 Task: Search one way flight ticket for 4 adults, 1 infant in seat and 1 infant on lap in premium economy from Kotzebue: Ralph Wien Memorial Airport to Sheridan: Sheridan County Airport on 8-6-2023. Choice of flights is Royal air maroc. Number of bags: 5 checked bags. Price is upto 98000. Outbound departure time preference is 4:15.
Action: Mouse moved to (412, 164)
Screenshot: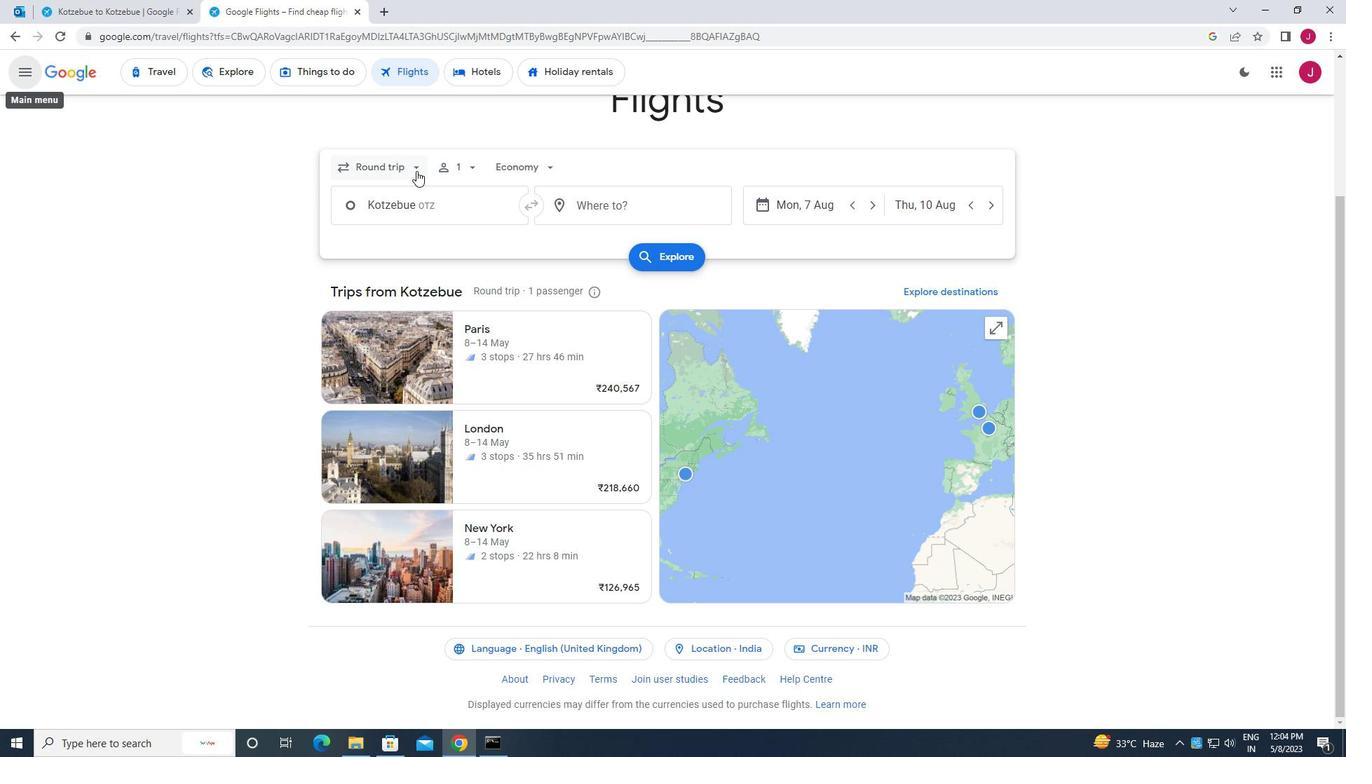 
Action: Mouse pressed left at (412, 164)
Screenshot: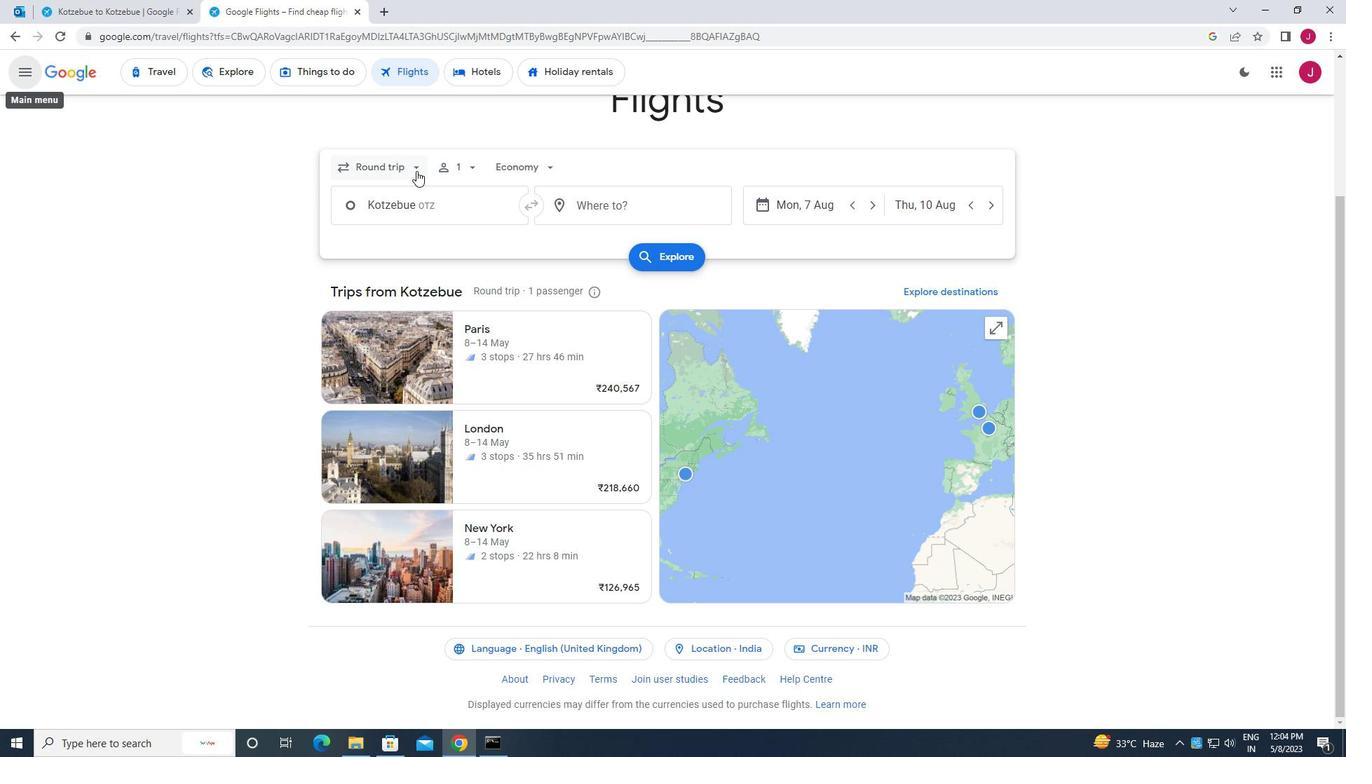 
Action: Mouse moved to (417, 230)
Screenshot: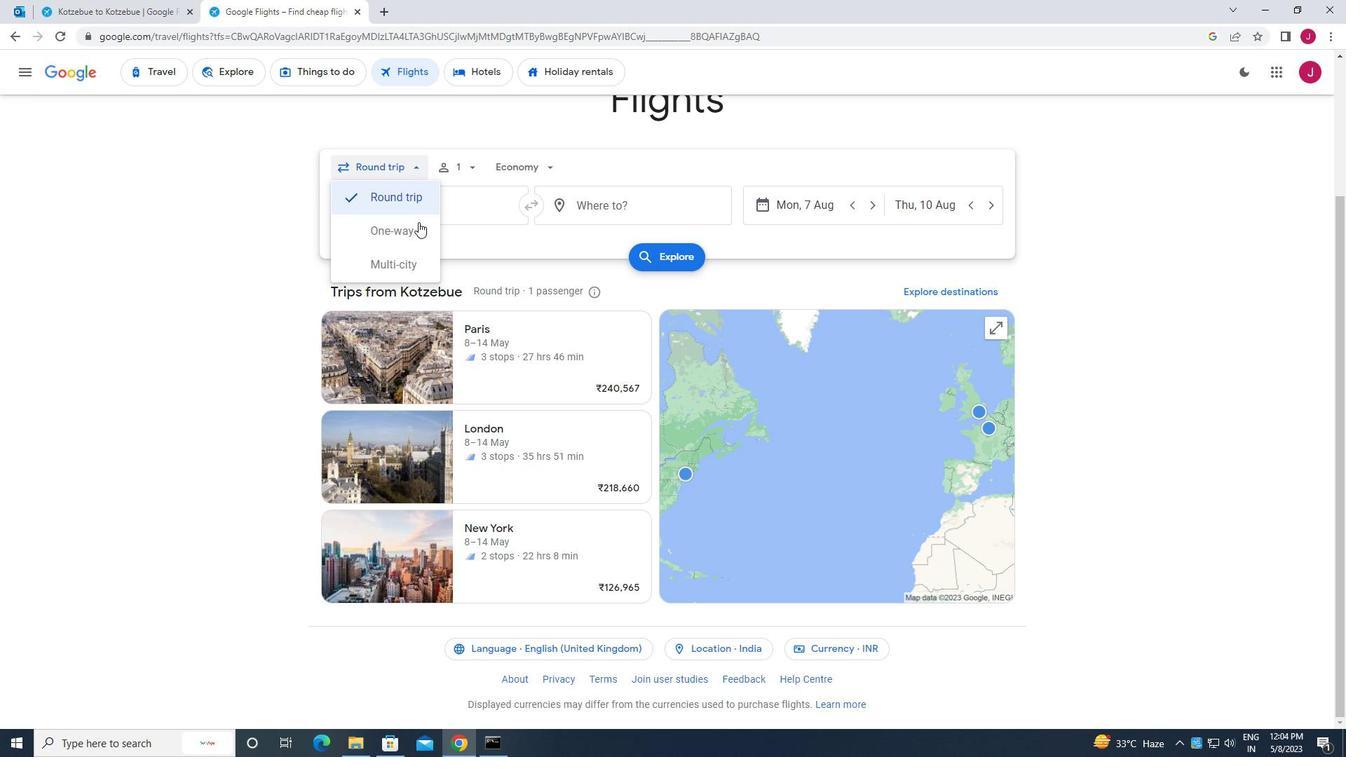 
Action: Mouse pressed left at (417, 230)
Screenshot: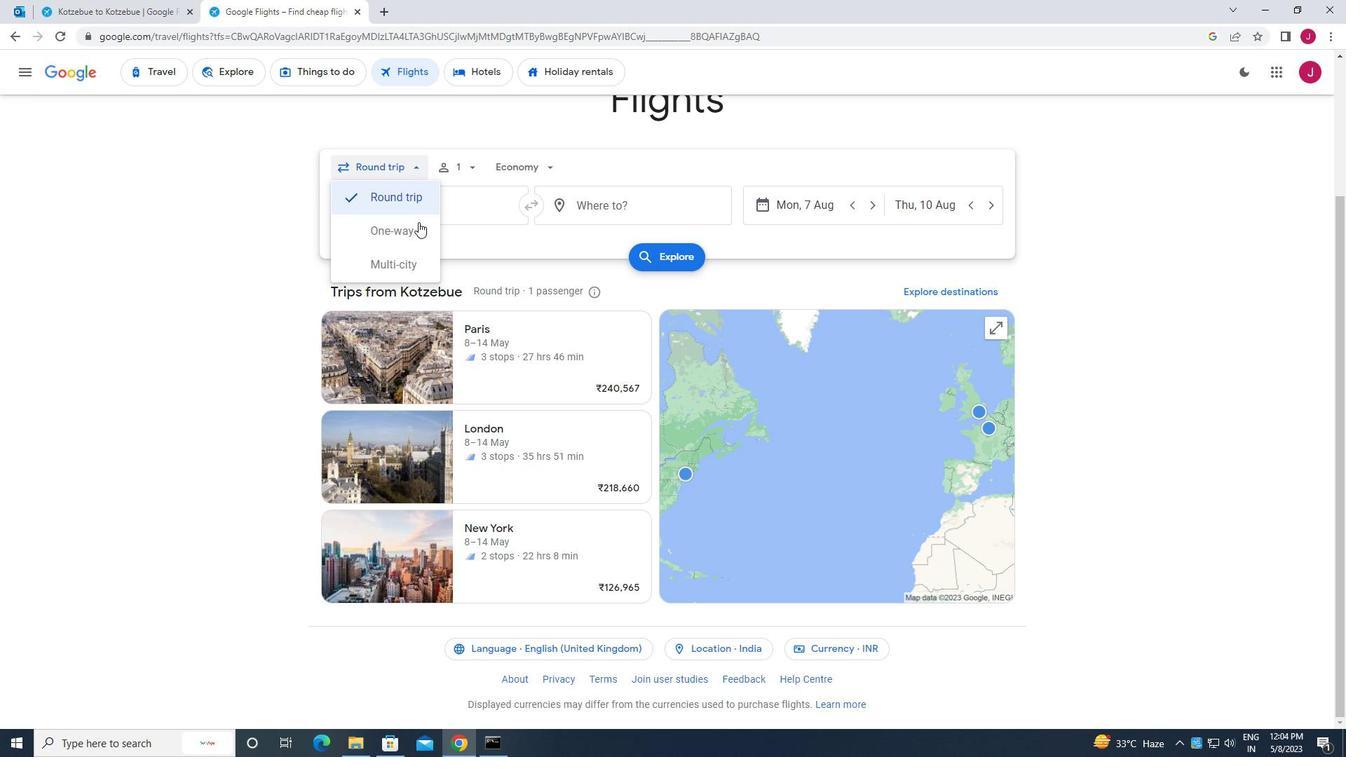 
Action: Mouse moved to (477, 164)
Screenshot: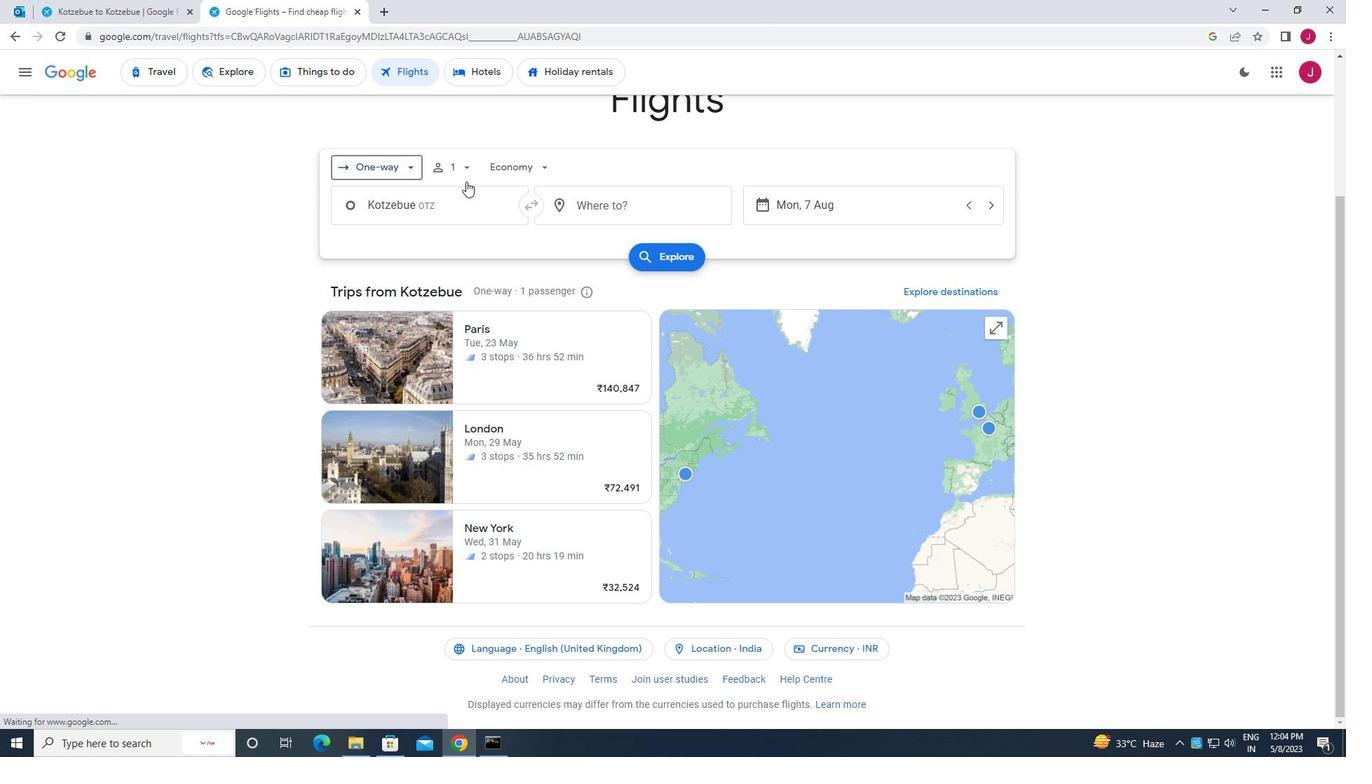 
Action: Mouse pressed left at (477, 164)
Screenshot: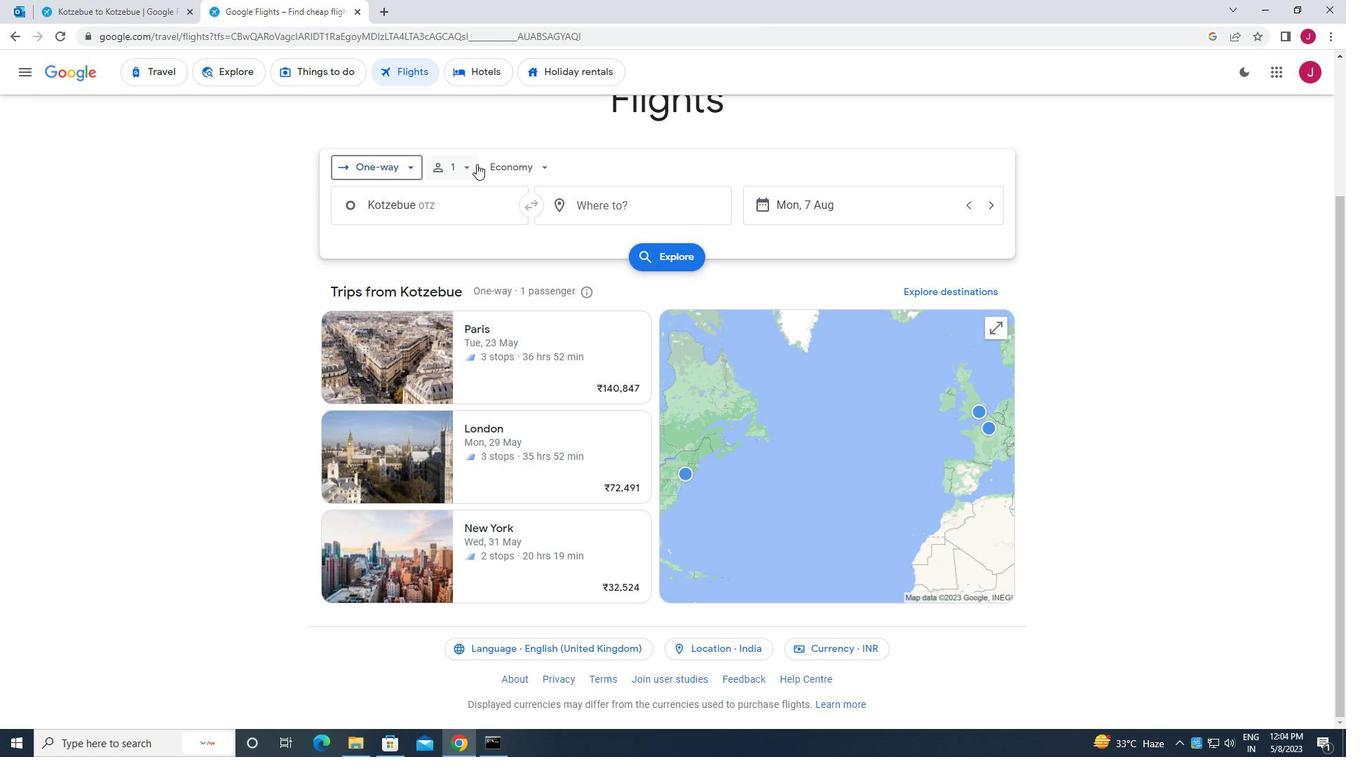 
Action: Mouse moved to (573, 204)
Screenshot: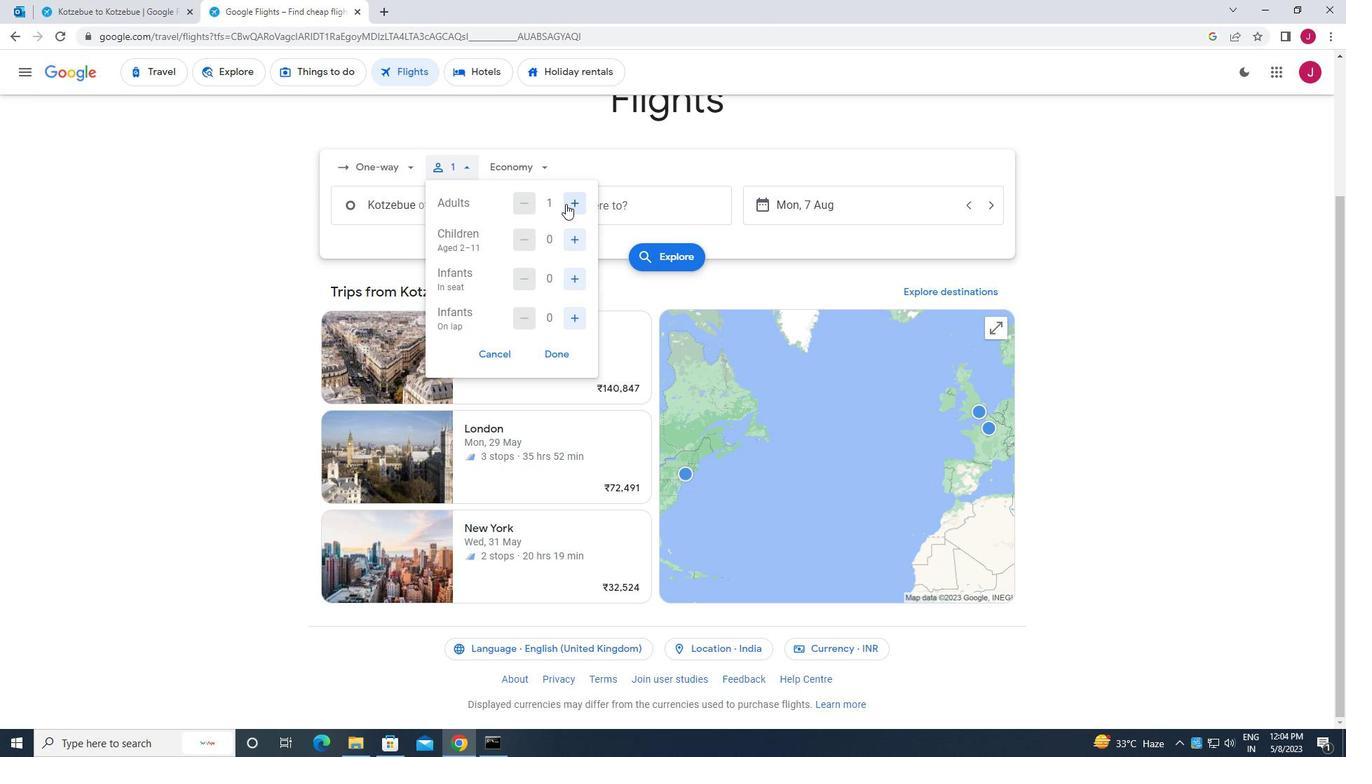 
Action: Mouse pressed left at (573, 204)
Screenshot: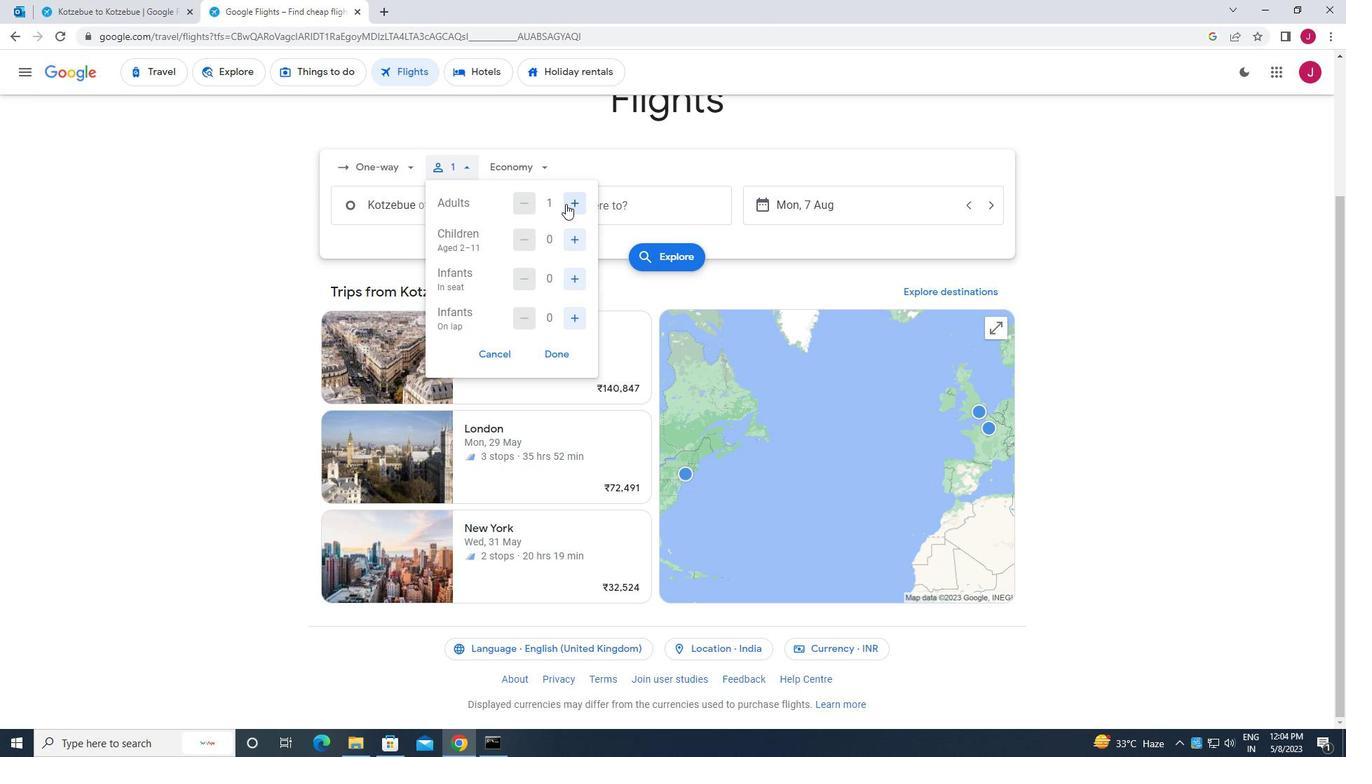
Action: Mouse moved to (575, 204)
Screenshot: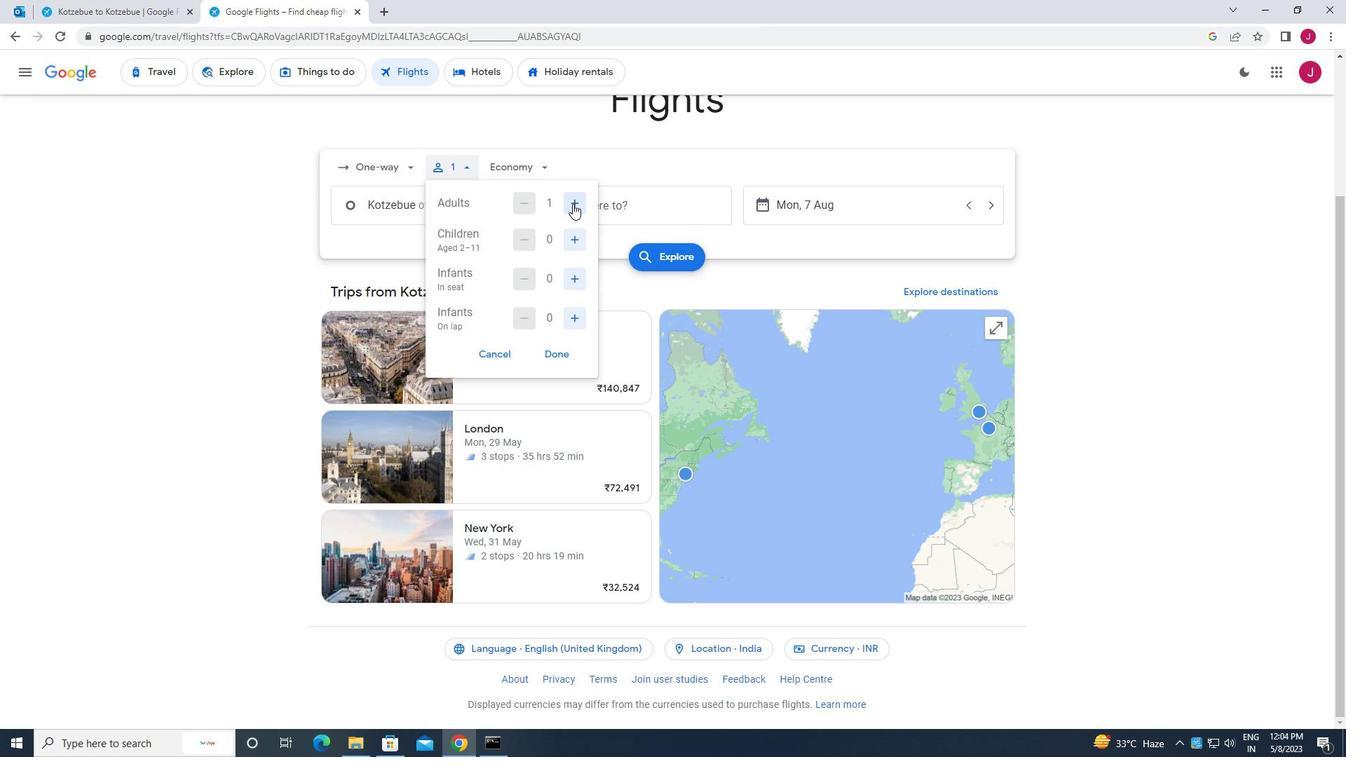 
Action: Mouse pressed left at (575, 204)
Screenshot: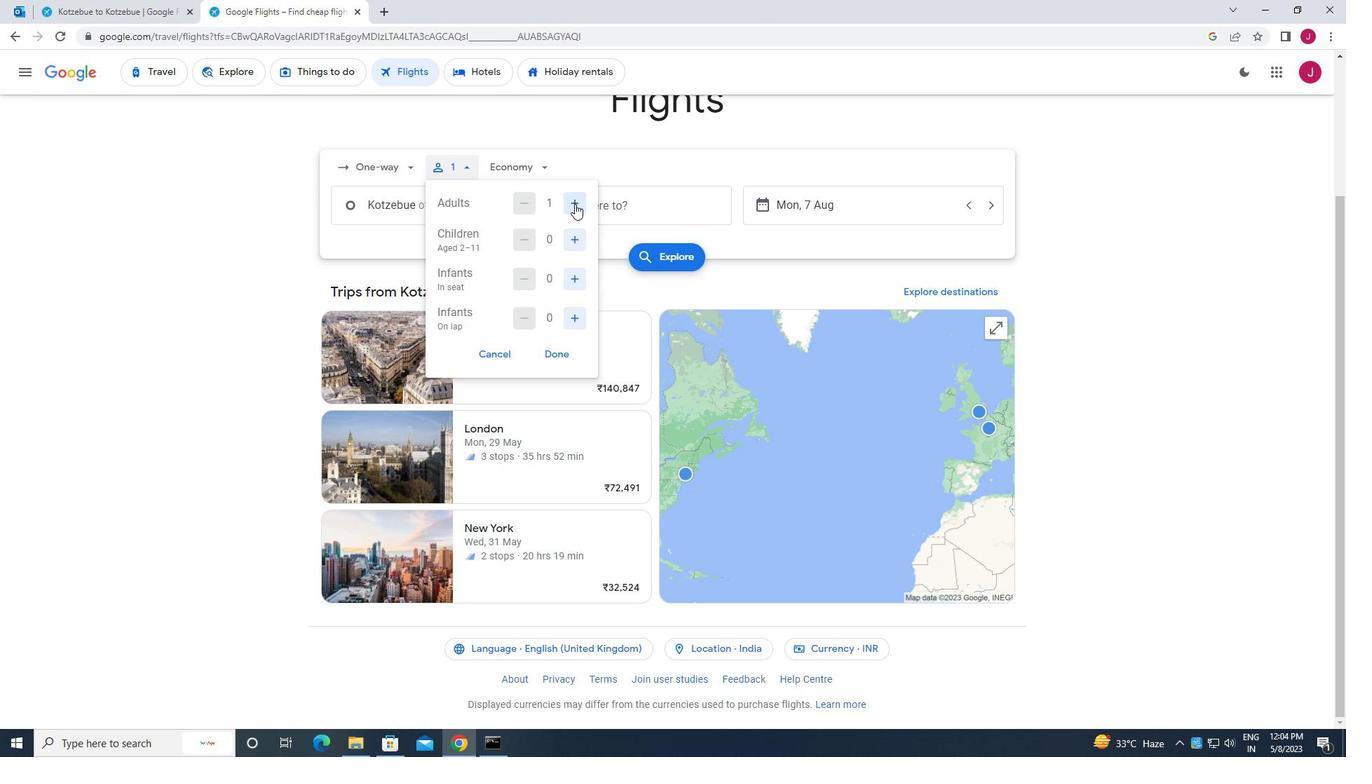 
Action: Mouse pressed left at (575, 204)
Screenshot: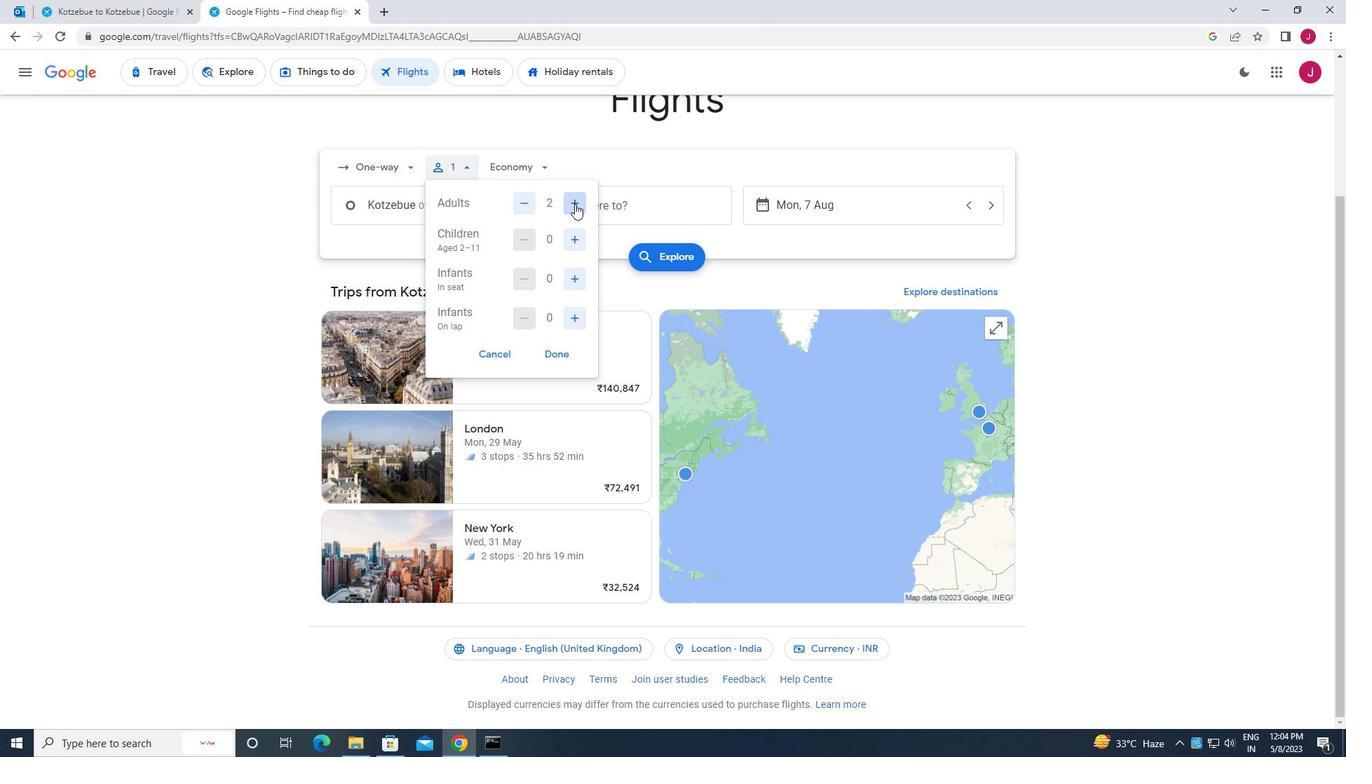 
Action: Mouse moved to (571, 242)
Screenshot: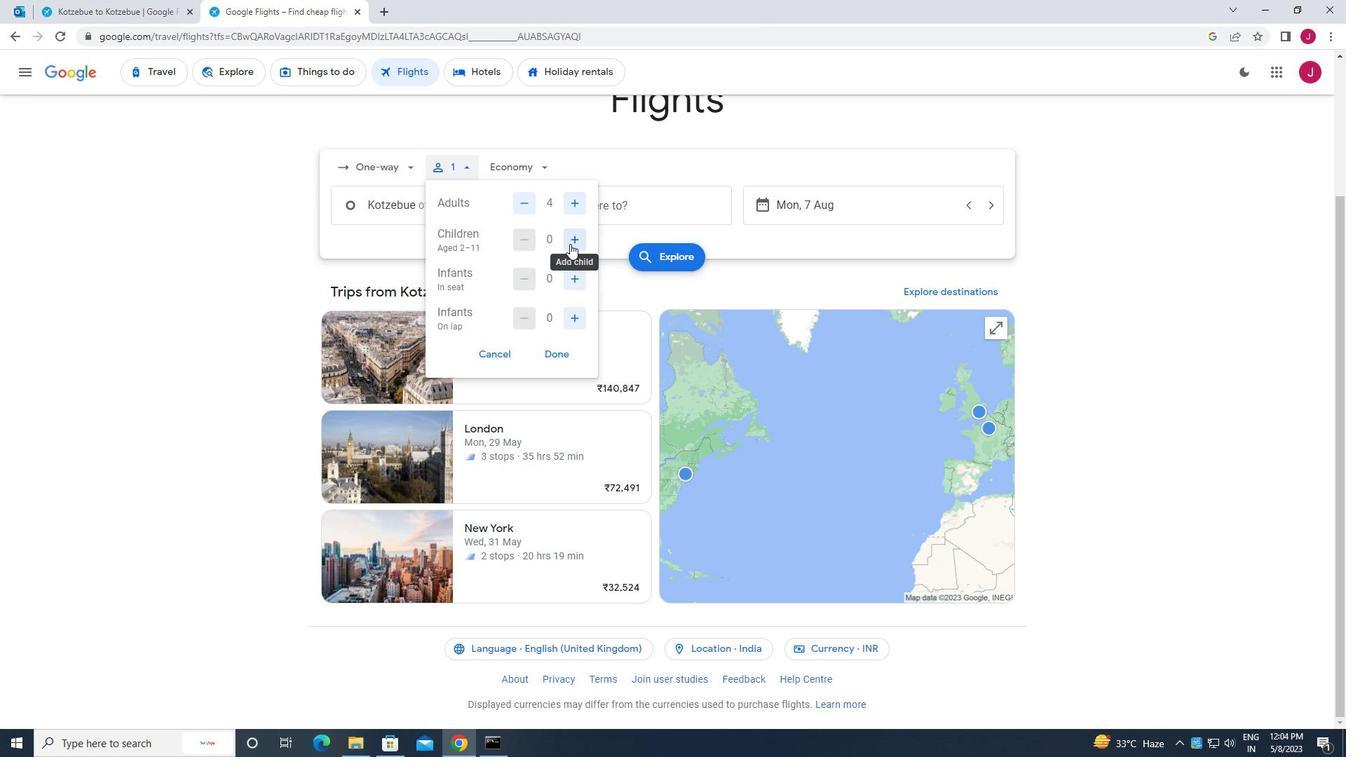 
Action: Mouse pressed left at (571, 242)
Screenshot: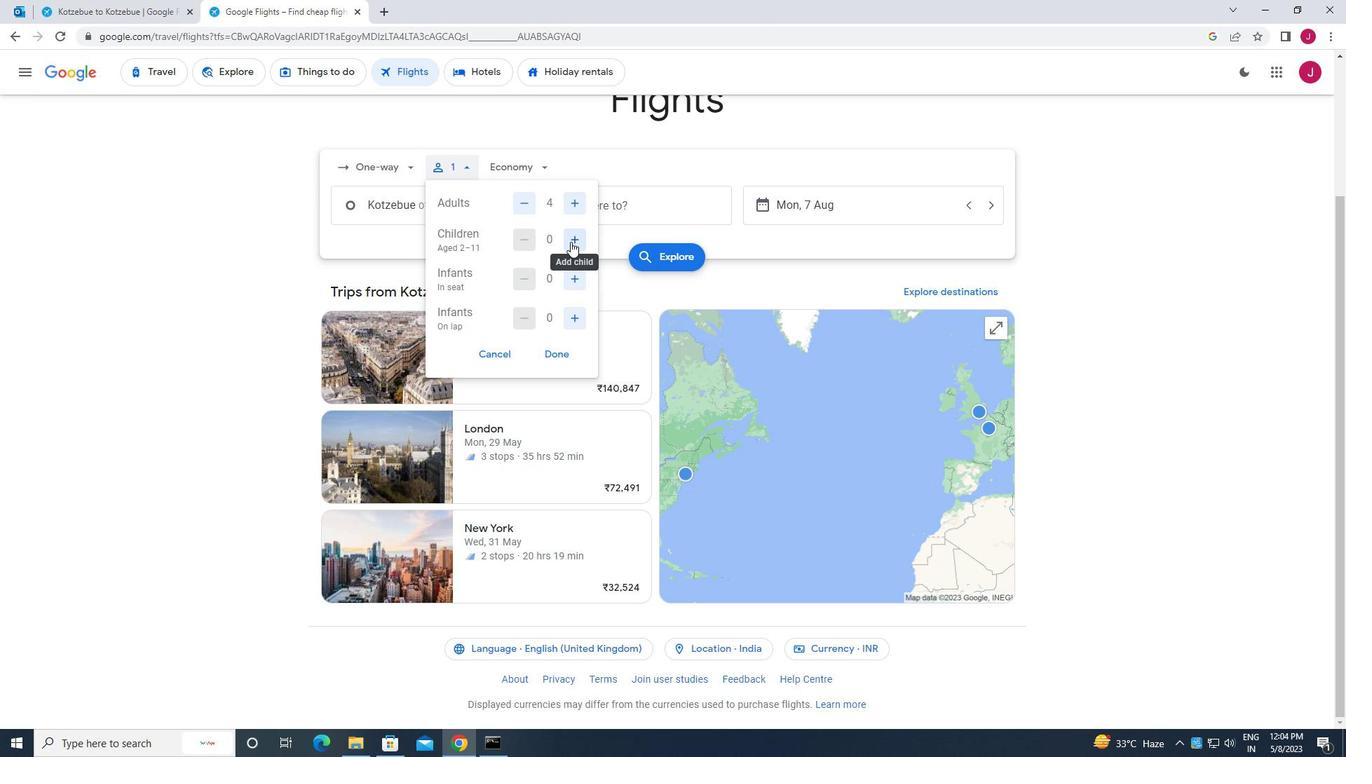 
Action: Mouse moved to (573, 281)
Screenshot: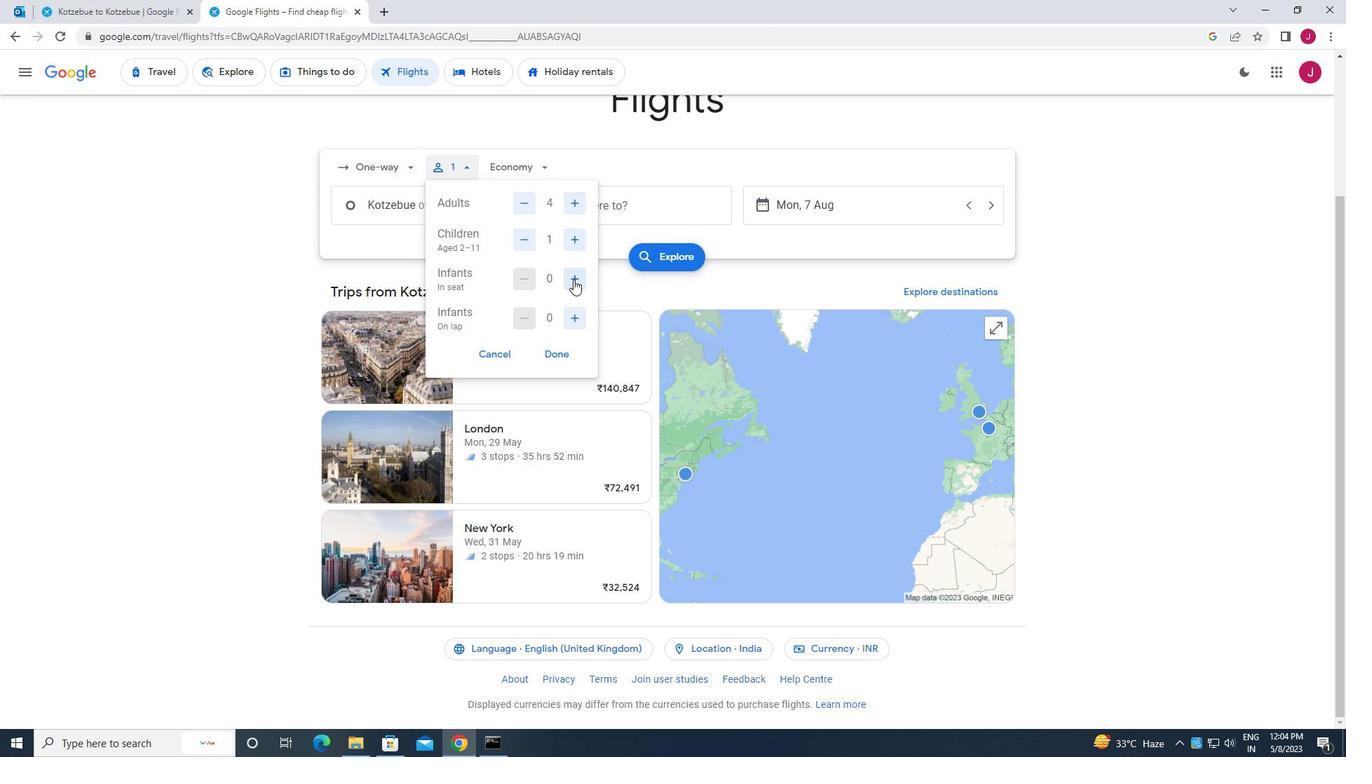 
Action: Mouse pressed left at (573, 281)
Screenshot: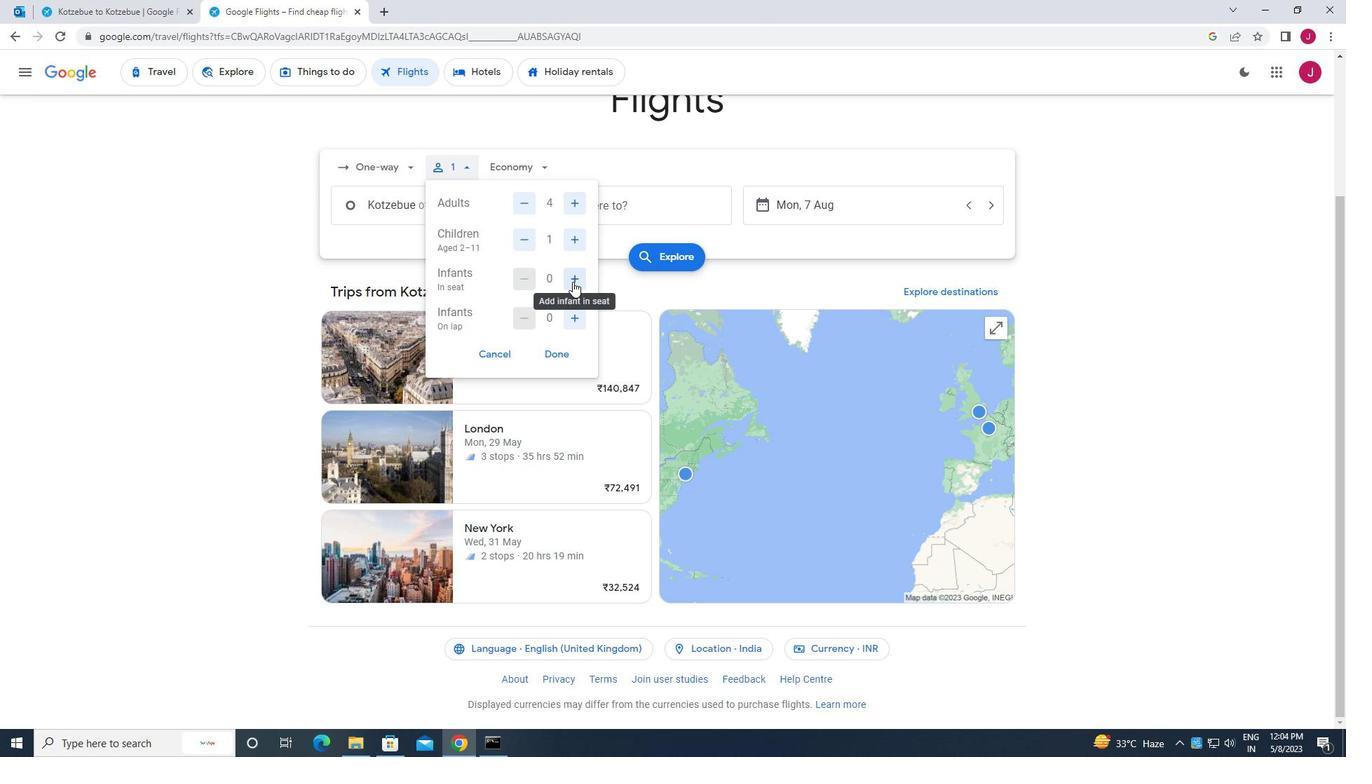
Action: Mouse moved to (528, 275)
Screenshot: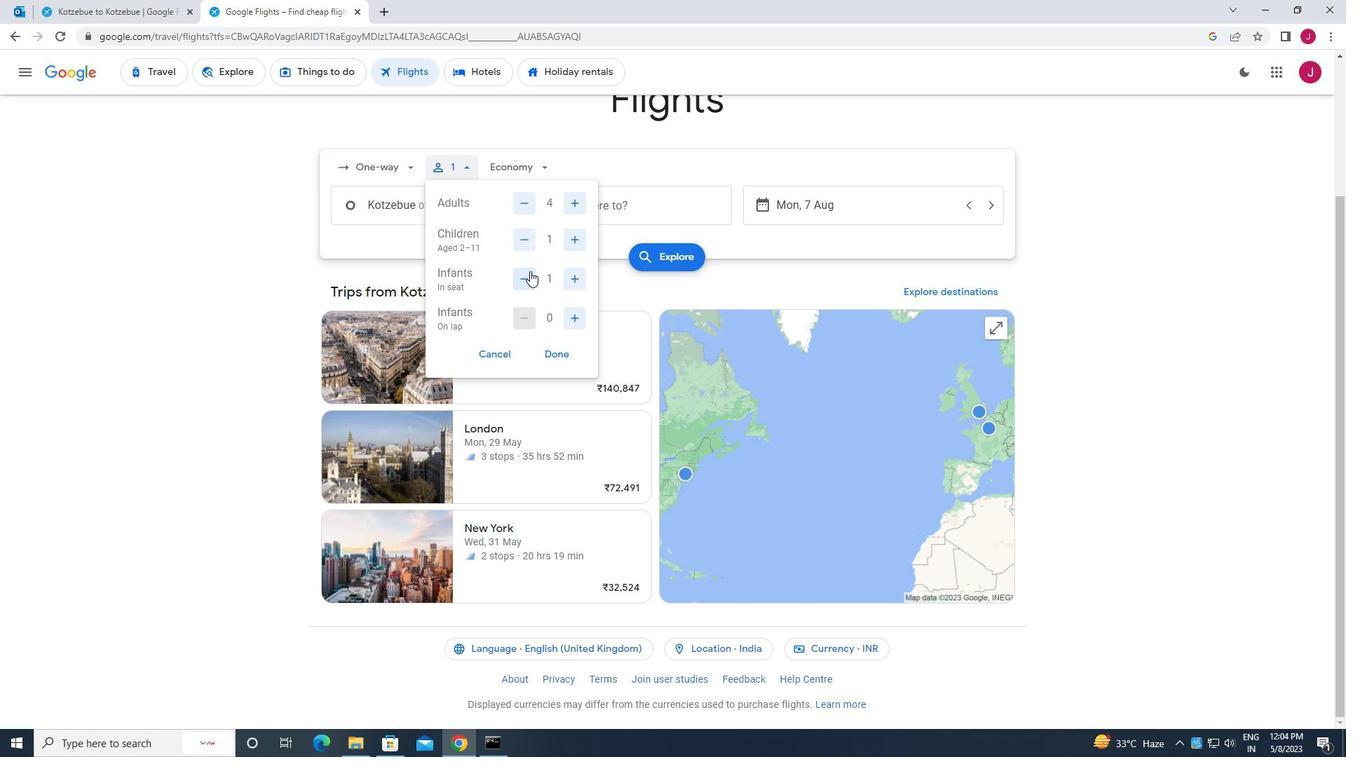
Action: Mouse pressed left at (528, 275)
Screenshot: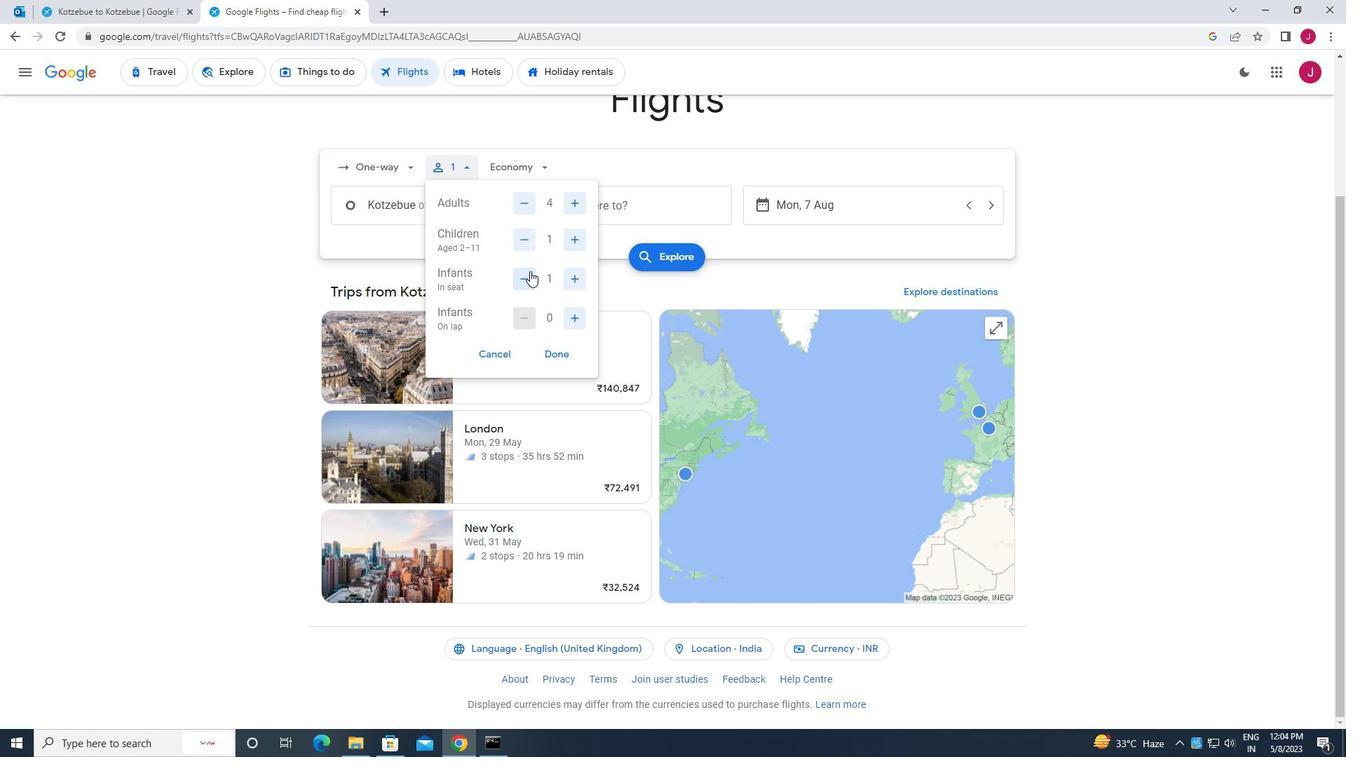 
Action: Mouse moved to (574, 315)
Screenshot: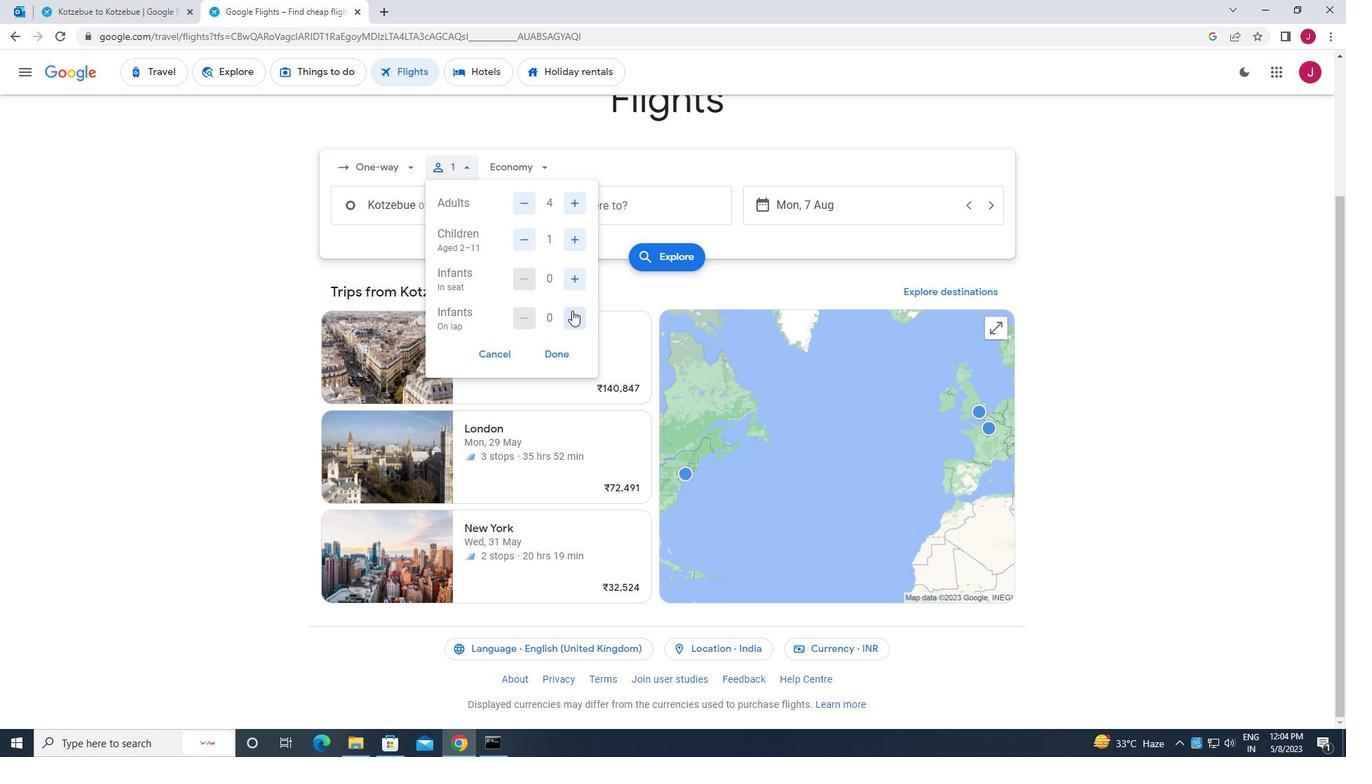 
Action: Mouse pressed left at (574, 315)
Screenshot: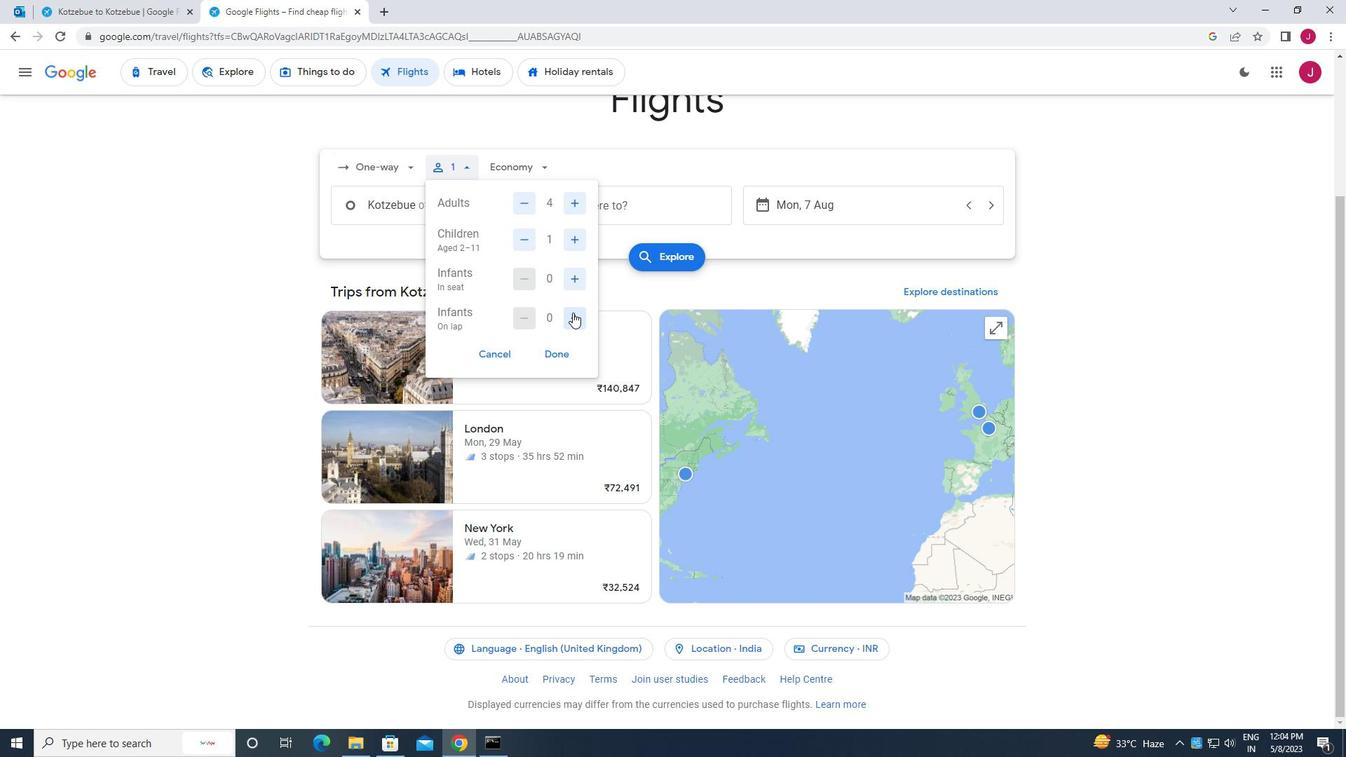 
Action: Mouse moved to (556, 352)
Screenshot: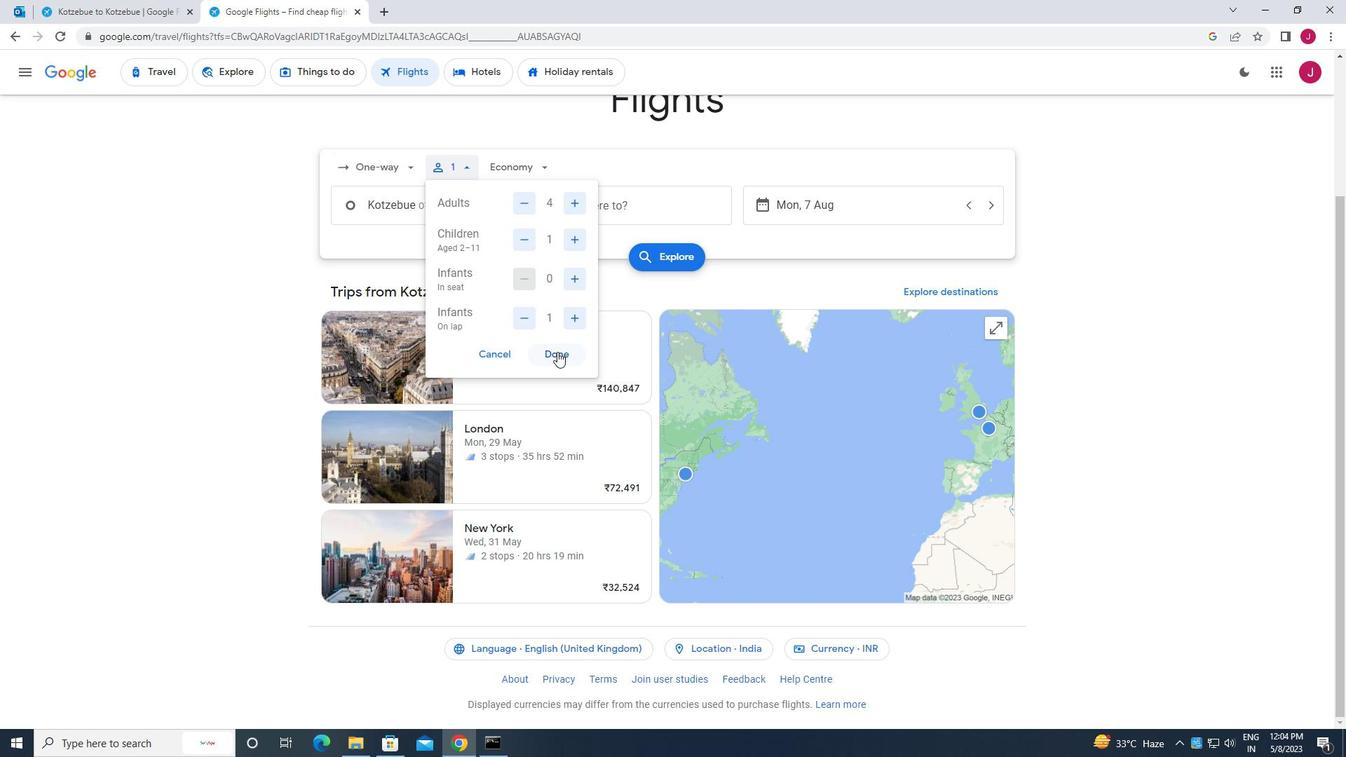 
Action: Mouse pressed left at (556, 352)
Screenshot: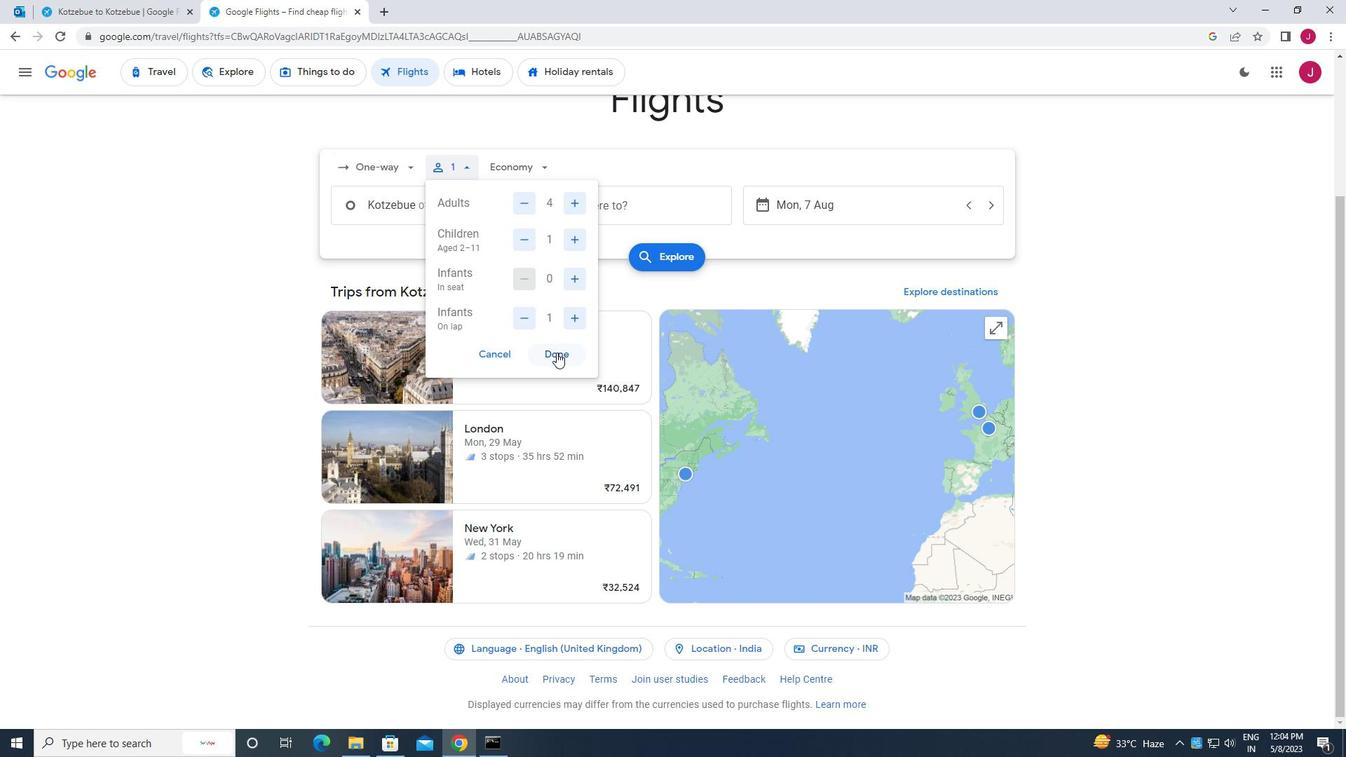 
Action: Mouse moved to (477, 163)
Screenshot: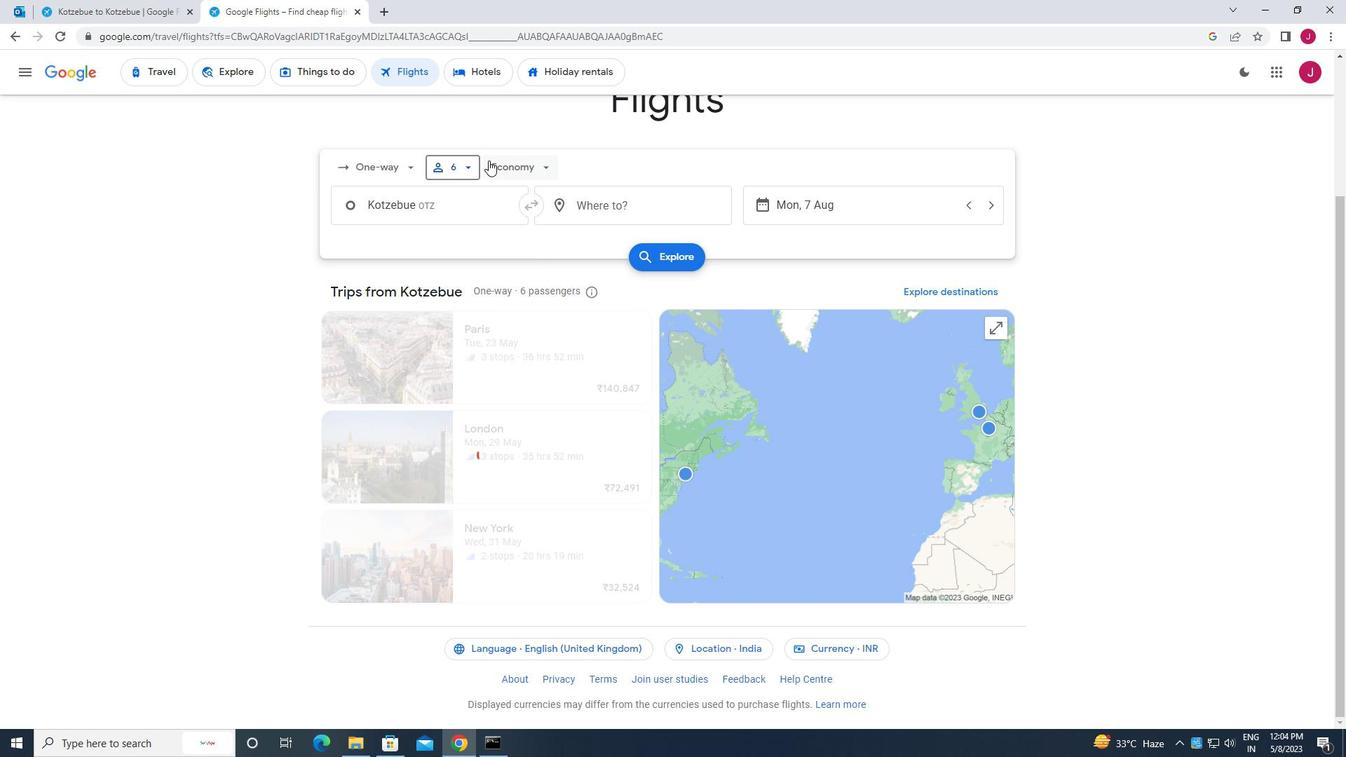 
Action: Mouse pressed left at (477, 163)
Screenshot: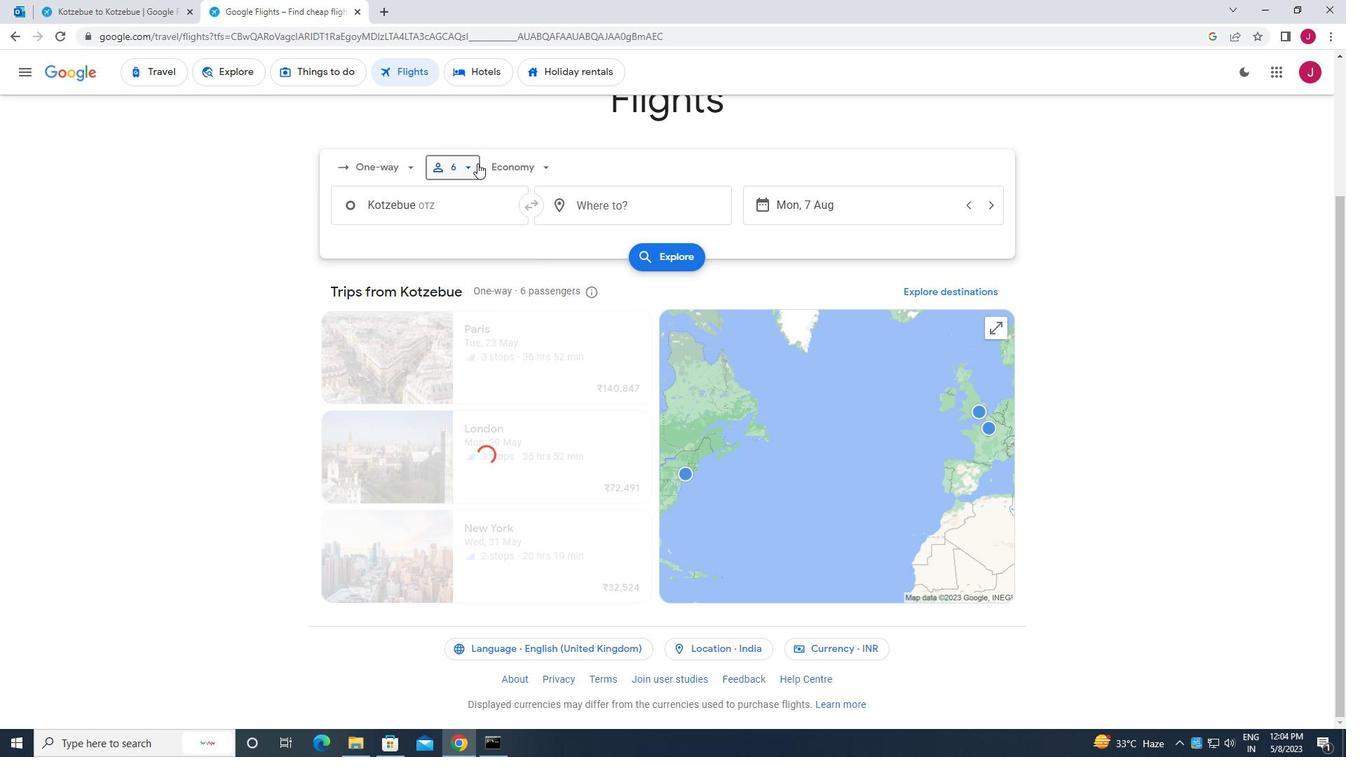 
Action: Mouse pressed left at (477, 163)
Screenshot: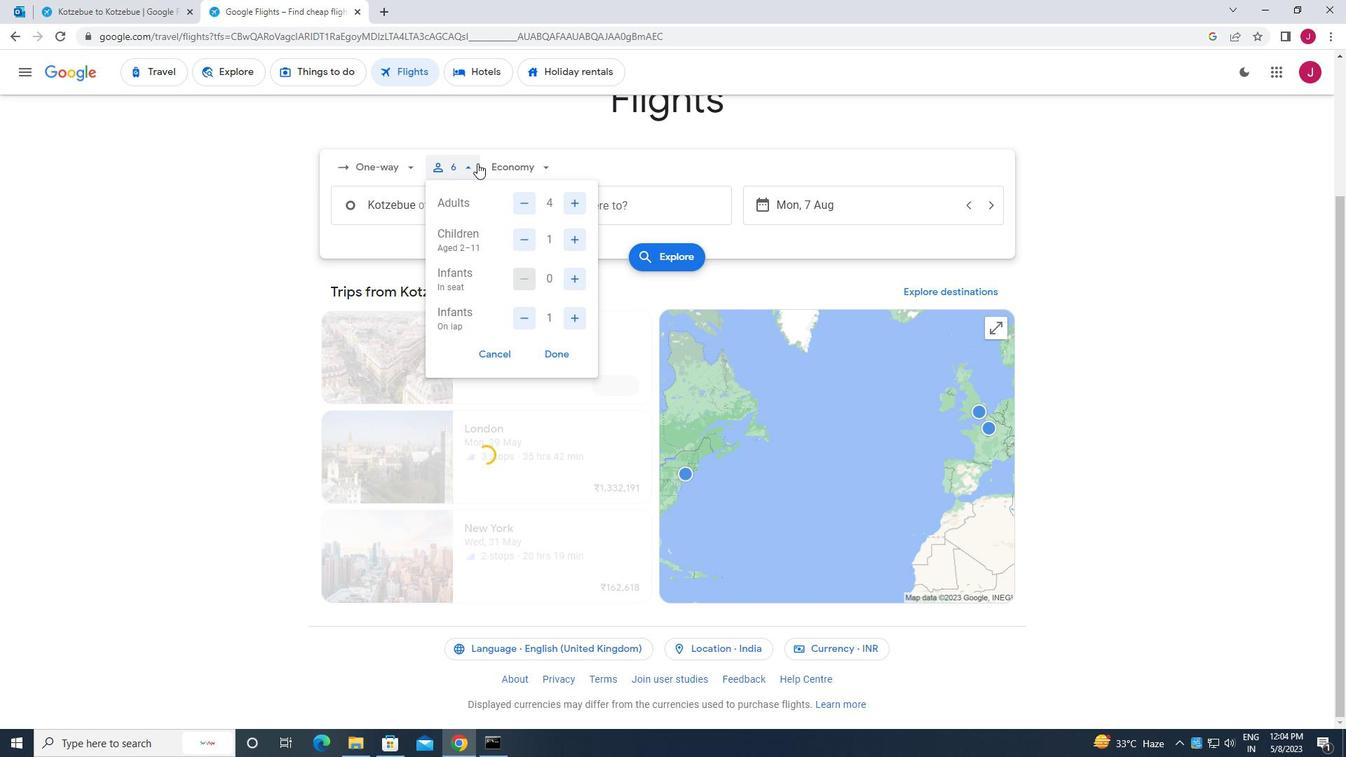 
Action: Mouse moved to (465, 158)
Screenshot: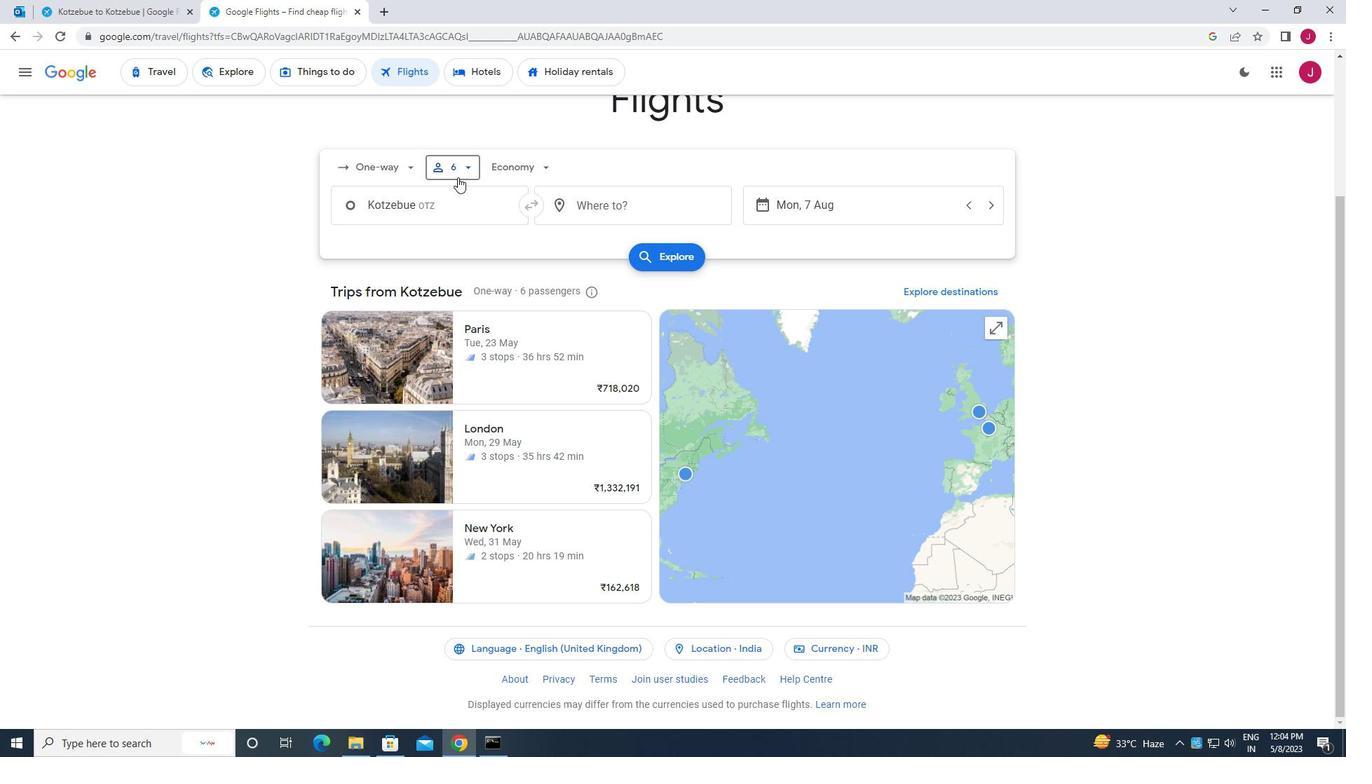 
Action: Mouse pressed left at (465, 158)
Screenshot: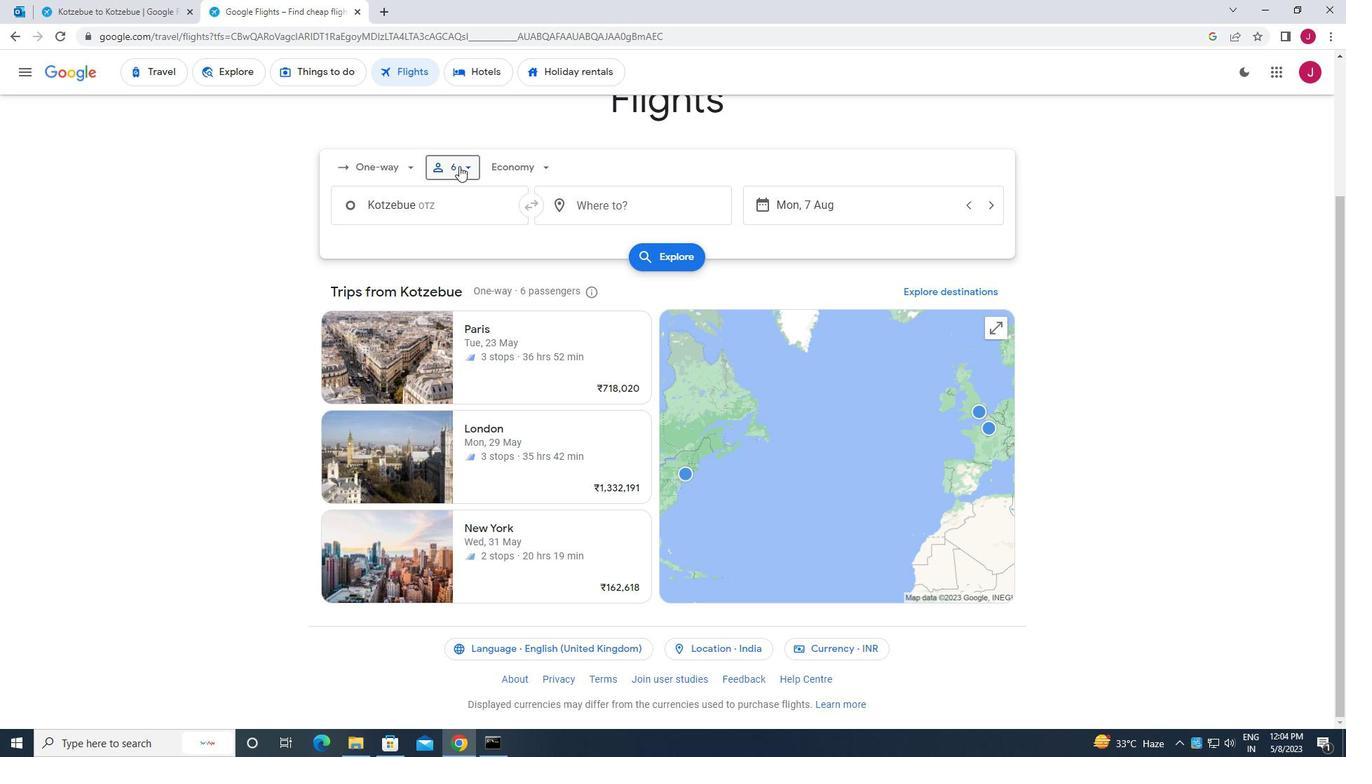 
Action: Mouse moved to (521, 241)
Screenshot: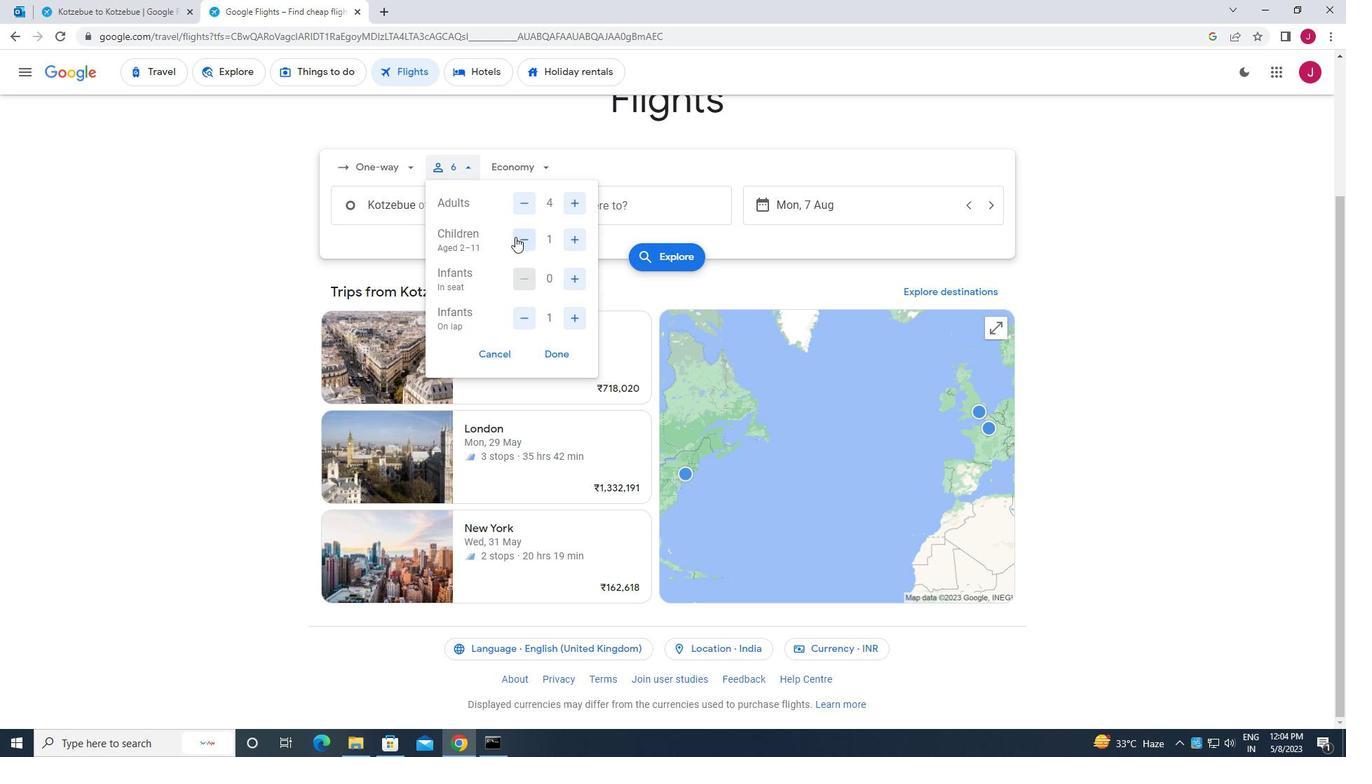 
Action: Mouse pressed left at (521, 241)
Screenshot: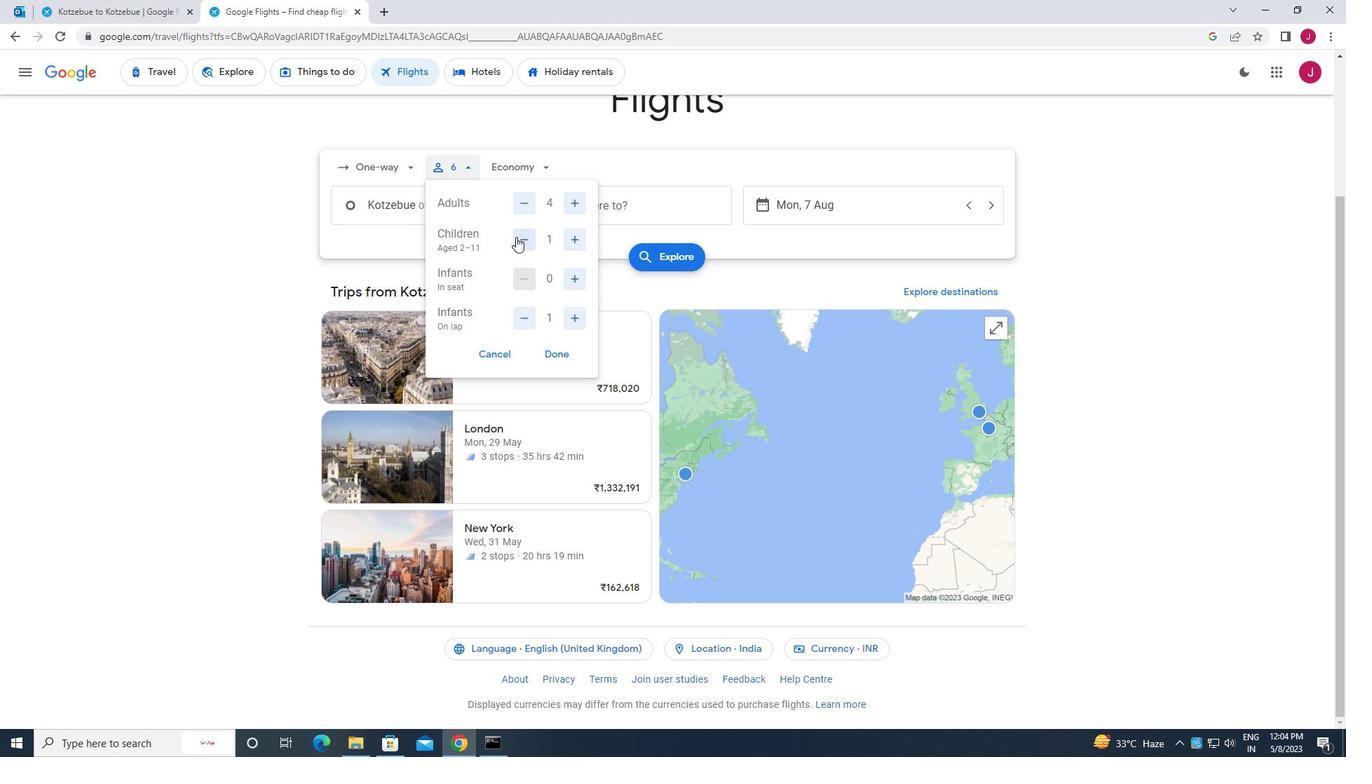 
Action: Mouse moved to (572, 274)
Screenshot: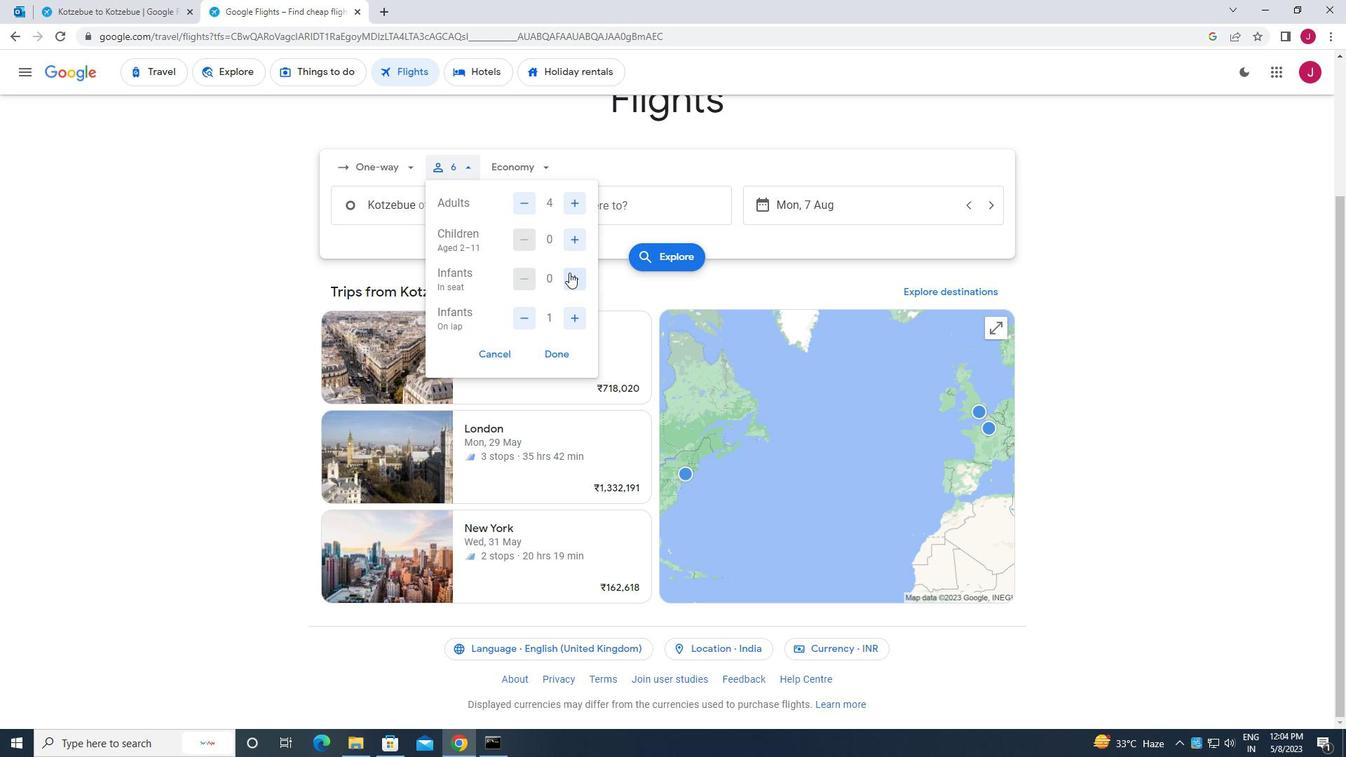 
Action: Mouse pressed left at (572, 274)
Screenshot: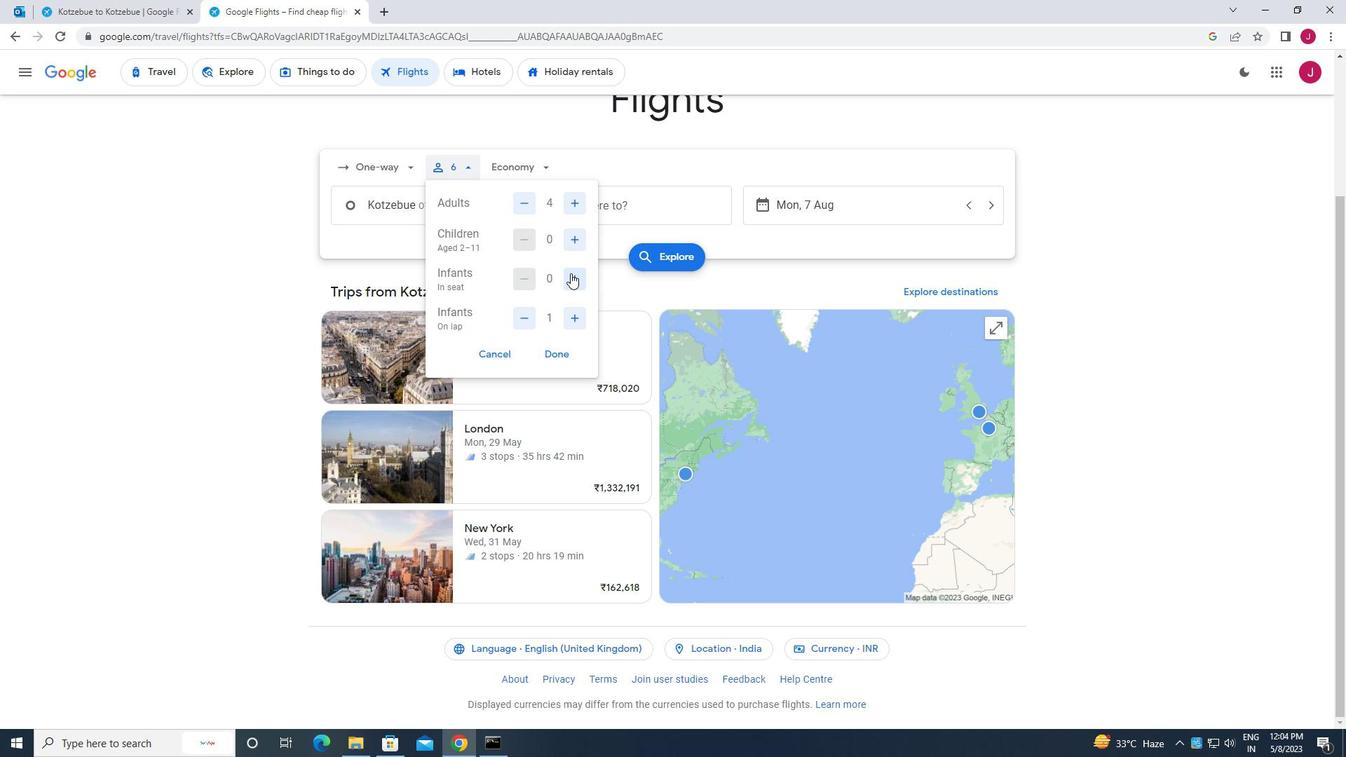 
Action: Mouse moved to (561, 352)
Screenshot: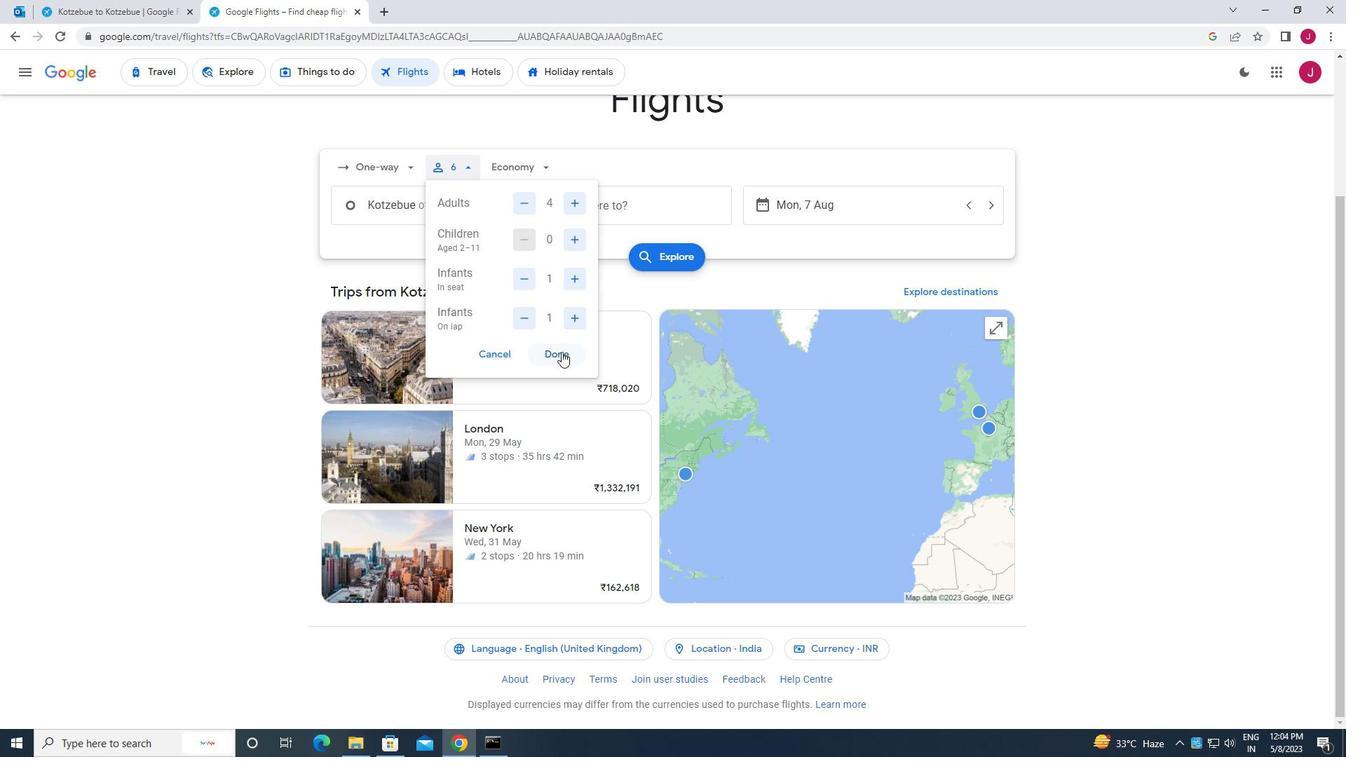 
Action: Mouse pressed left at (561, 352)
Screenshot: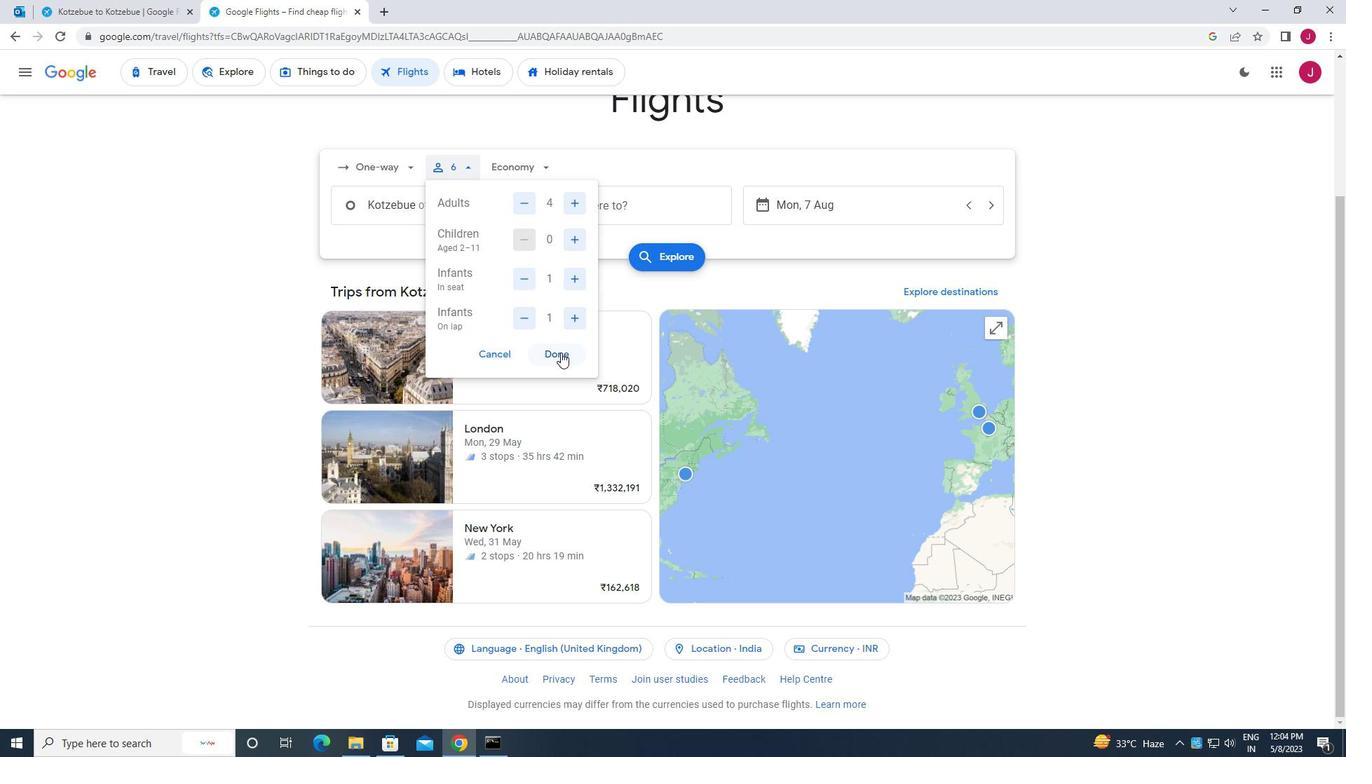 
Action: Mouse moved to (531, 160)
Screenshot: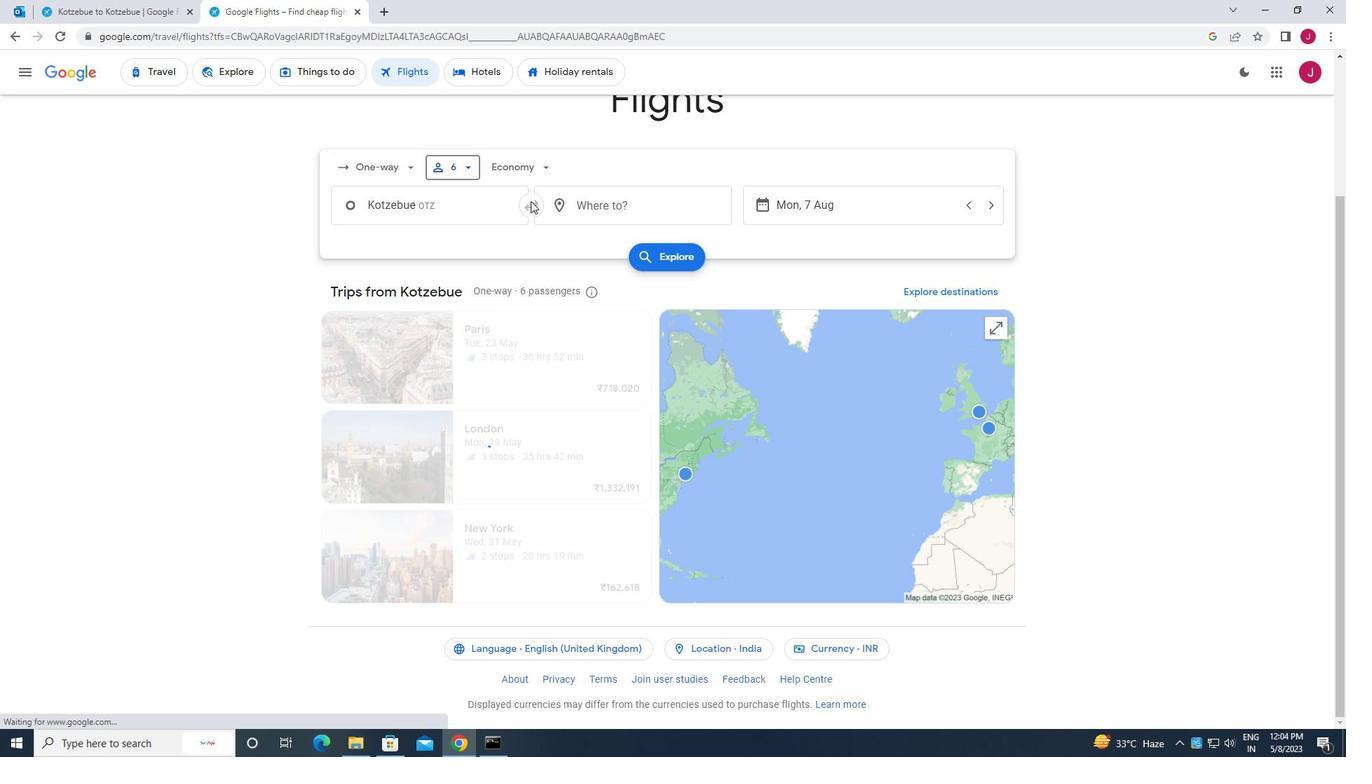 
Action: Mouse pressed left at (531, 160)
Screenshot: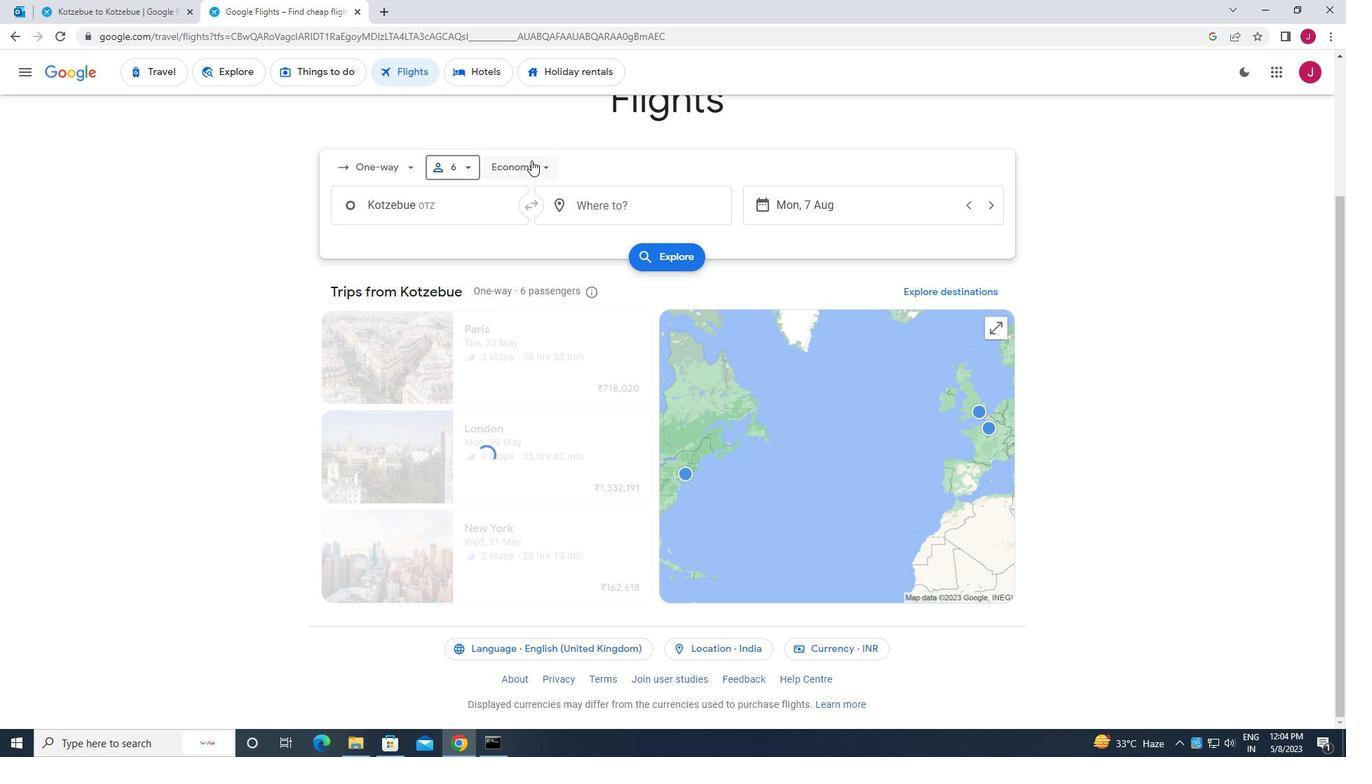 
Action: Mouse moved to (560, 232)
Screenshot: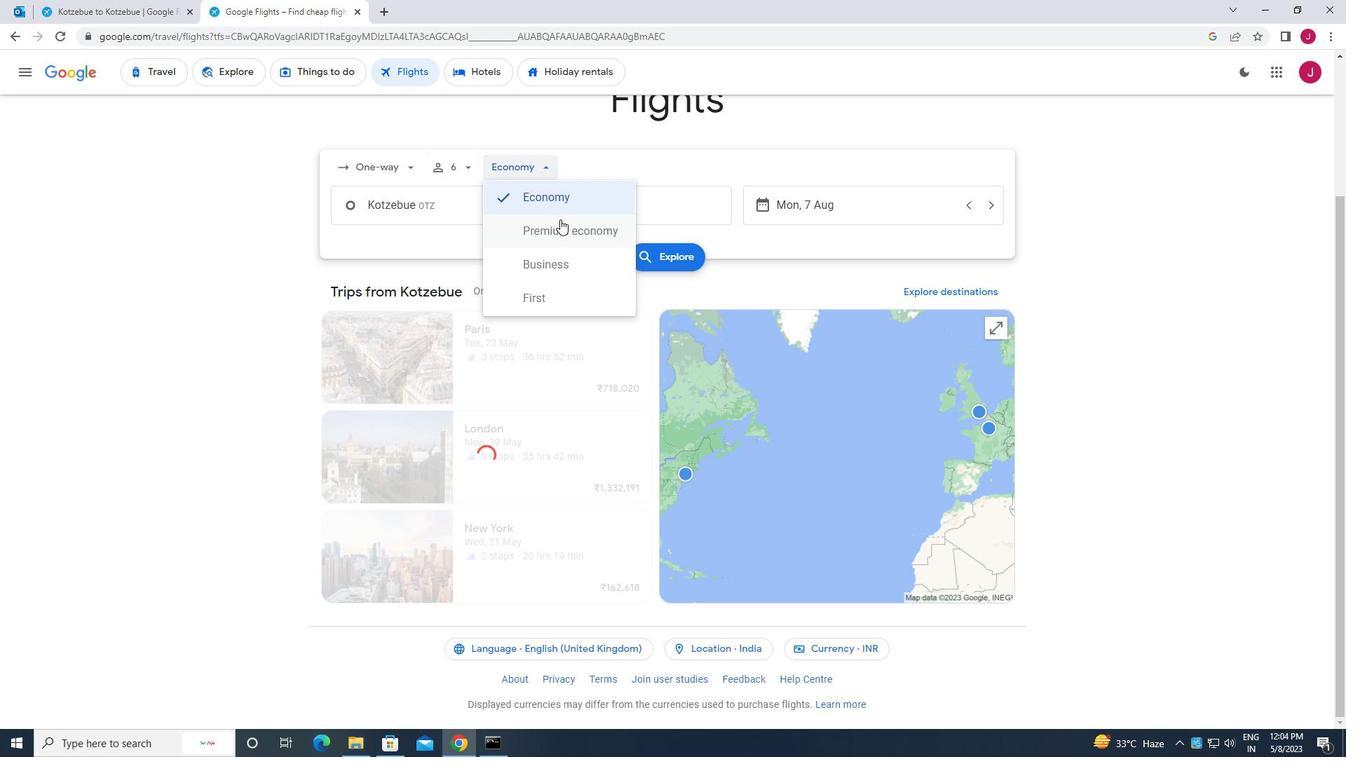 
Action: Mouse pressed left at (560, 232)
Screenshot: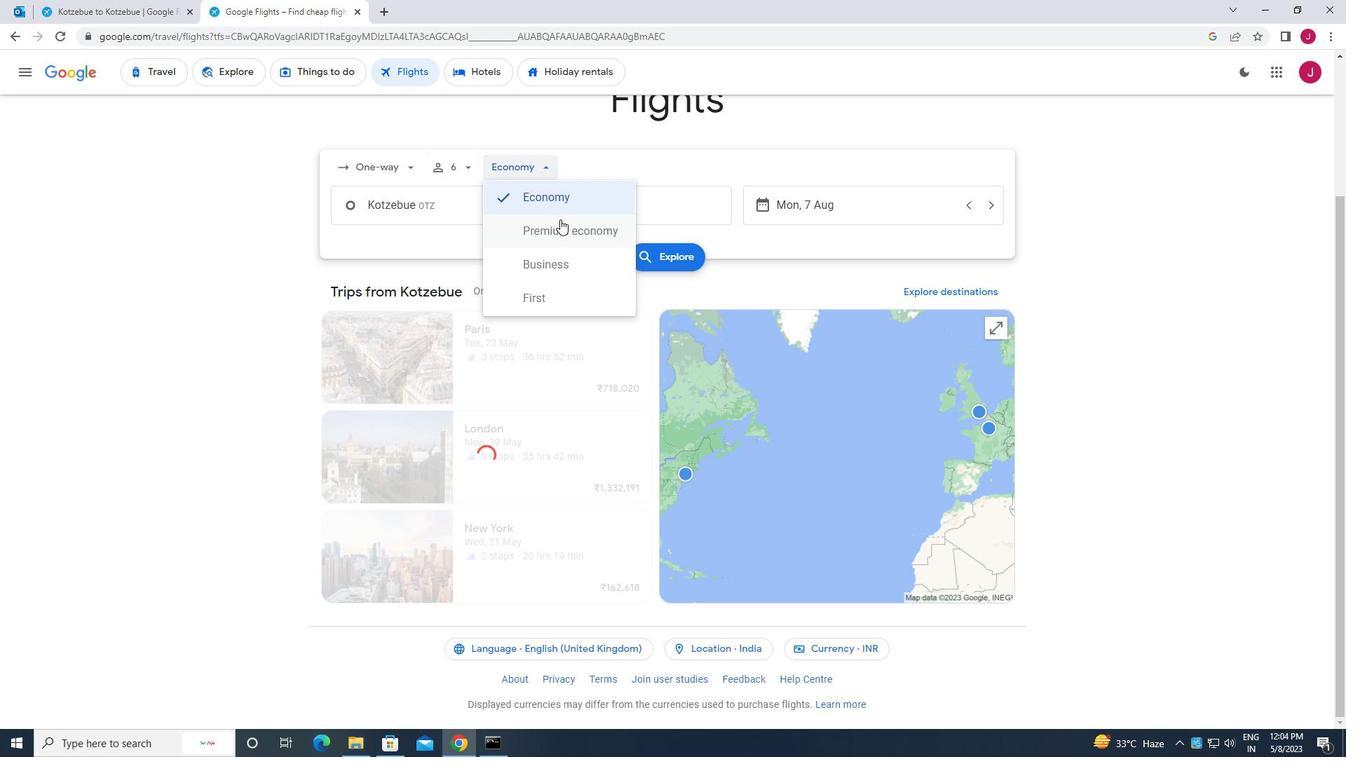 
Action: Mouse moved to (437, 206)
Screenshot: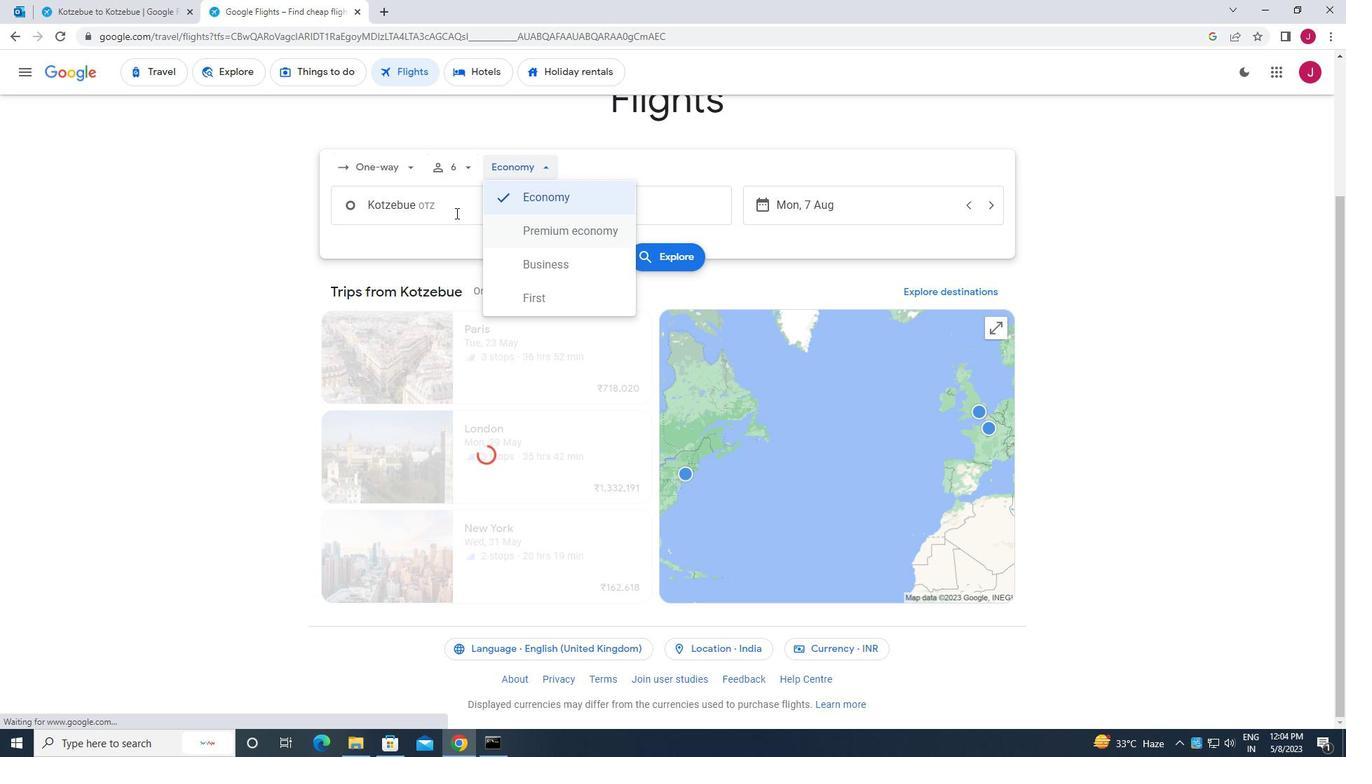 
Action: Mouse pressed left at (437, 206)
Screenshot: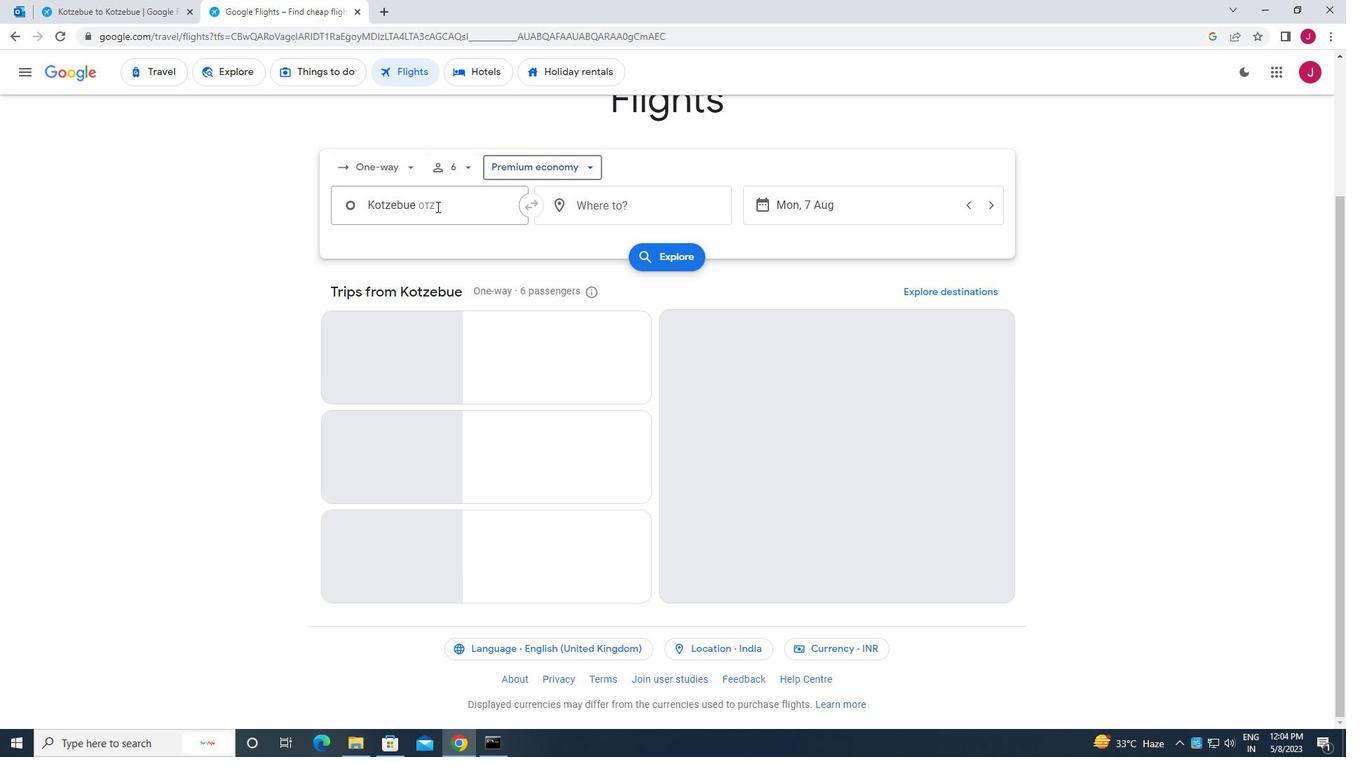 
Action: Key pressed kotze
Screenshot: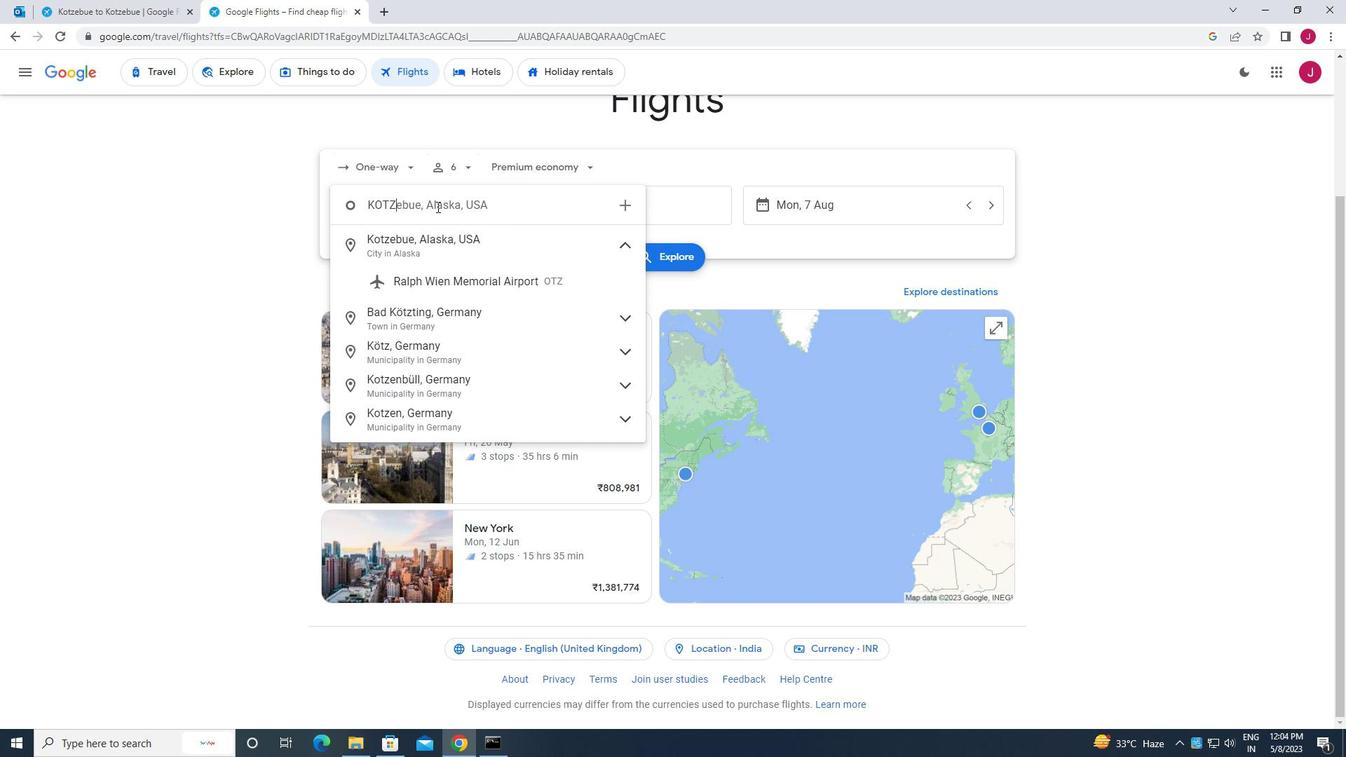 
Action: Mouse moved to (472, 288)
Screenshot: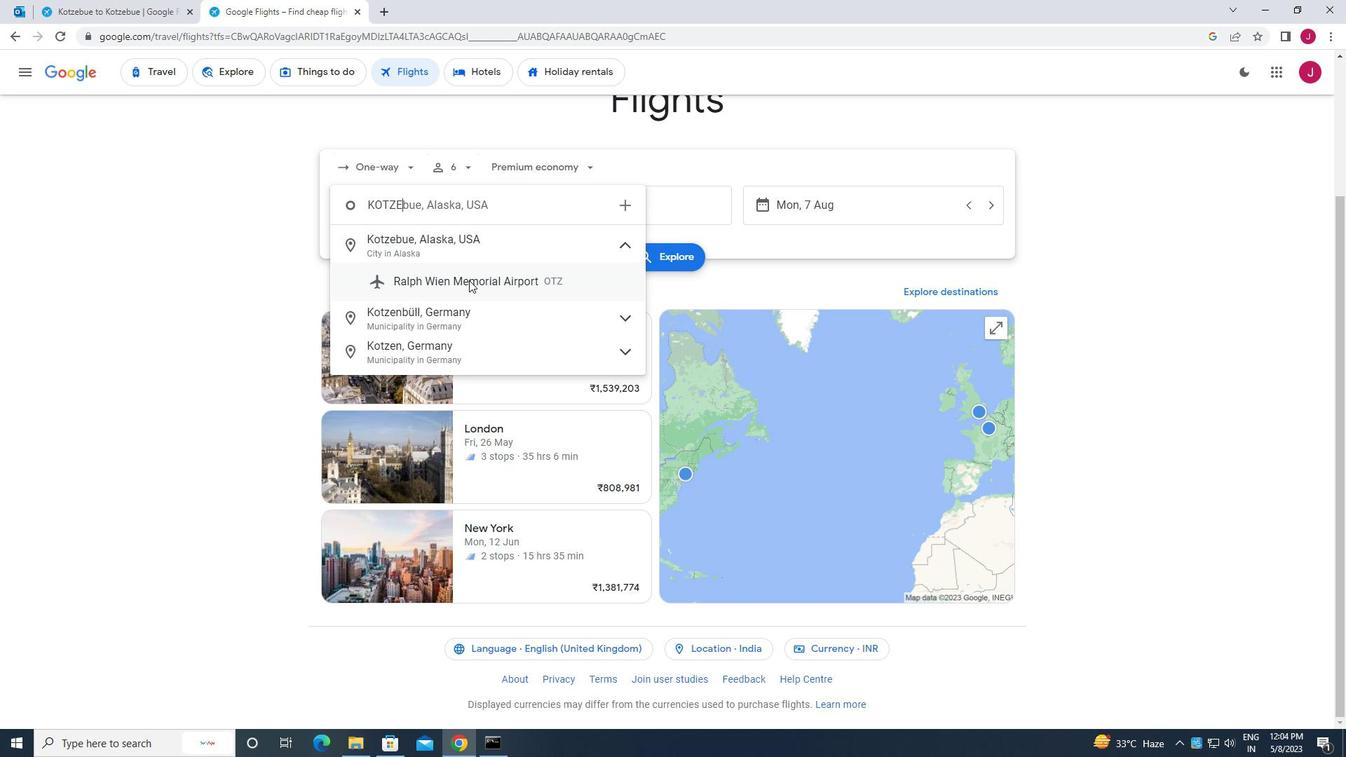 
Action: Mouse pressed left at (472, 288)
Screenshot: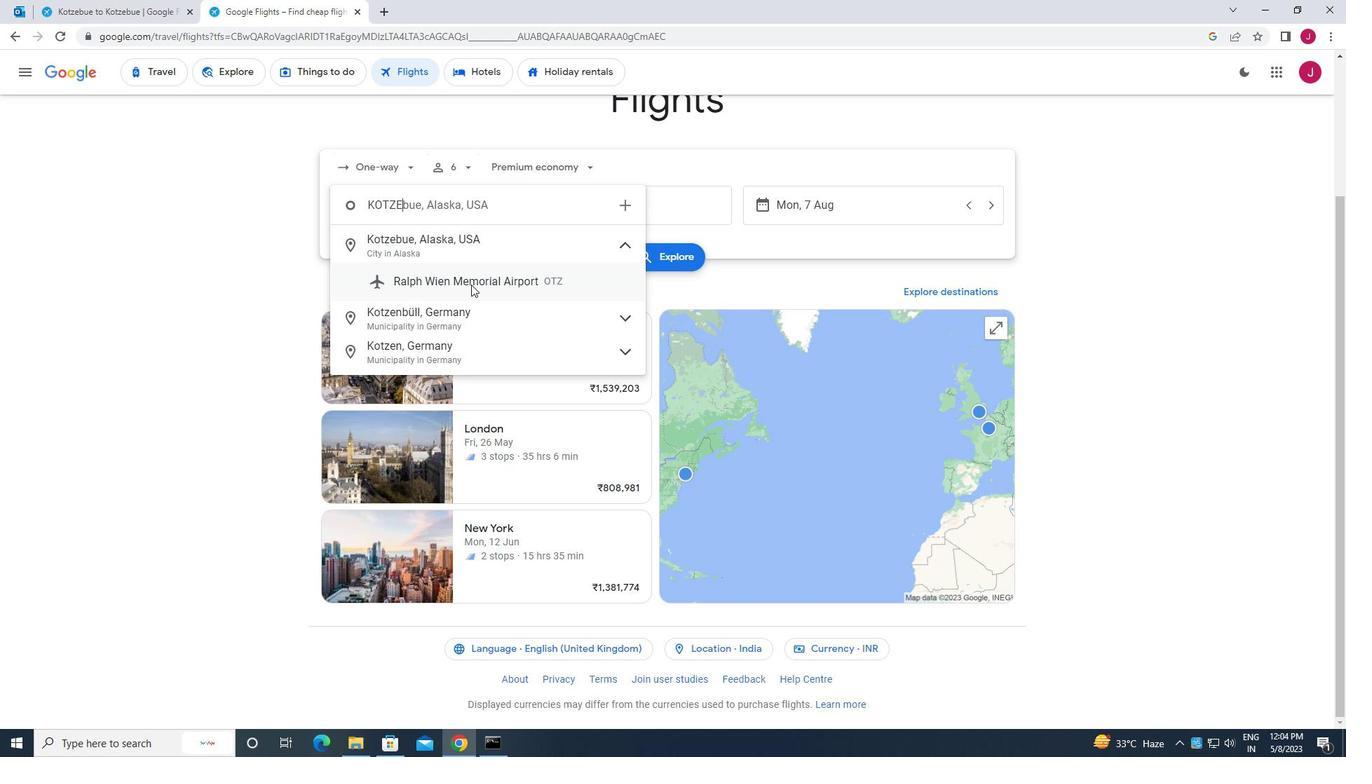 
Action: Mouse moved to (636, 213)
Screenshot: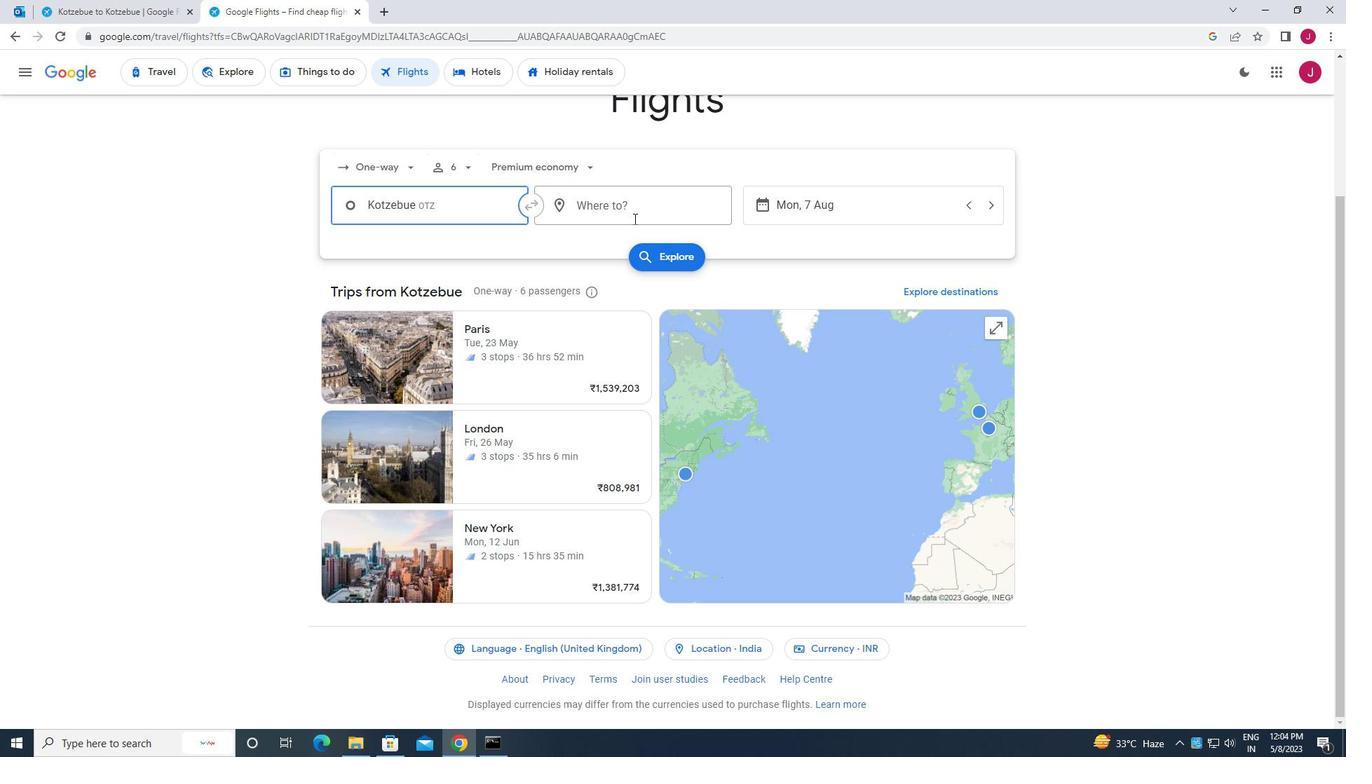 
Action: Mouse pressed left at (636, 213)
Screenshot: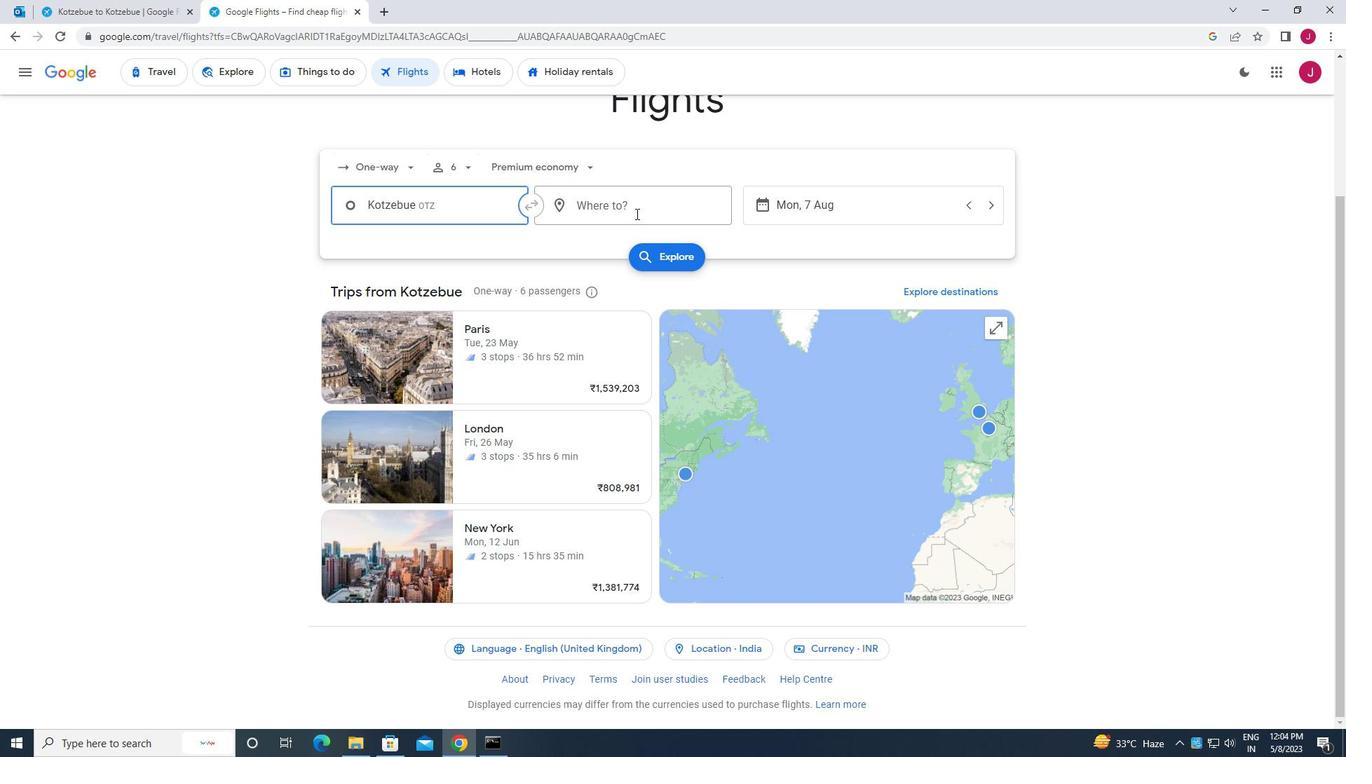 
Action: Mouse moved to (635, 213)
Screenshot: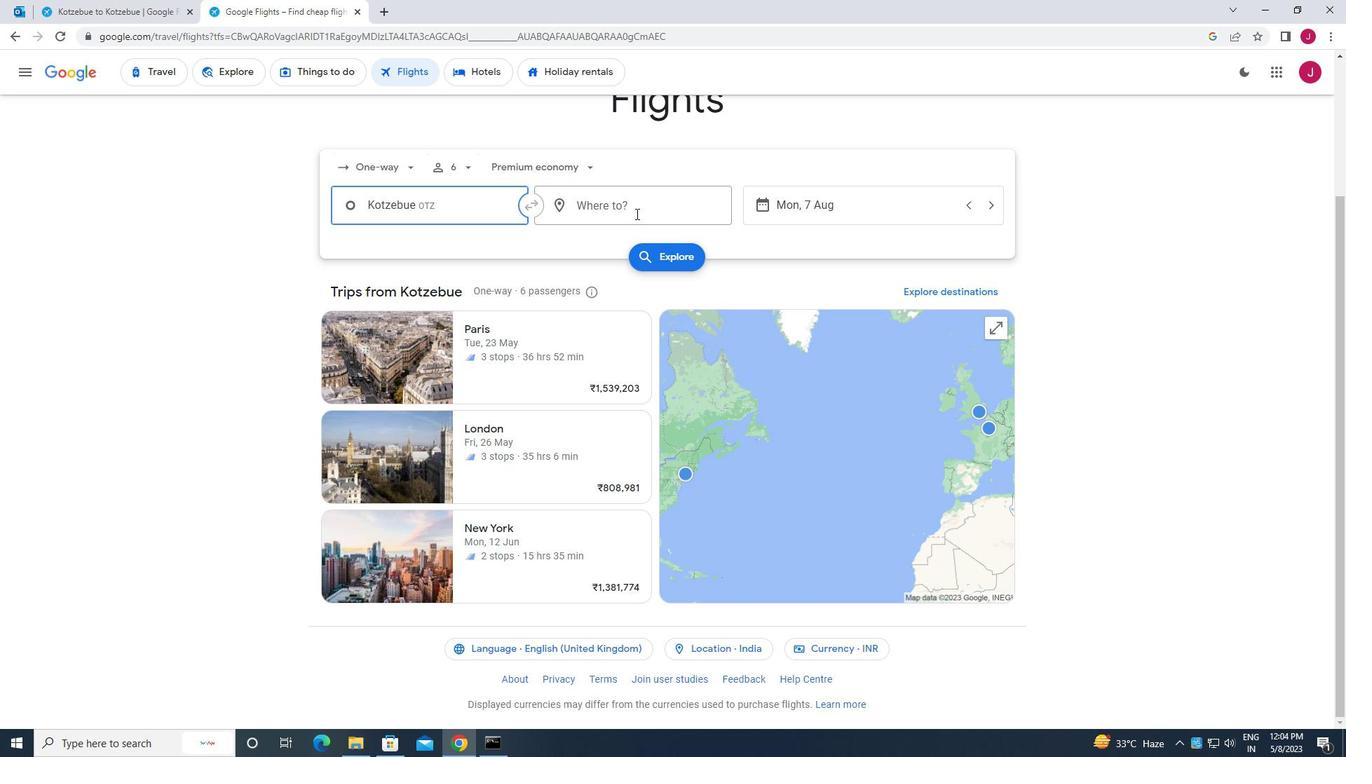 
Action: Key pressed sherid
Screenshot: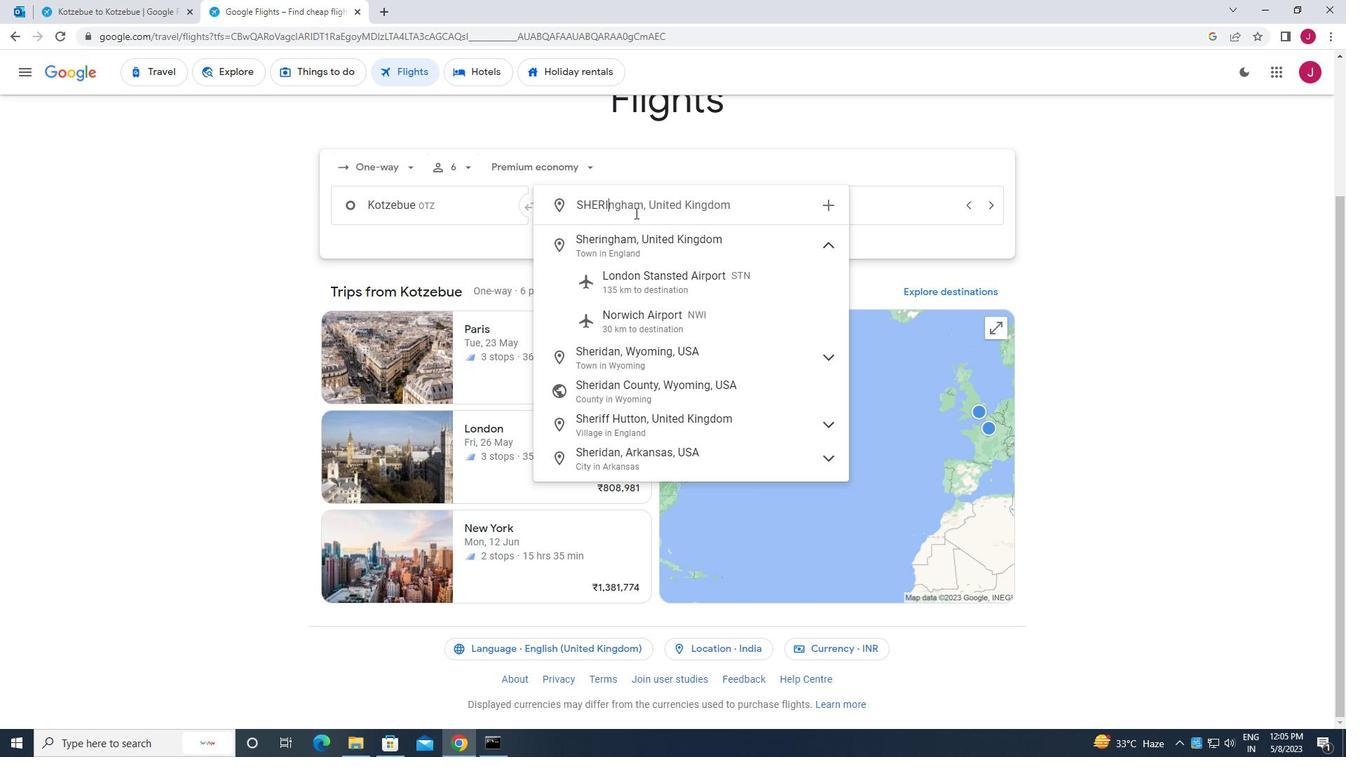
Action: Mouse moved to (690, 281)
Screenshot: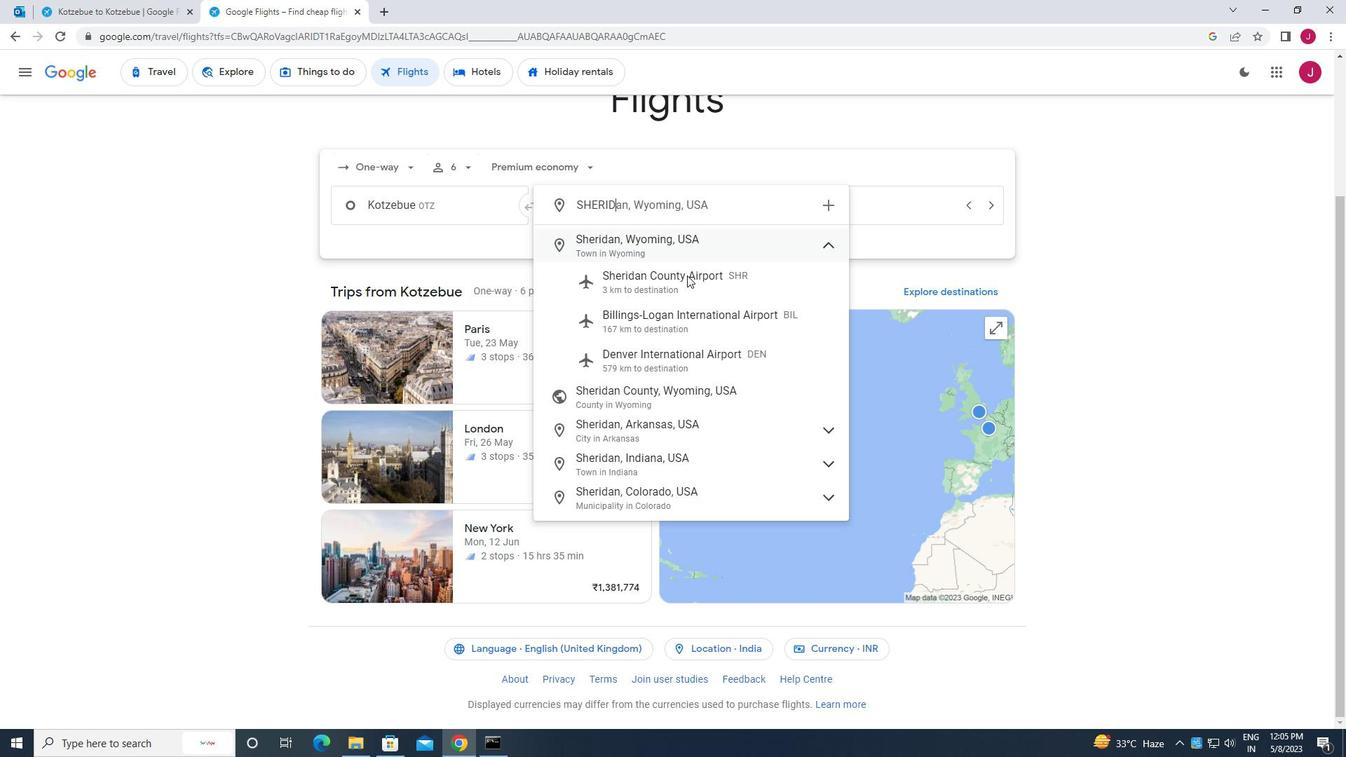 
Action: Mouse pressed left at (690, 281)
Screenshot: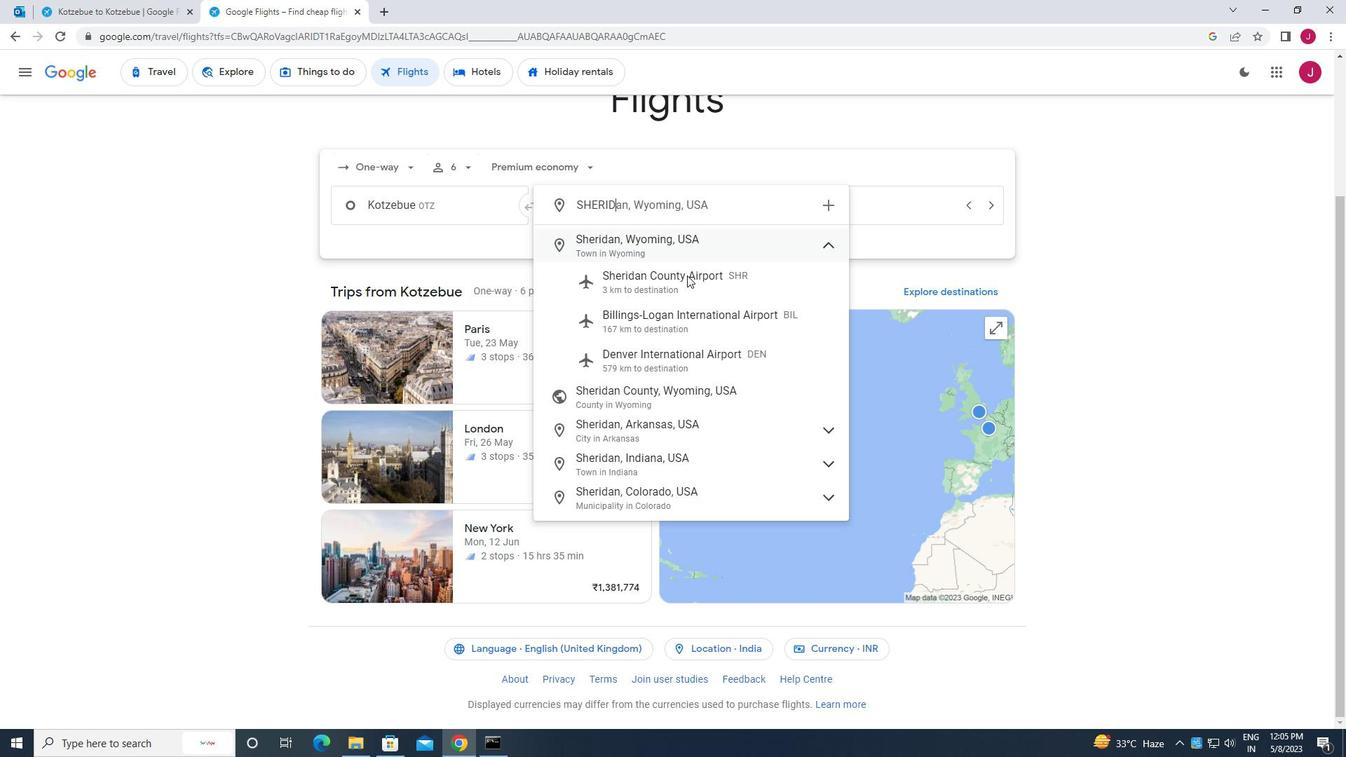 
Action: Mouse moved to (843, 209)
Screenshot: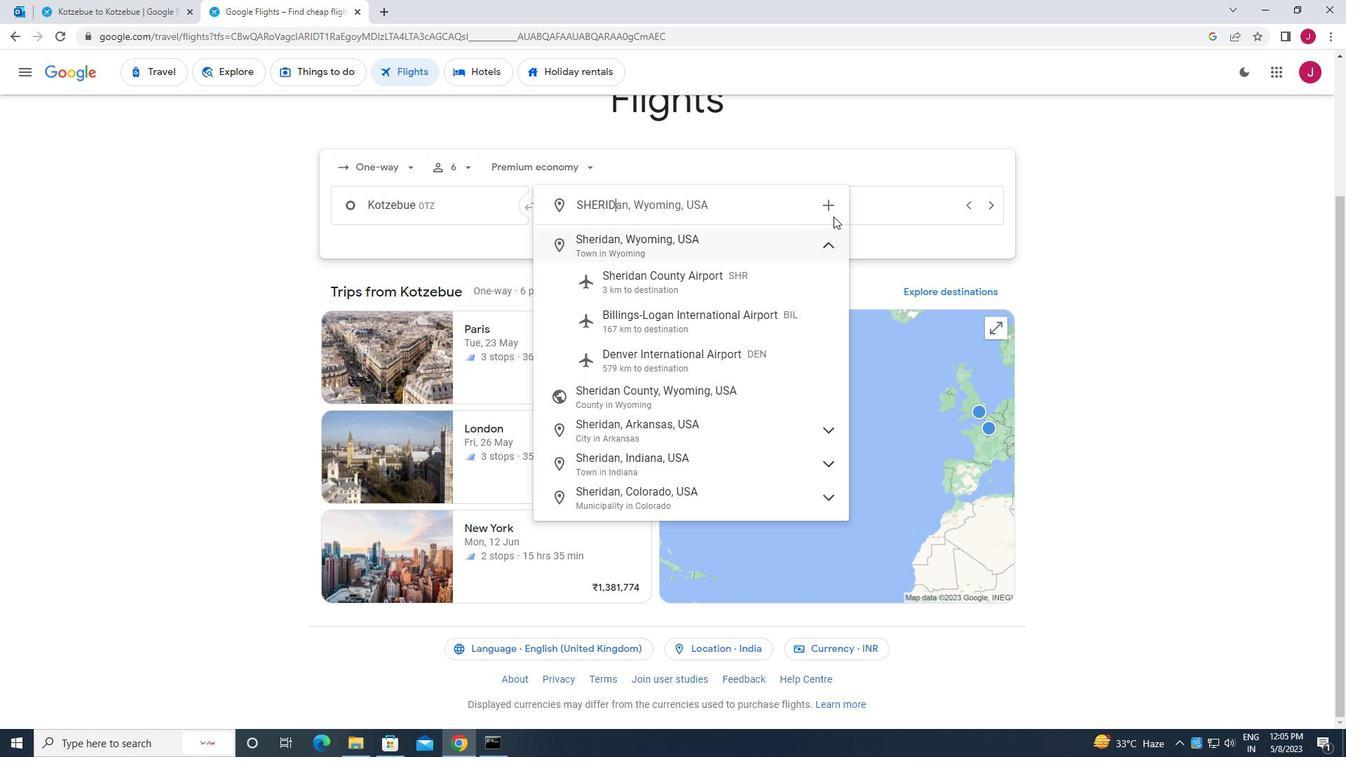 
Action: Mouse pressed left at (843, 209)
Screenshot: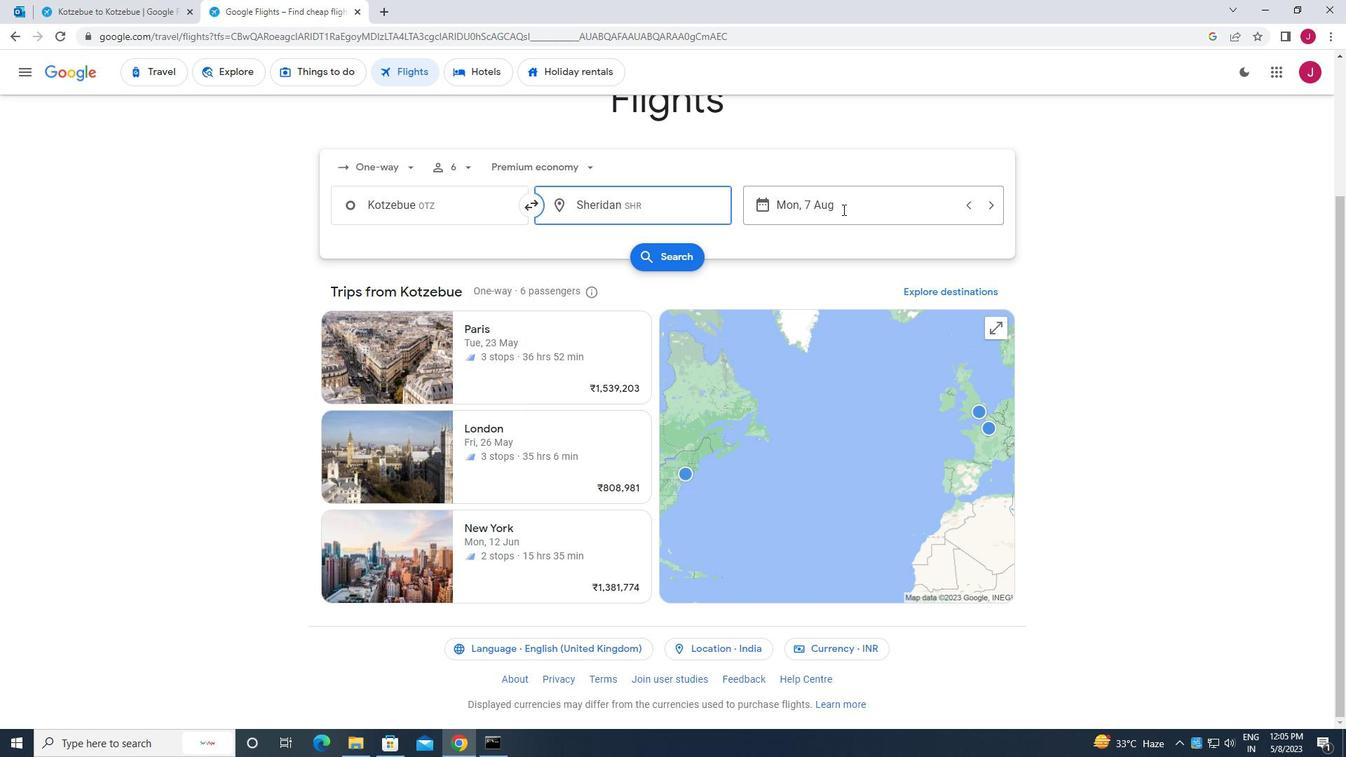 
Action: Mouse moved to (501, 352)
Screenshot: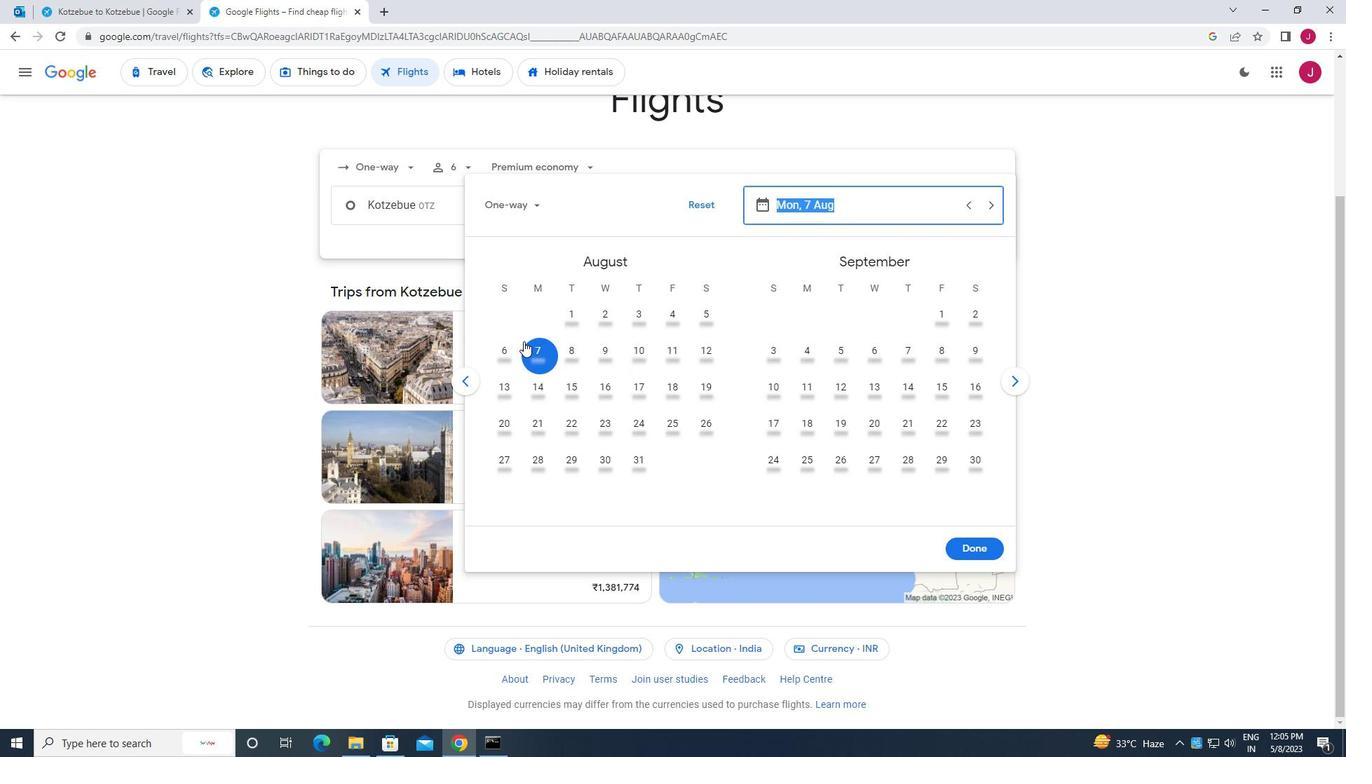 
Action: Mouse pressed left at (501, 352)
Screenshot: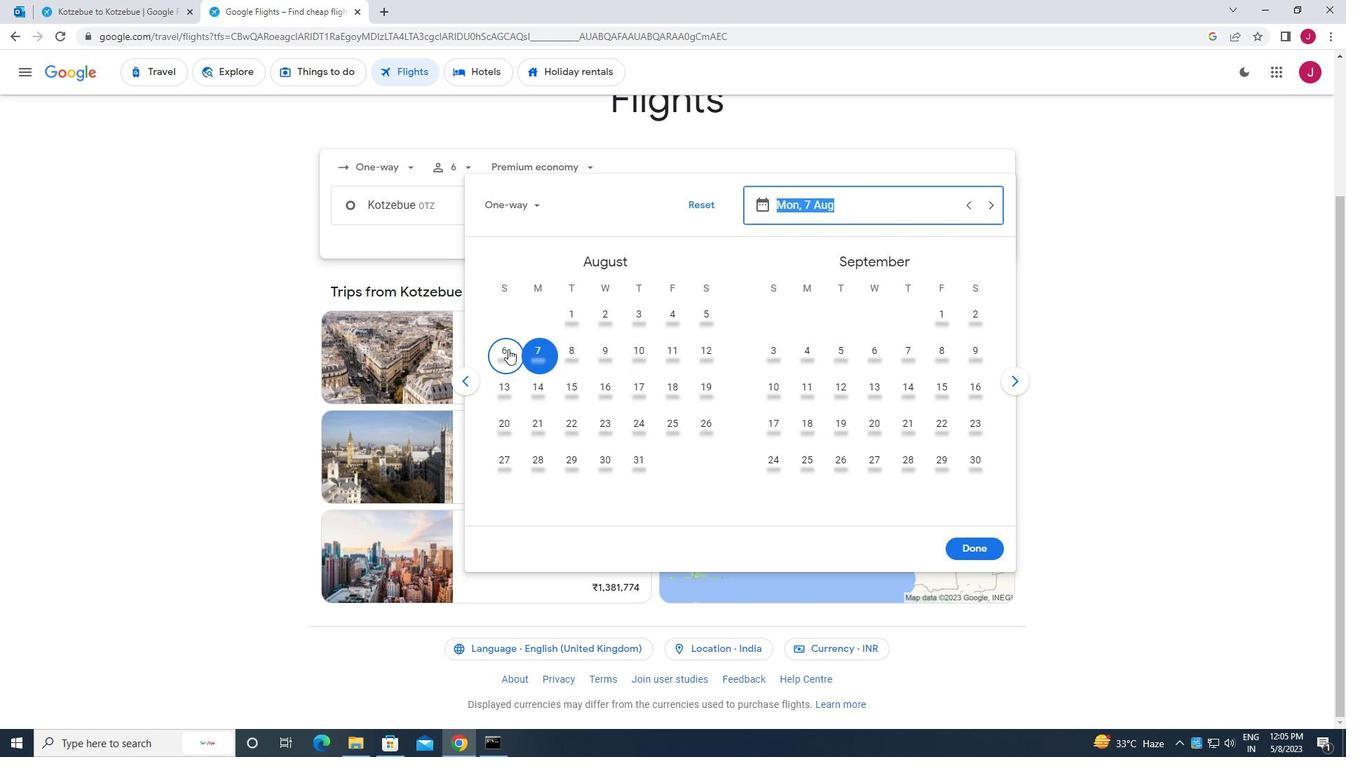 
Action: Mouse moved to (977, 547)
Screenshot: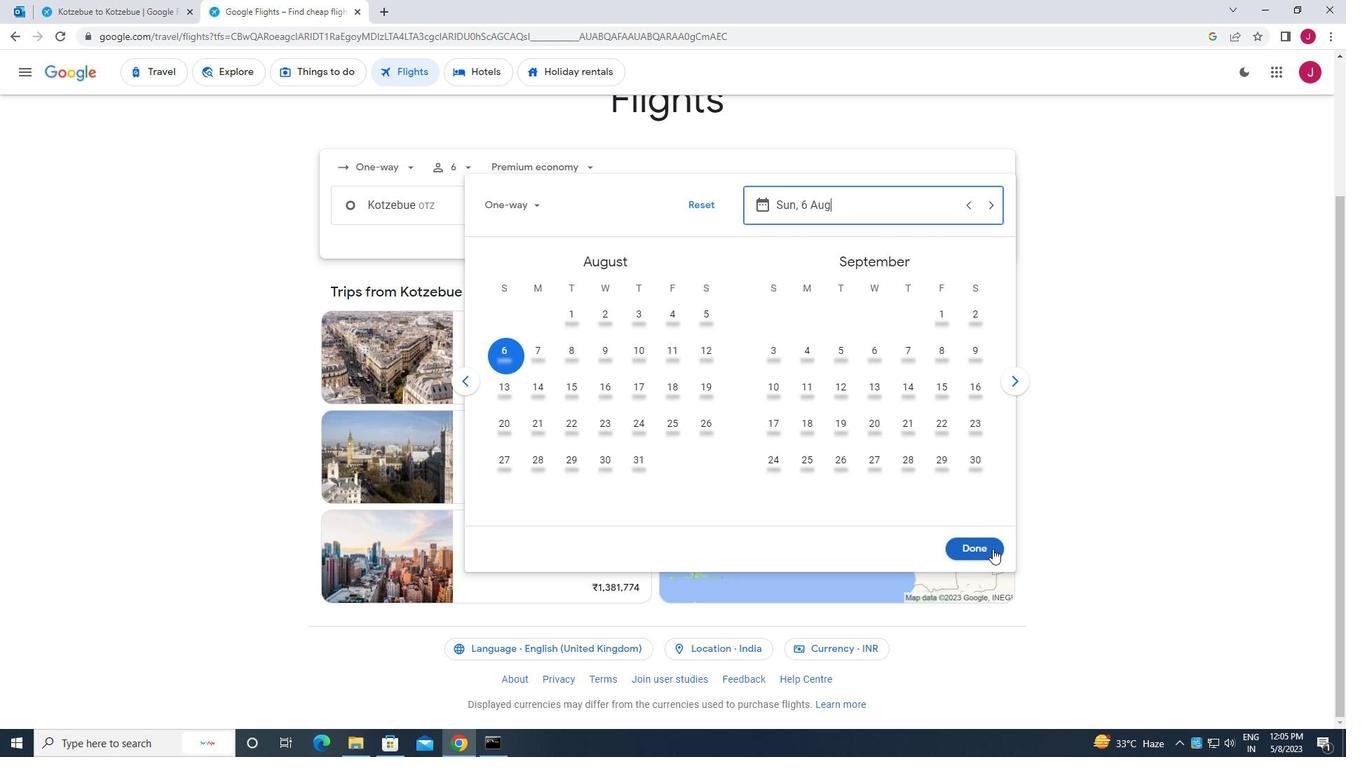 
Action: Mouse pressed left at (977, 547)
Screenshot: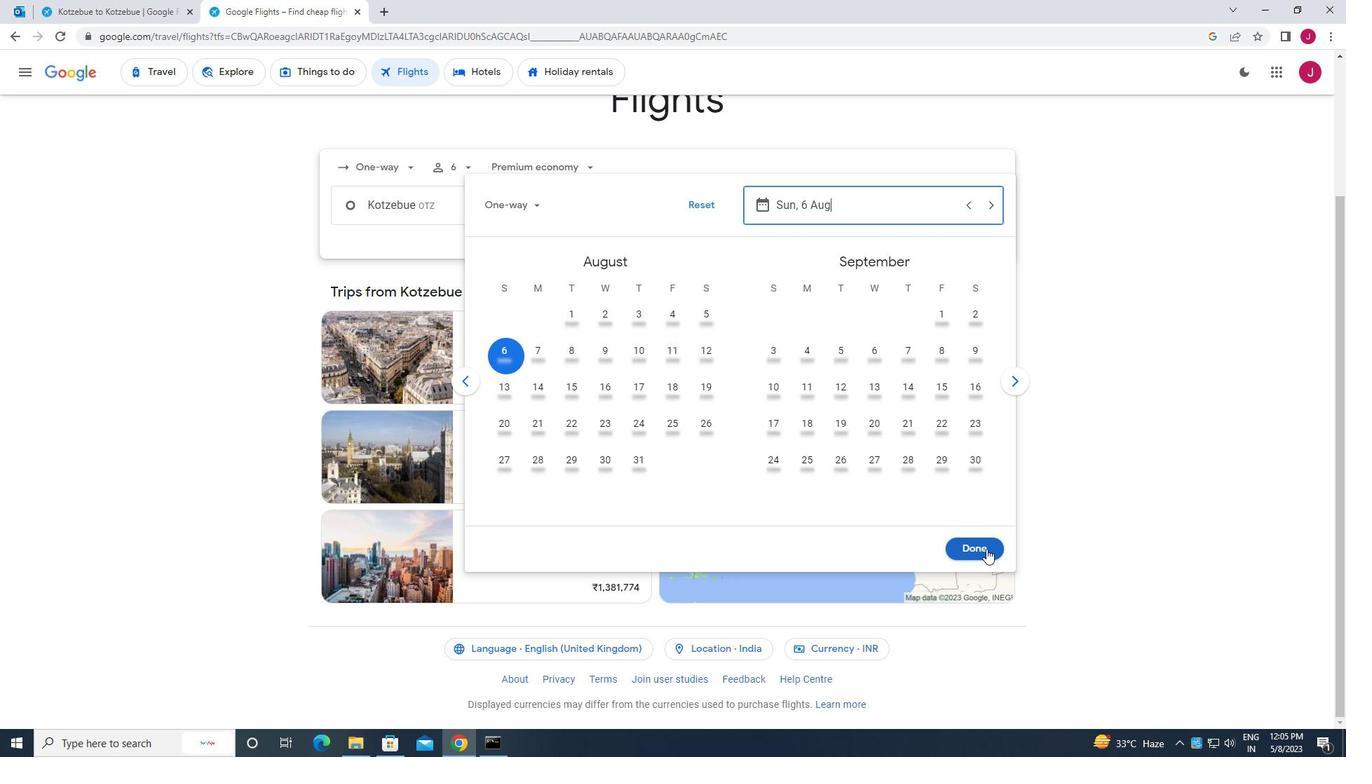 
Action: Mouse moved to (675, 256)
Screenshot: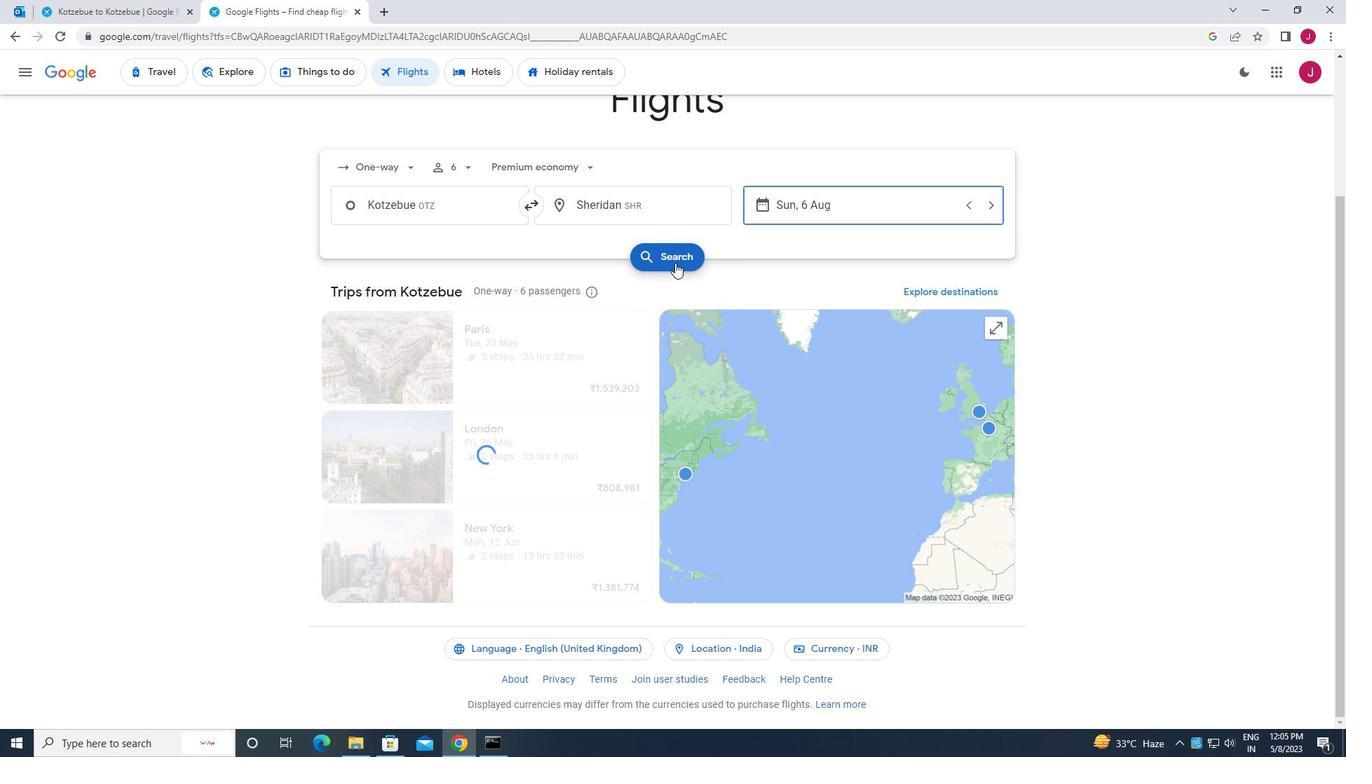 
Action: Mouse pressed left at (675, 256)
Screenshot: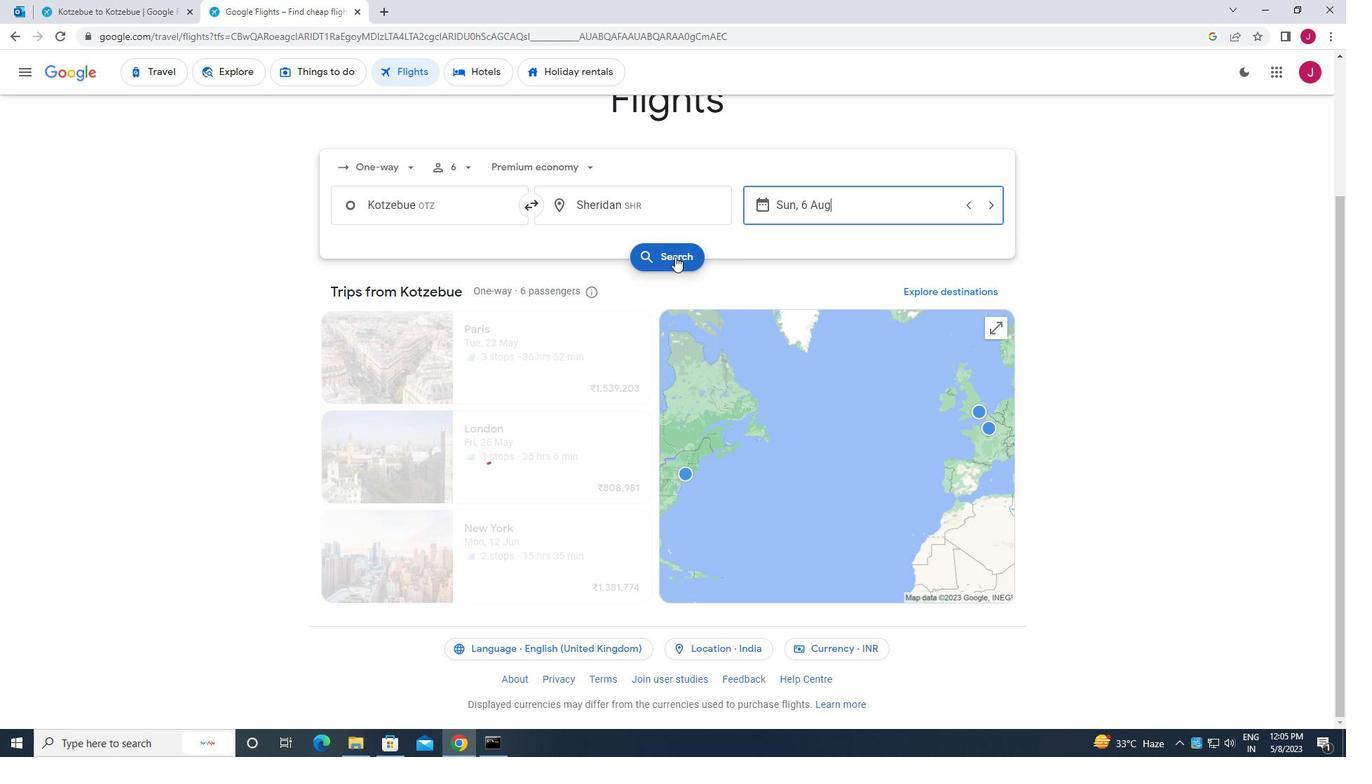 
Action: Mouse moved to (367, 199)
Screenshot: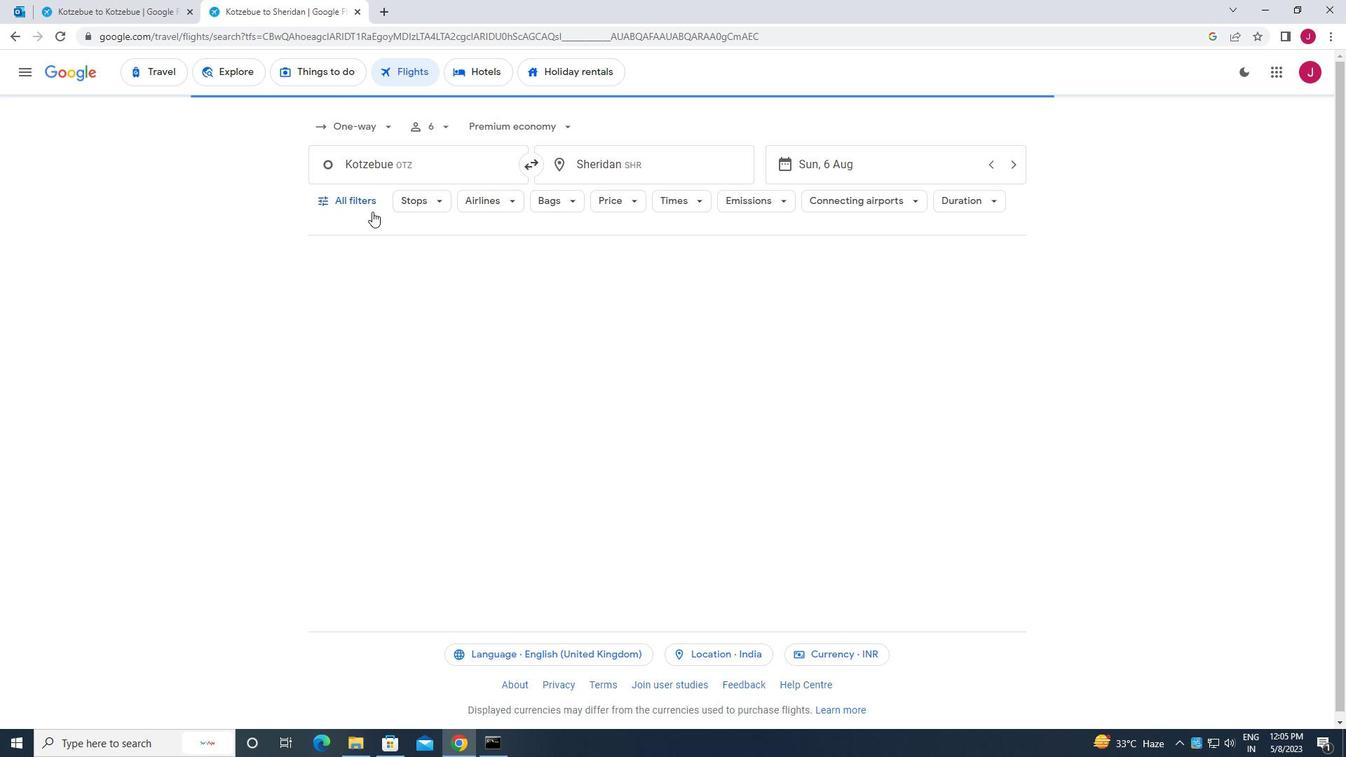 
Action: Mouse pressed left at (367, 199)
Screenshot: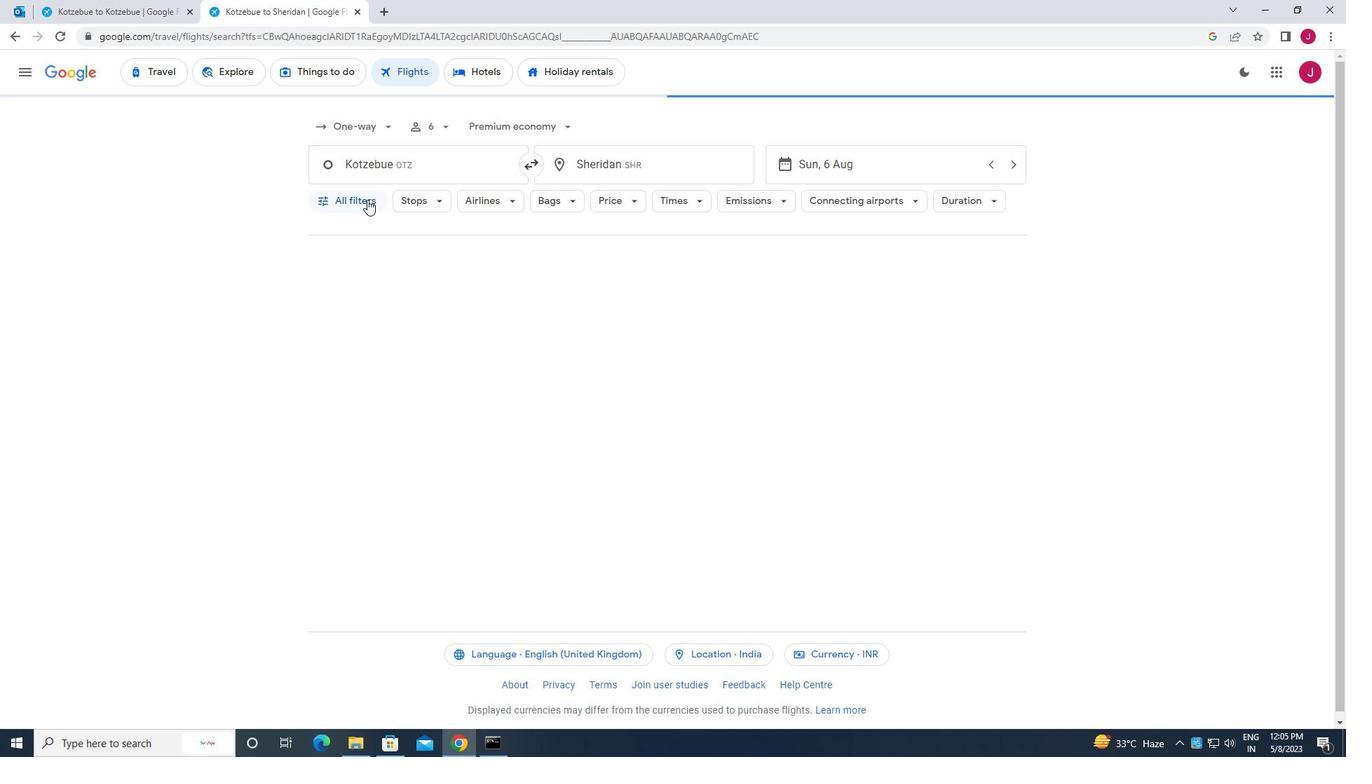 
Action: Mouse moved to (420, 336)
Screenshot: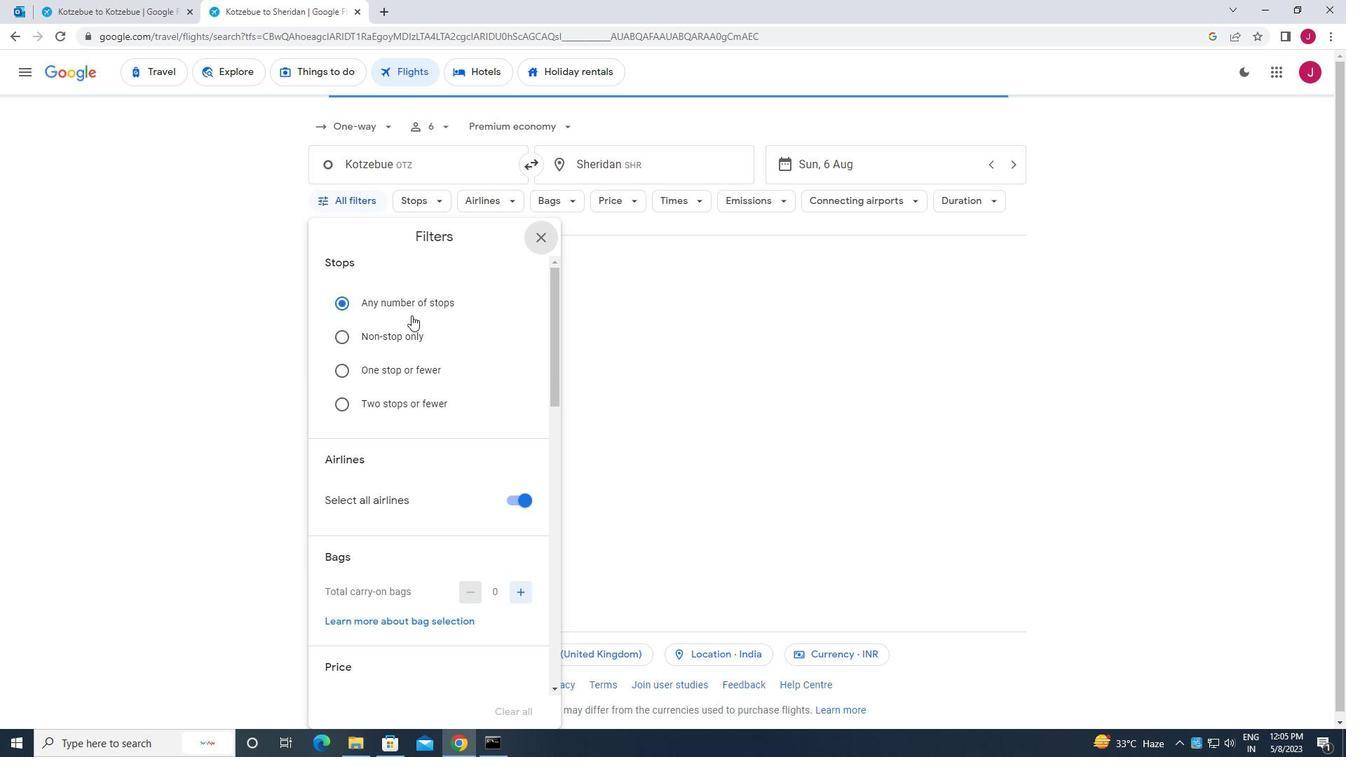 
Action: Mouse scrolled (420, 335) with delta (0, 0)
Screenshot: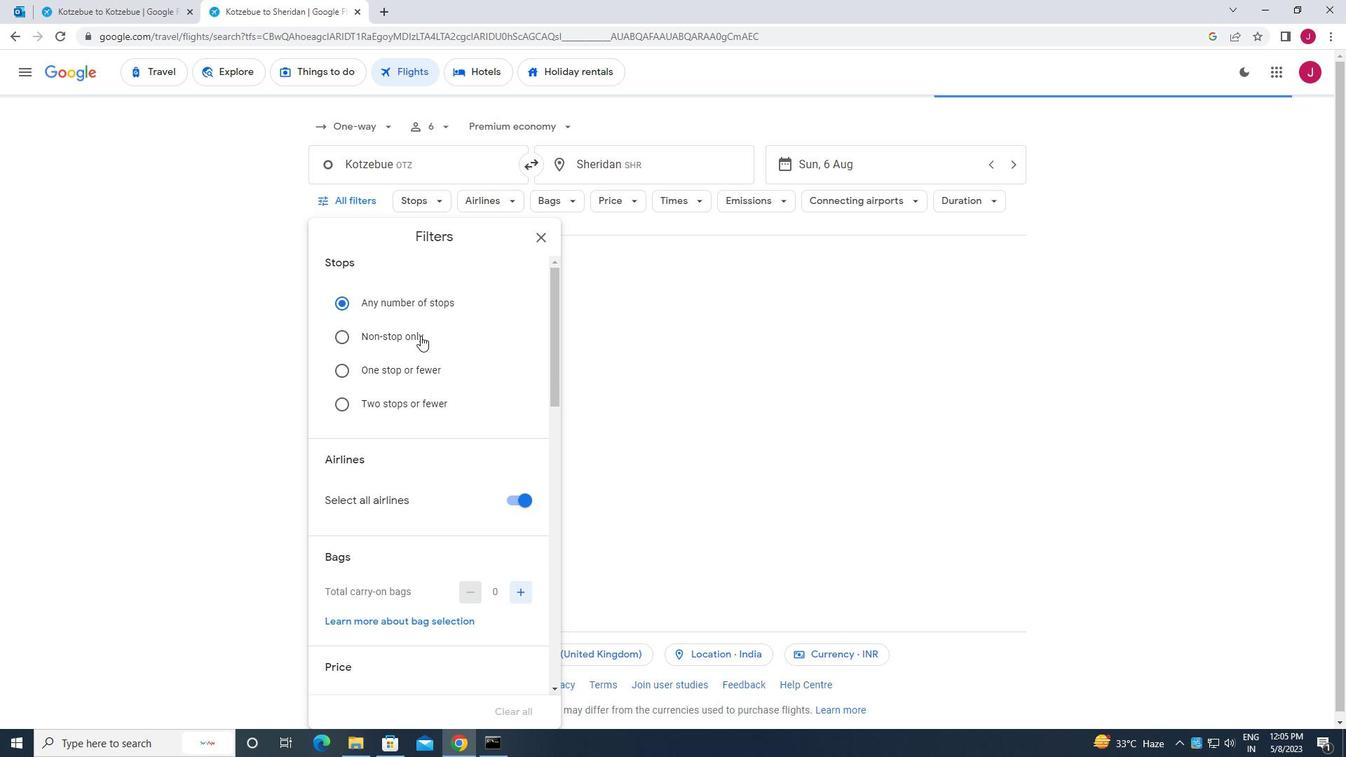 
Action: Mouse scrolled (420, 335) with delta (0, 0)
Screenshot: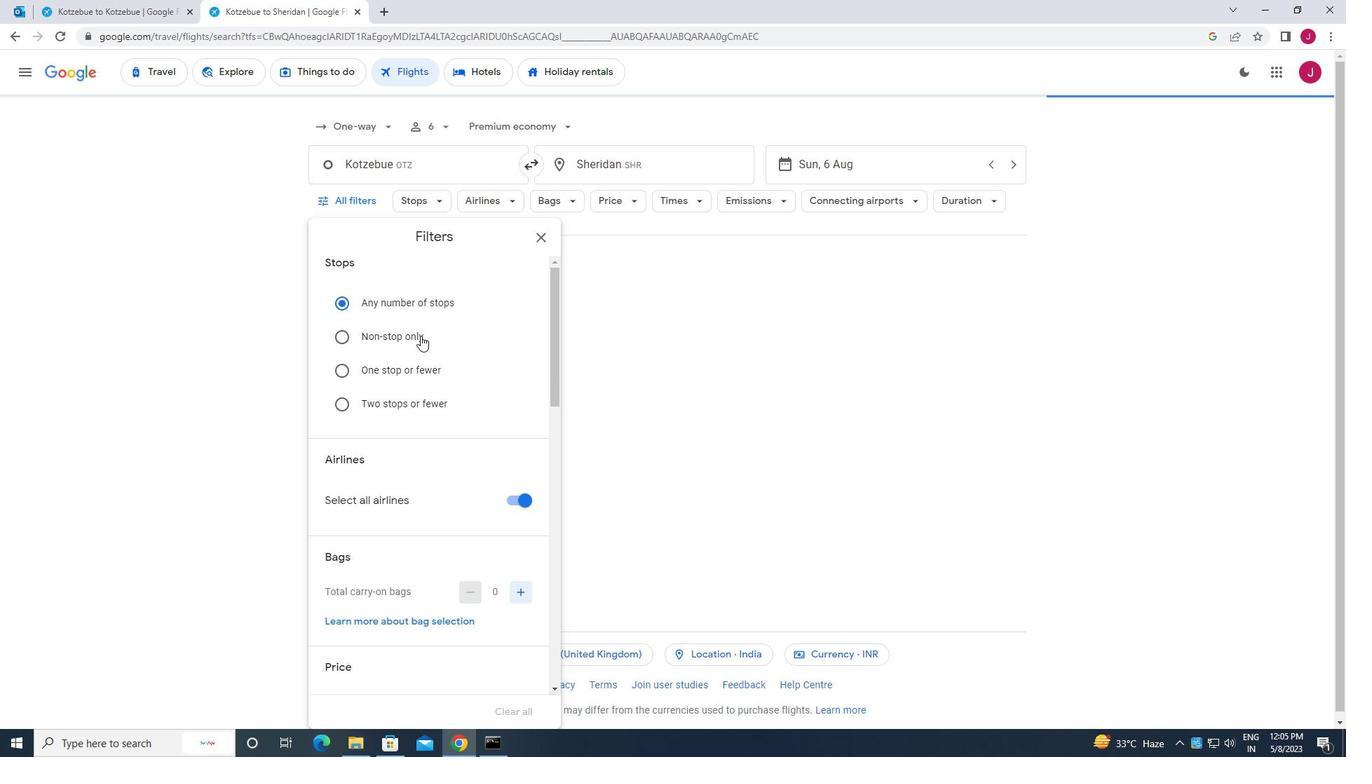
Action: Mouse scrolled (420, 335) with delta (0, 0)
Screenshot: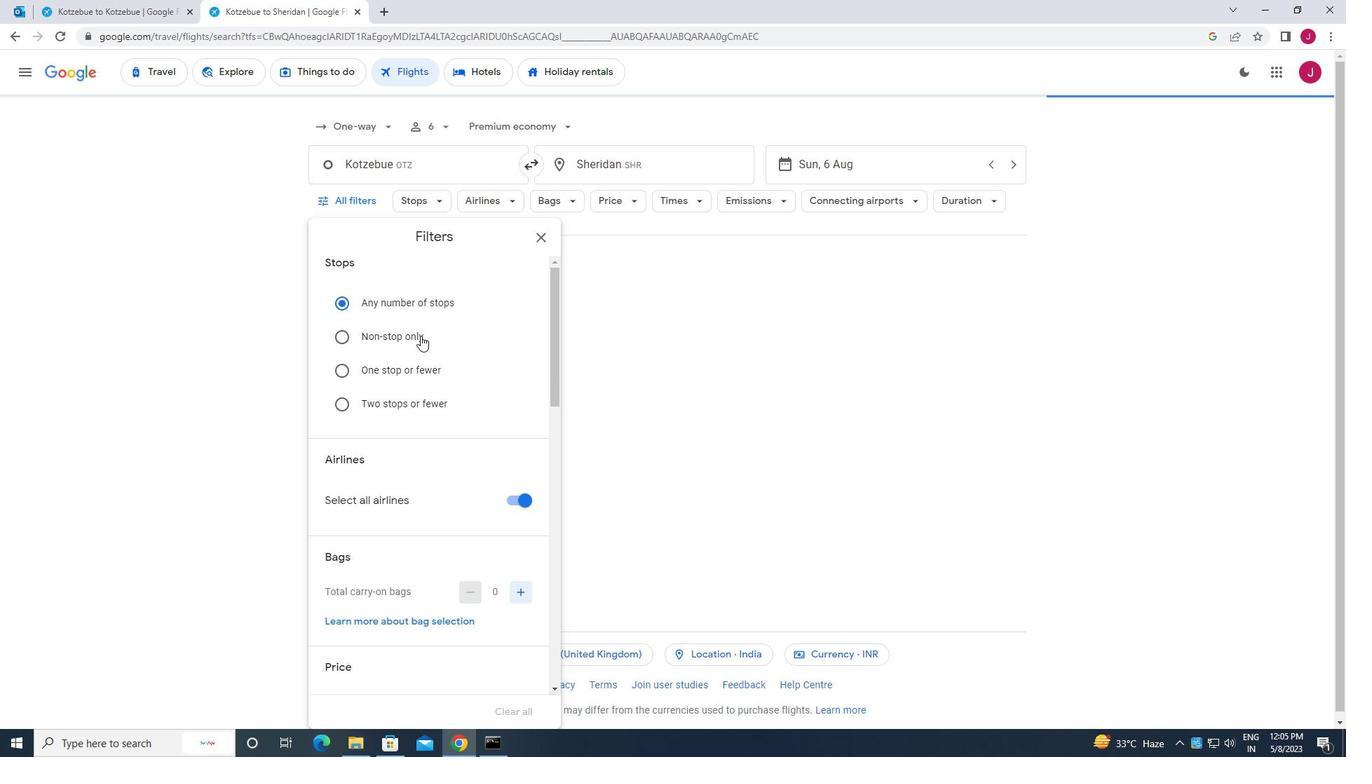 
Action: Mouse moved to (514, 293)
Screenshot: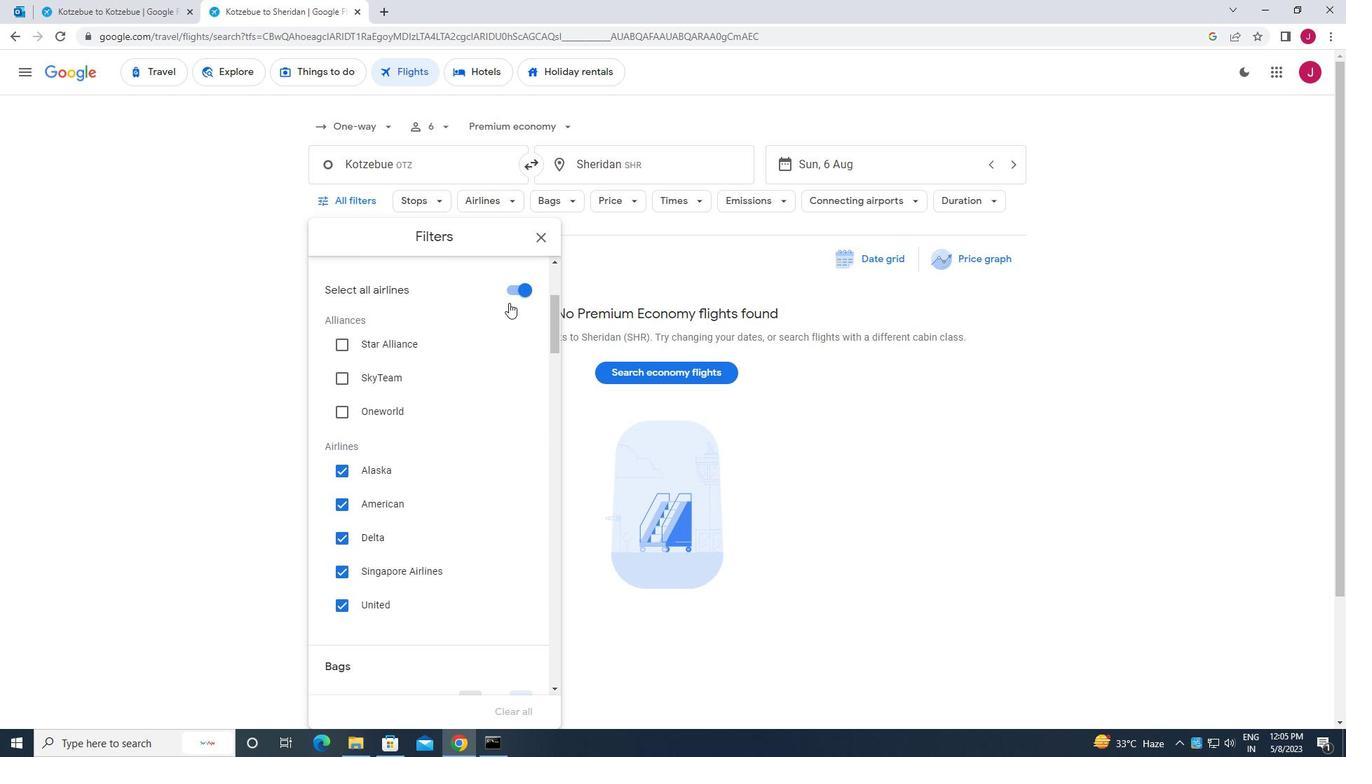 
Action: Mouse pressed left at (514, 293)
Screenshot: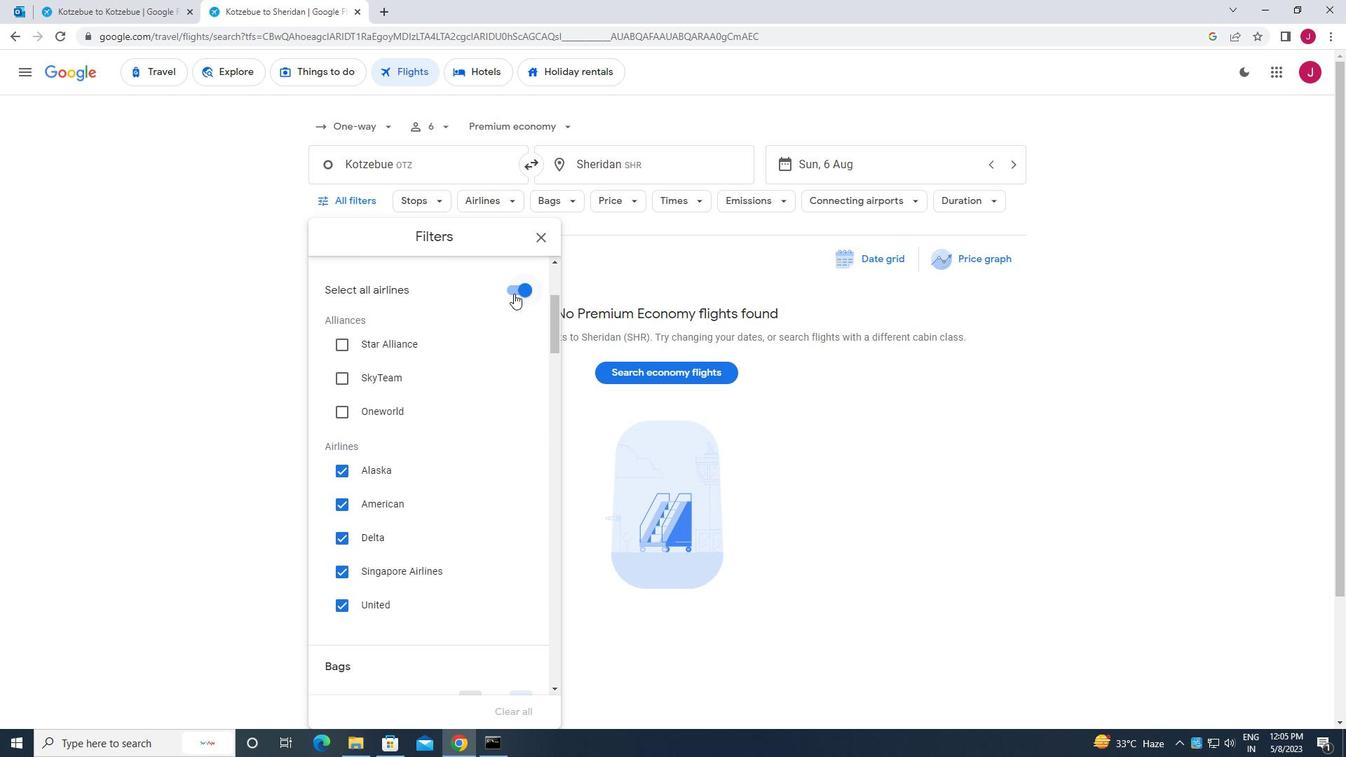 
Action: Mouse moved to (457, 345)
Screenshot: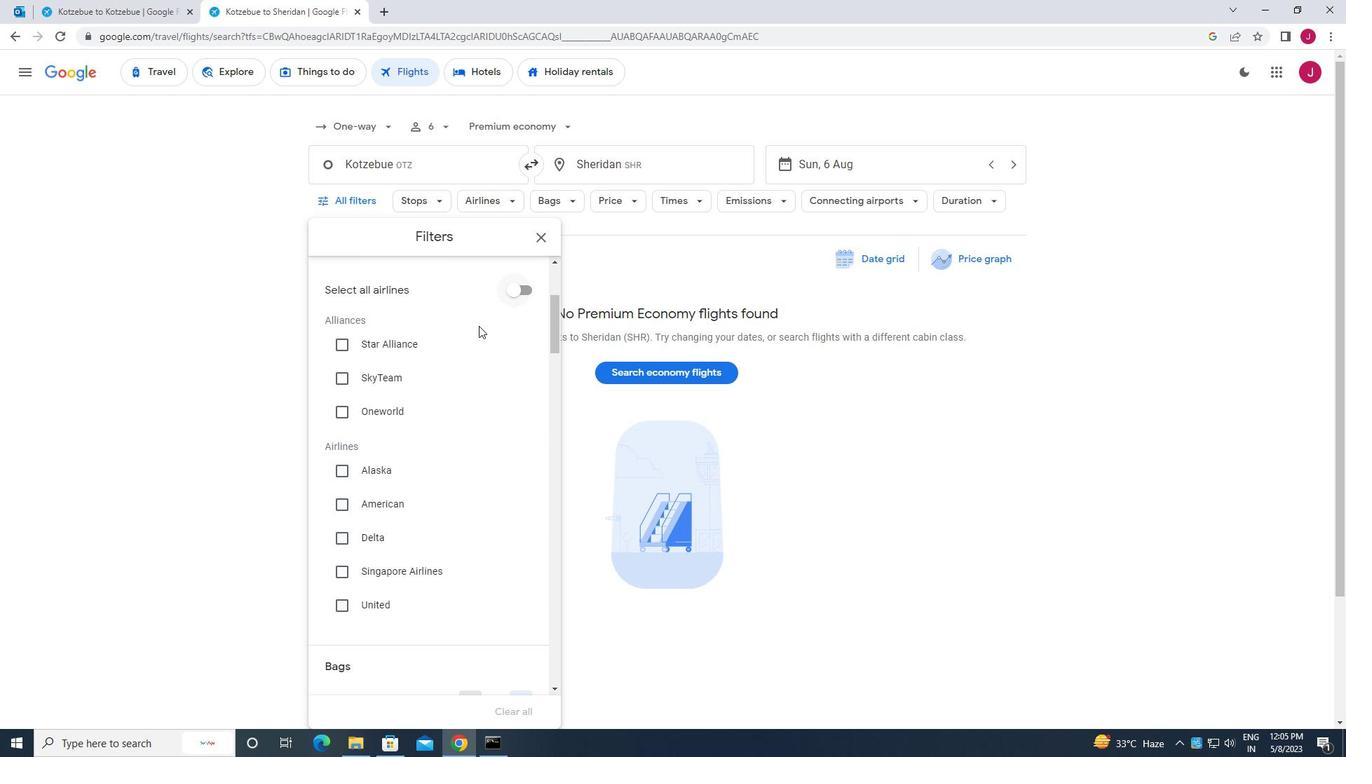 
Action: Mouse scrolled (457, 345) with delta (0, 0)
Screenshot: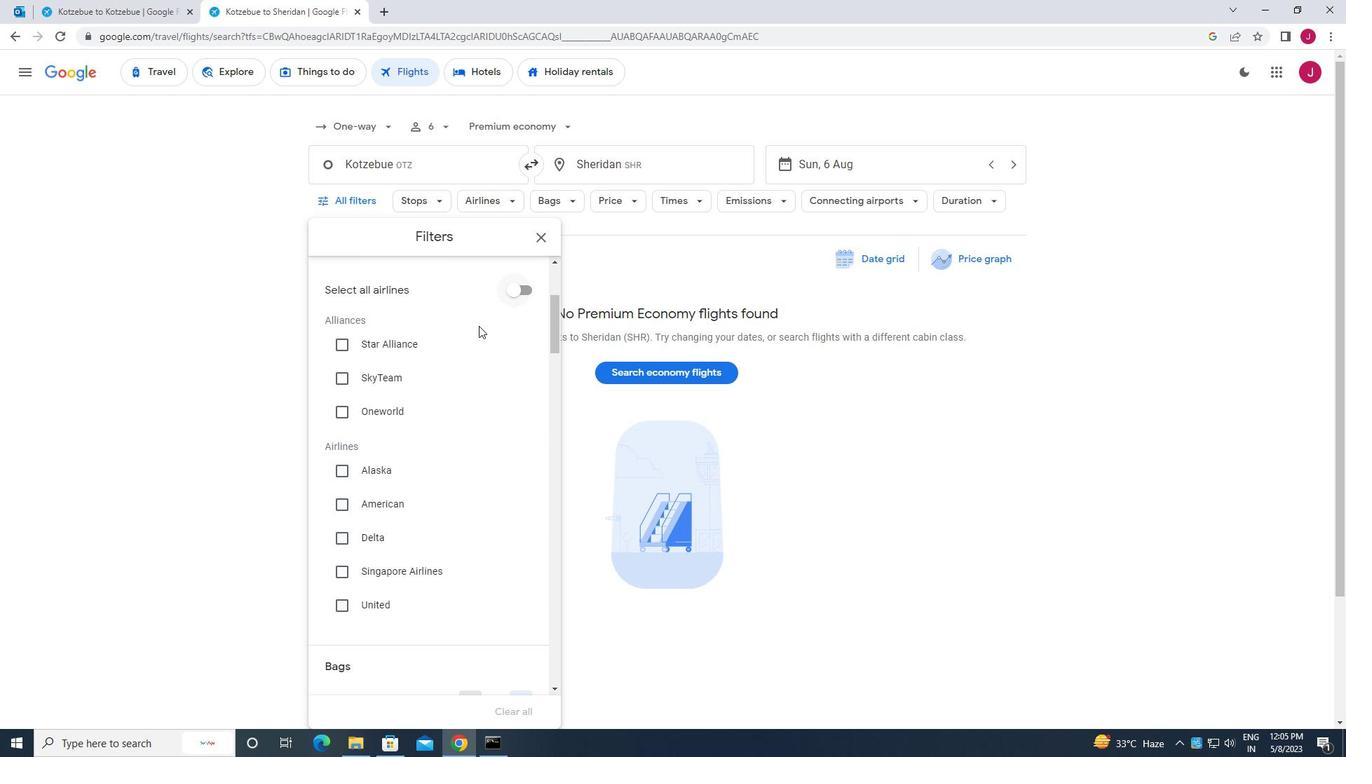 
Action: Mouse moved to (457, 346)
Screenshot: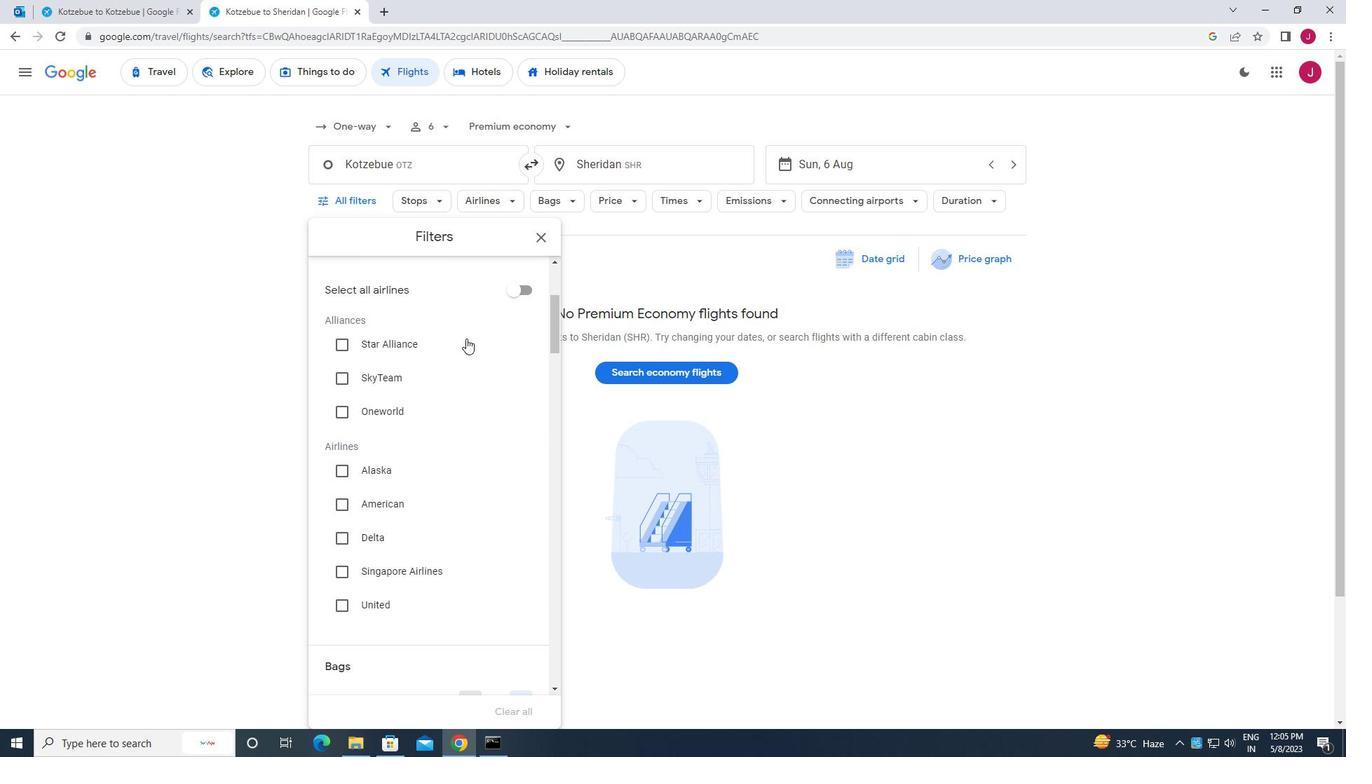 
Action: Mouse scrolled (457, 345) with delta (0, 0)
Screenshot: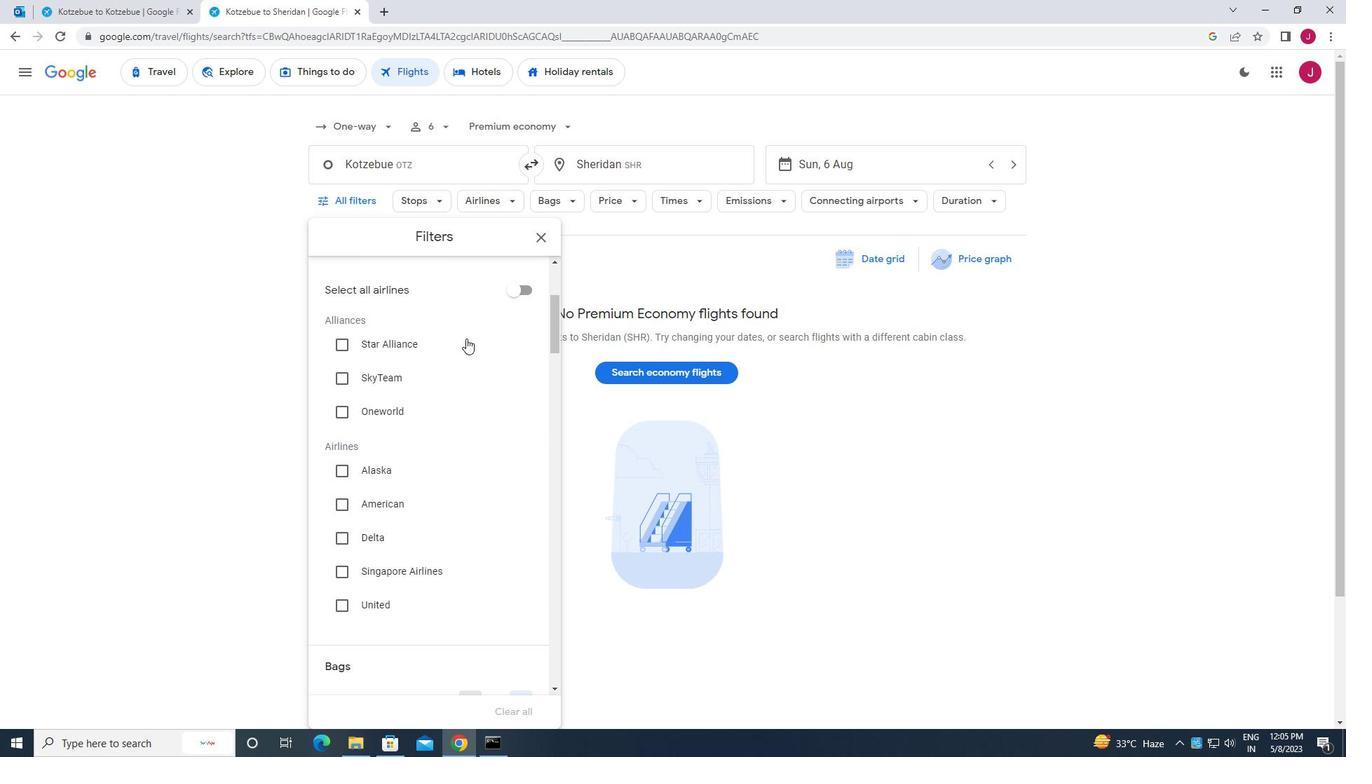 
Action: Mouse scrolled (457, 345) with delta (0, 0)
Screenshot: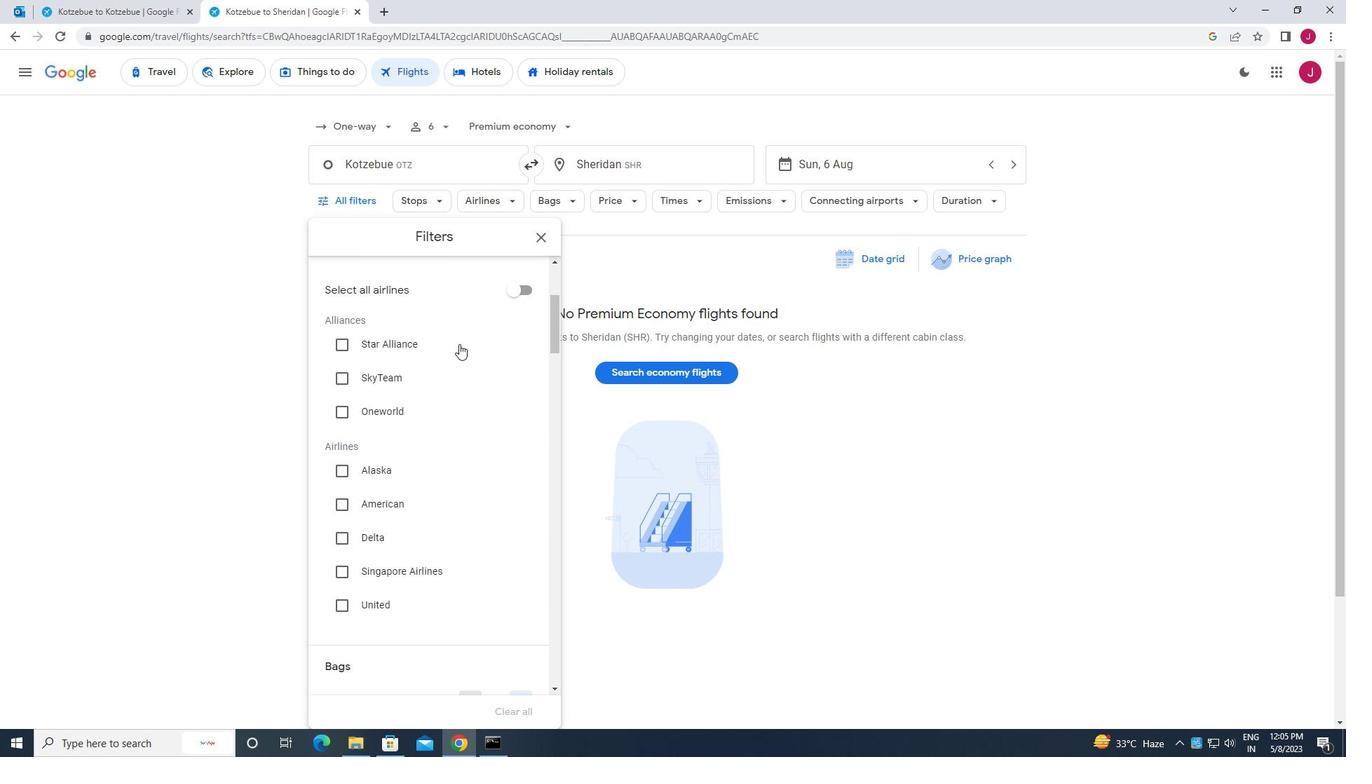 
Action: Mouse scrolled (457, 347) with delta (0, 0)
Screenshot: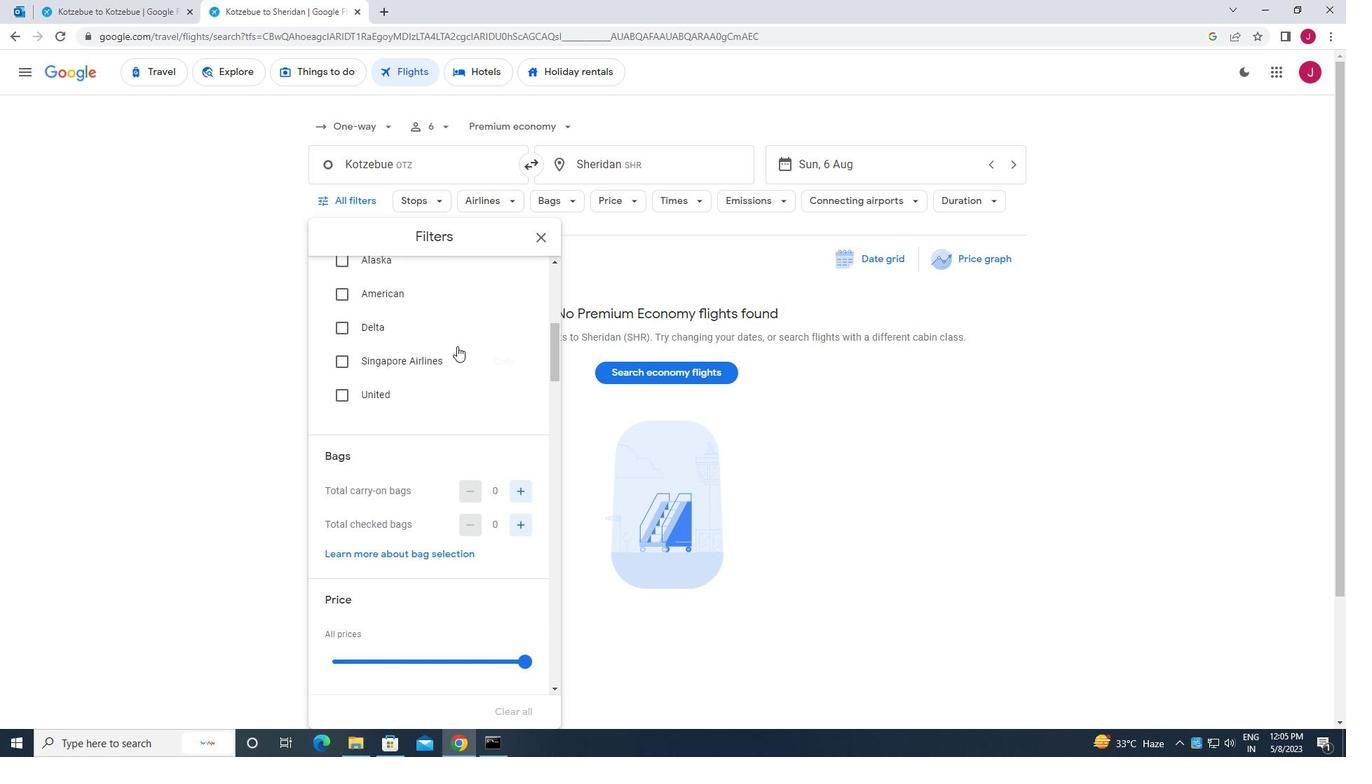 
Action: Mouse scrolled (457, 347) with delta (0, 0)
Screenshot: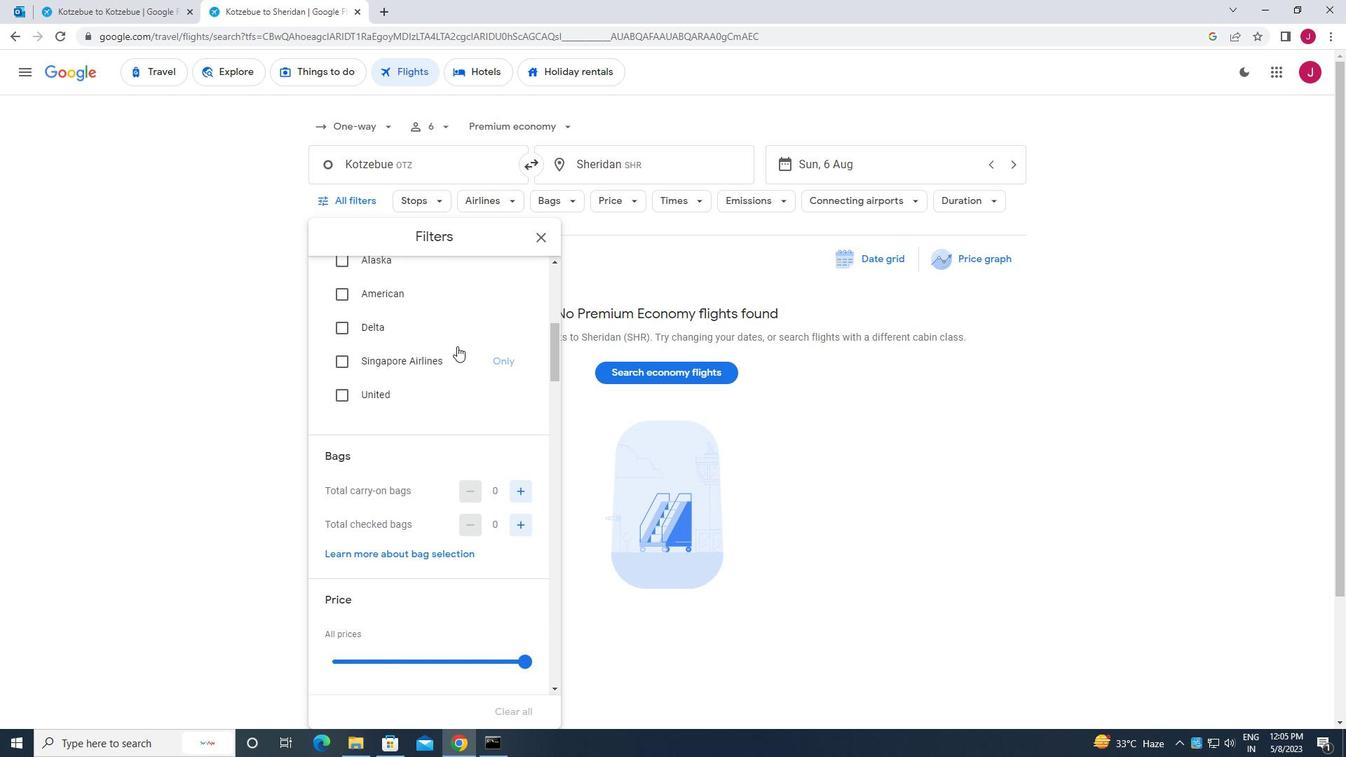 
Action: Mouse scrolled (457, 345) with delta (0, 0)
Screenshot: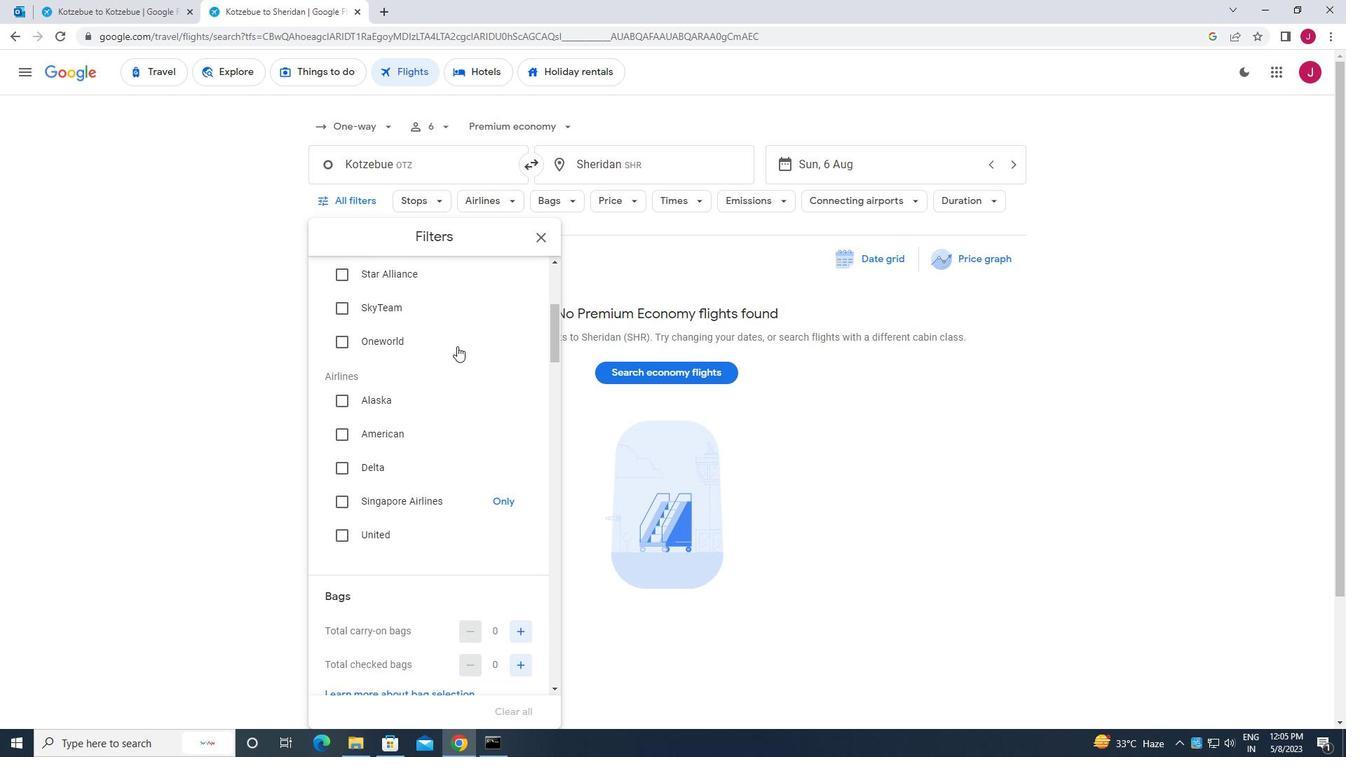 
Action: Mouse scrolled (457, 345) with delta (0, 0)
Screenshot: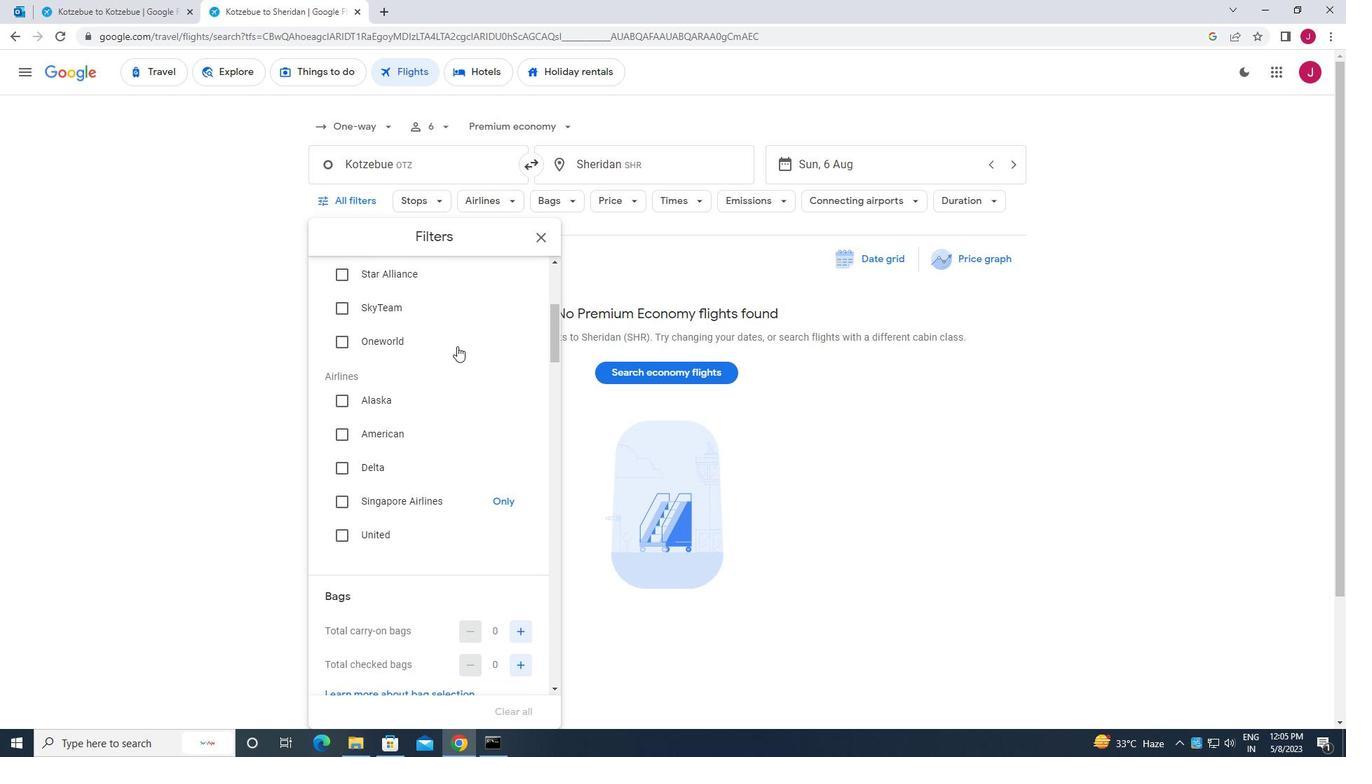 
Action: Mouse scrolled (457, 345) with delta (0, 0)
Screenshot: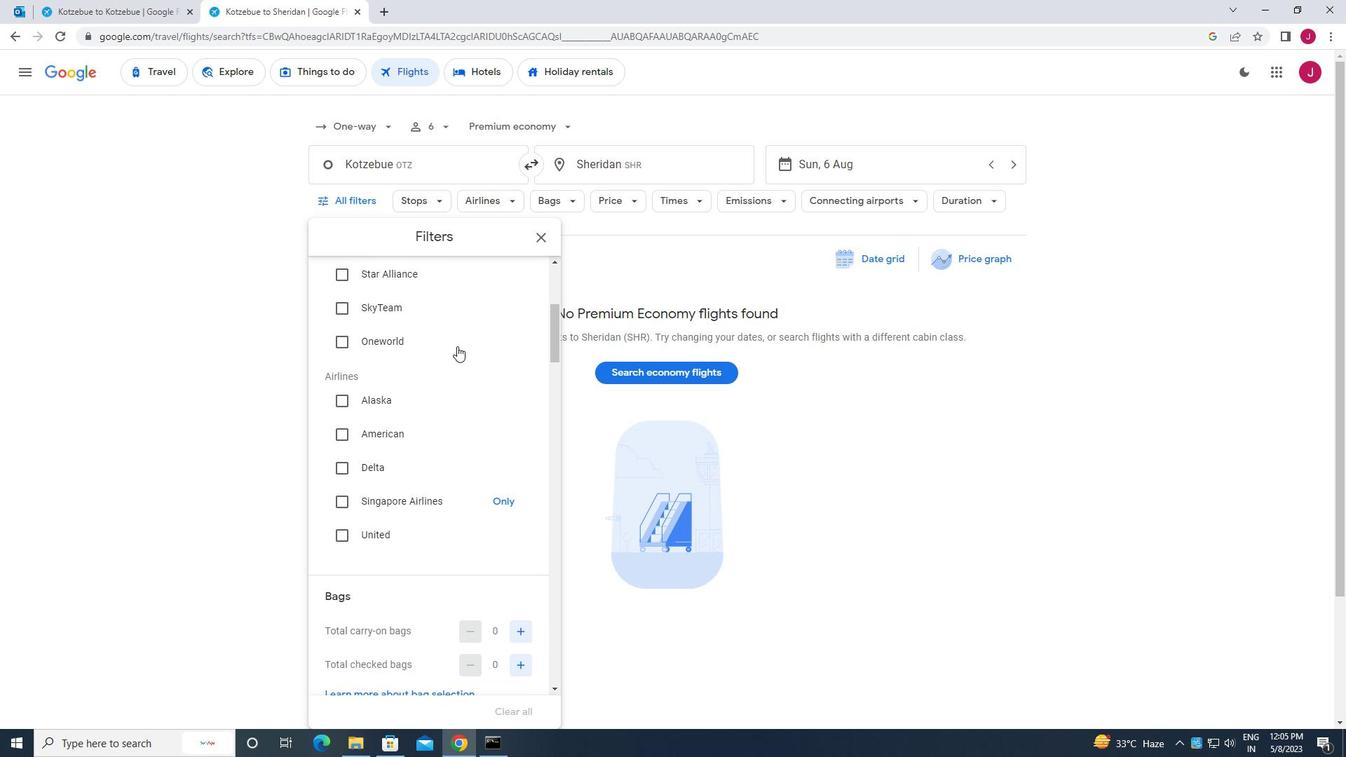 
Action: Mouse scrolled (457, 345) with delta (0, 0)
Screenshot: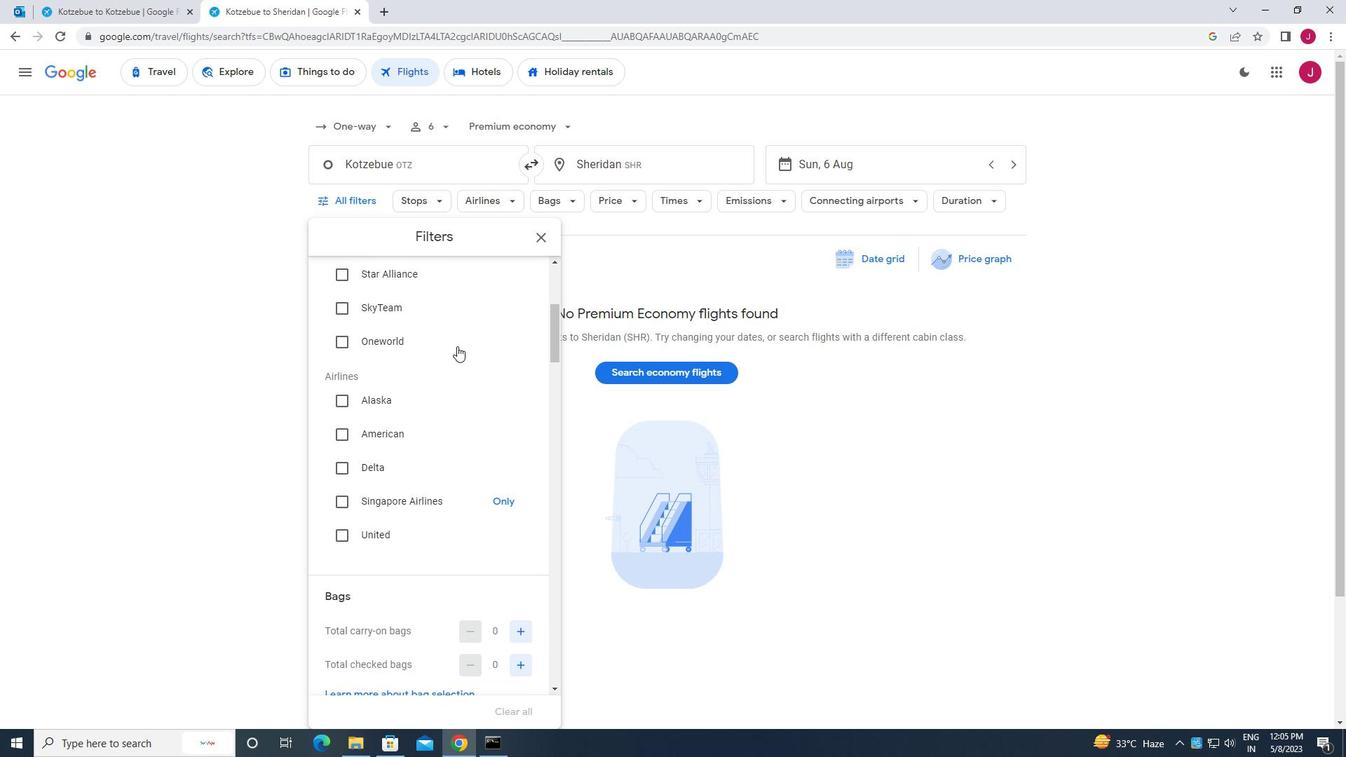 
Action: Mouse scrolled (457, 345) with delta (0, 0)
Screenshot: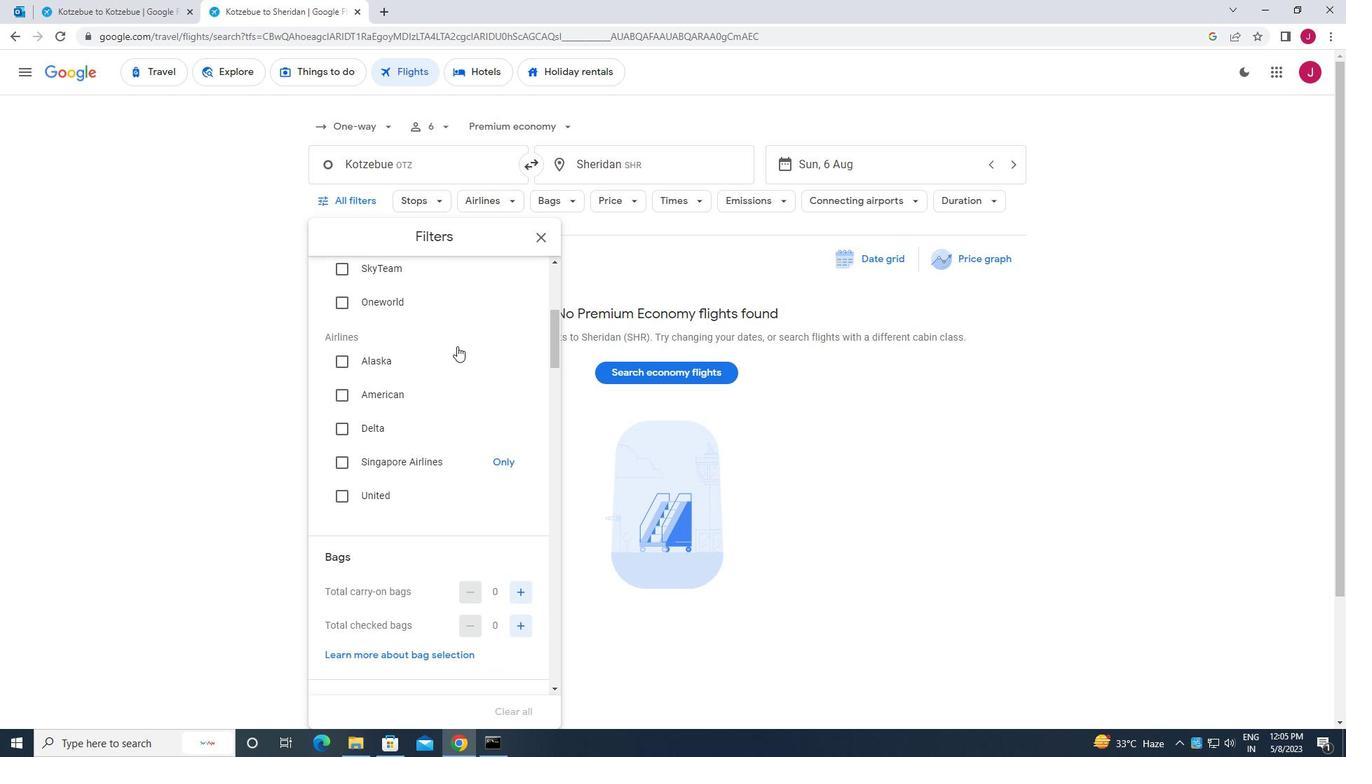 
Action: Mouse moved to (520, 311)
Screenshot: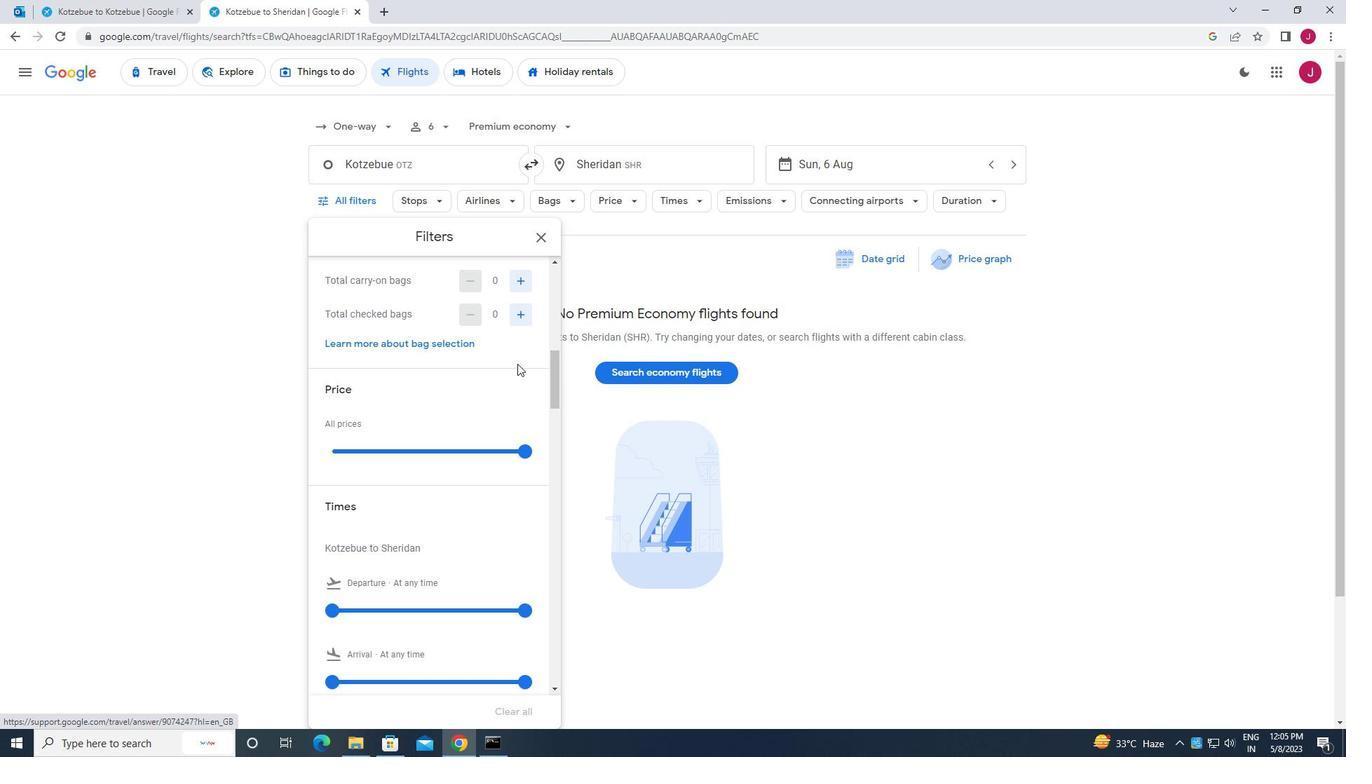 
Action: Mouse pressed left at (520, 311)
Screenshot: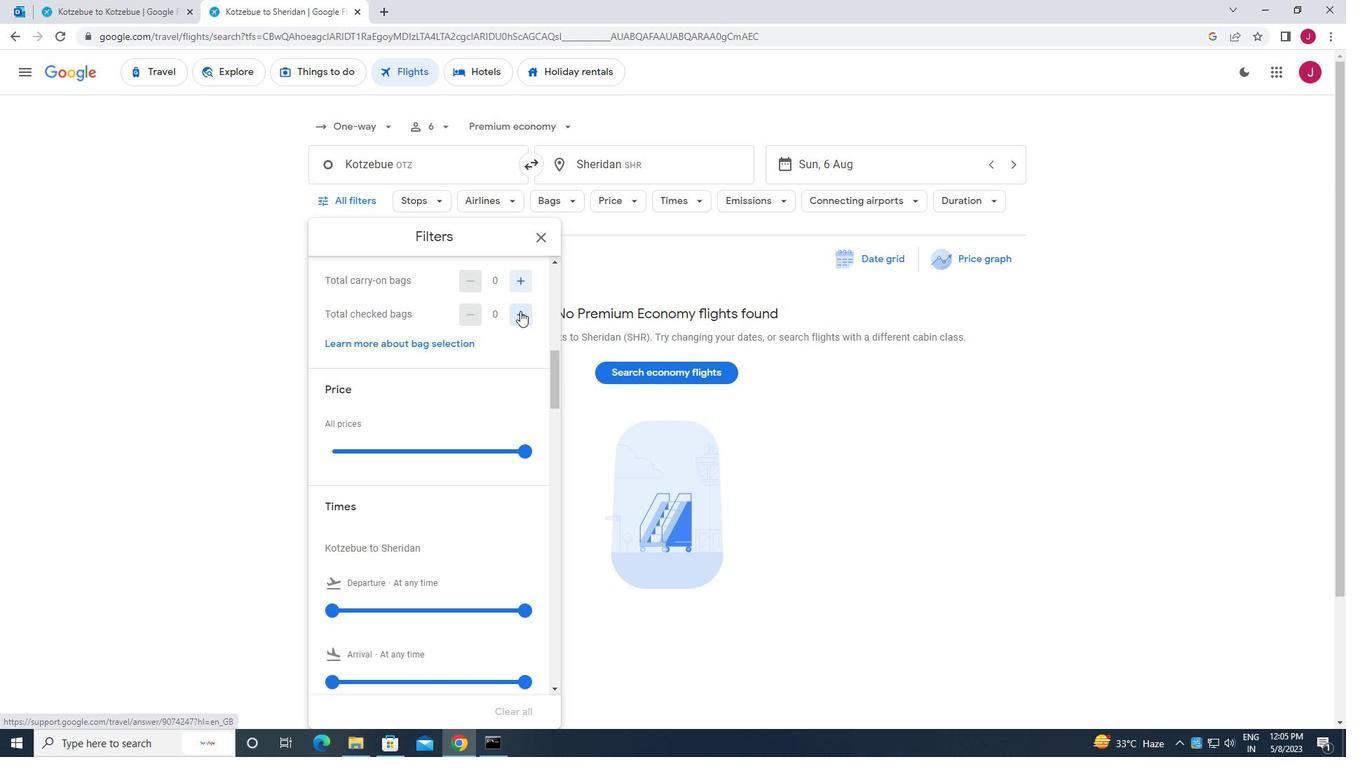 
Action: Mouse pressed left at (520, 311)
Screenshot: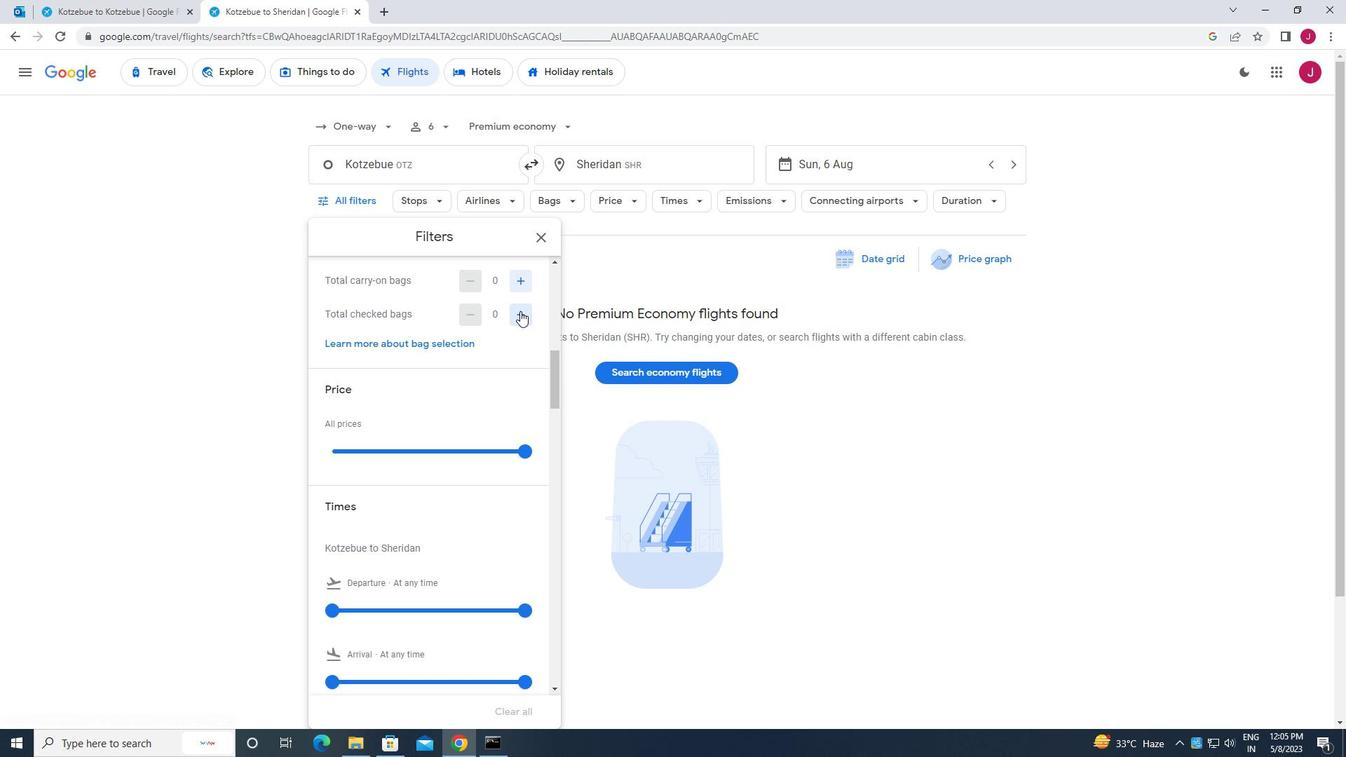 
Action: Mouse pressed left at (520, 311)
Screenshot: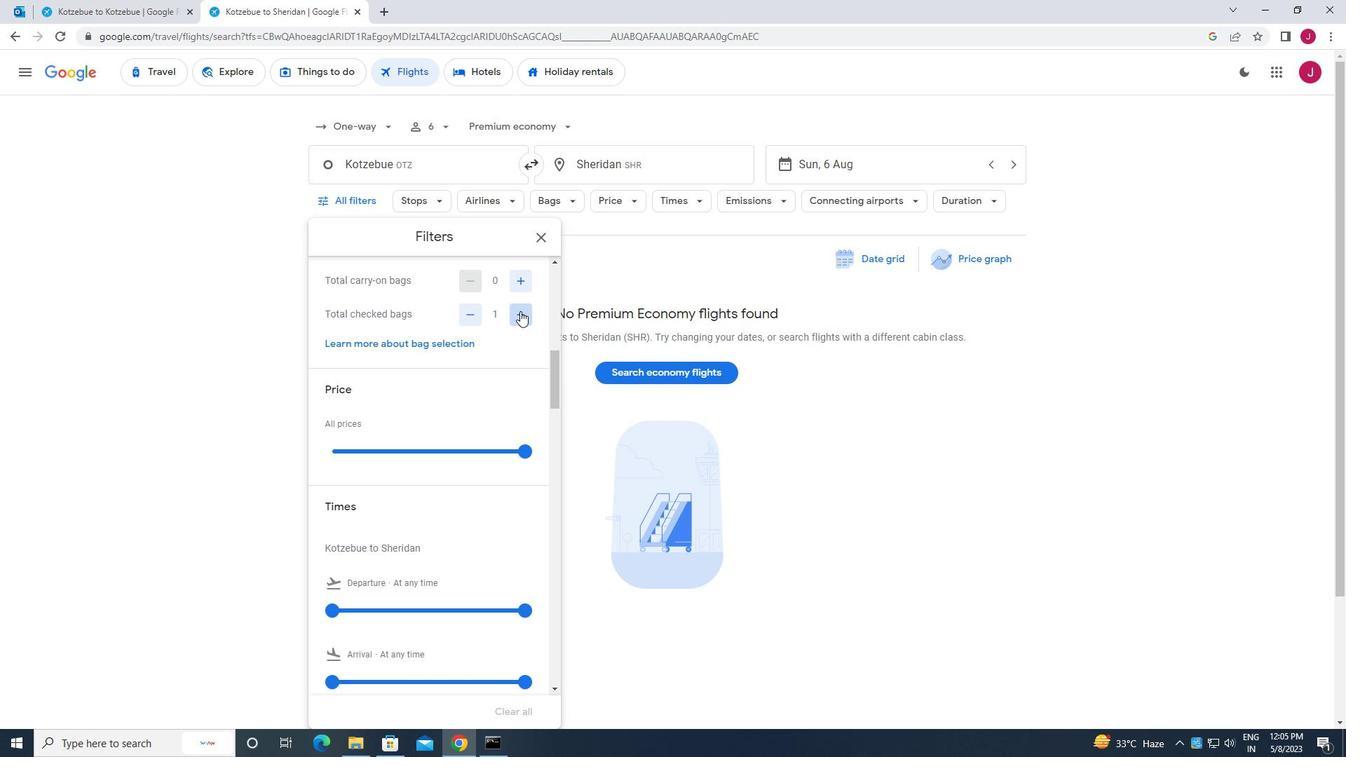 
Action: Mouse pressed left at (520, 311)
Screenshot: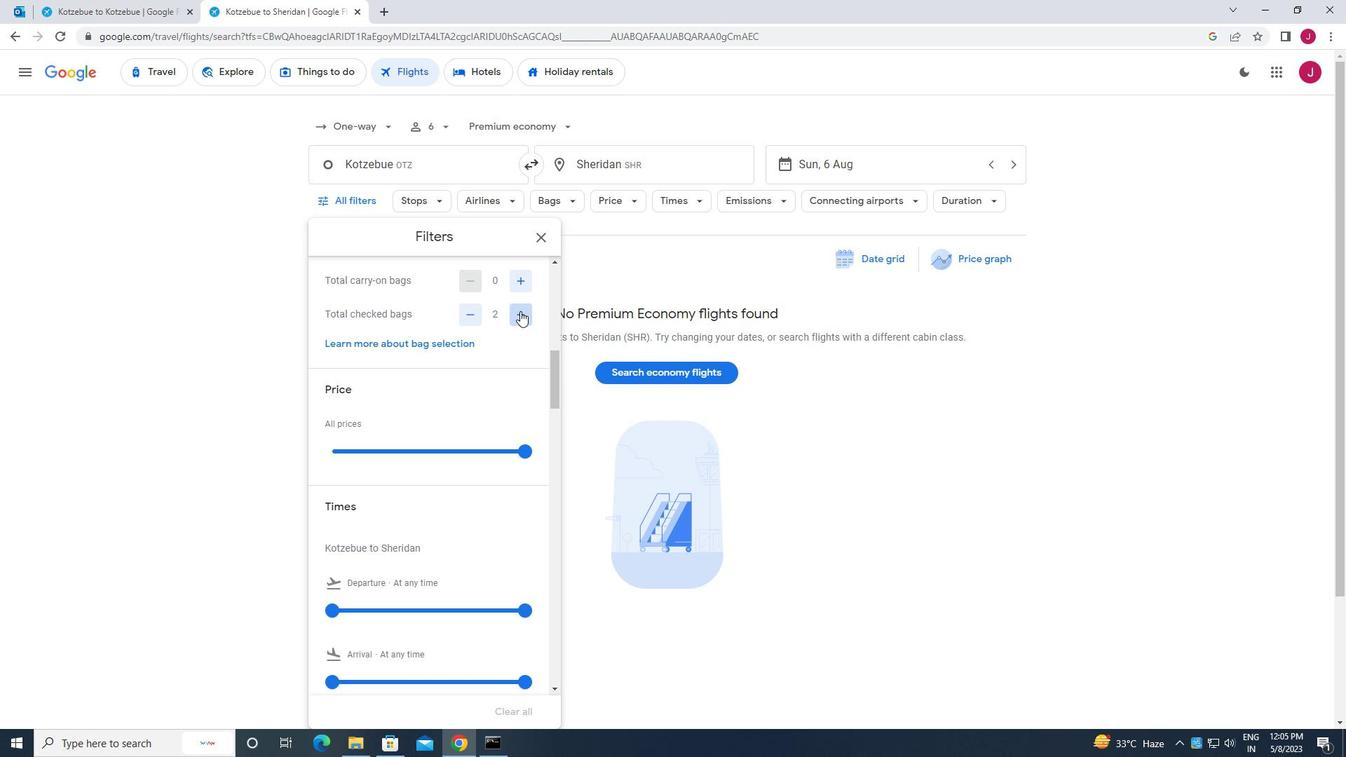 
Action: Mouse pressed left at (520, 311)
Screenshot: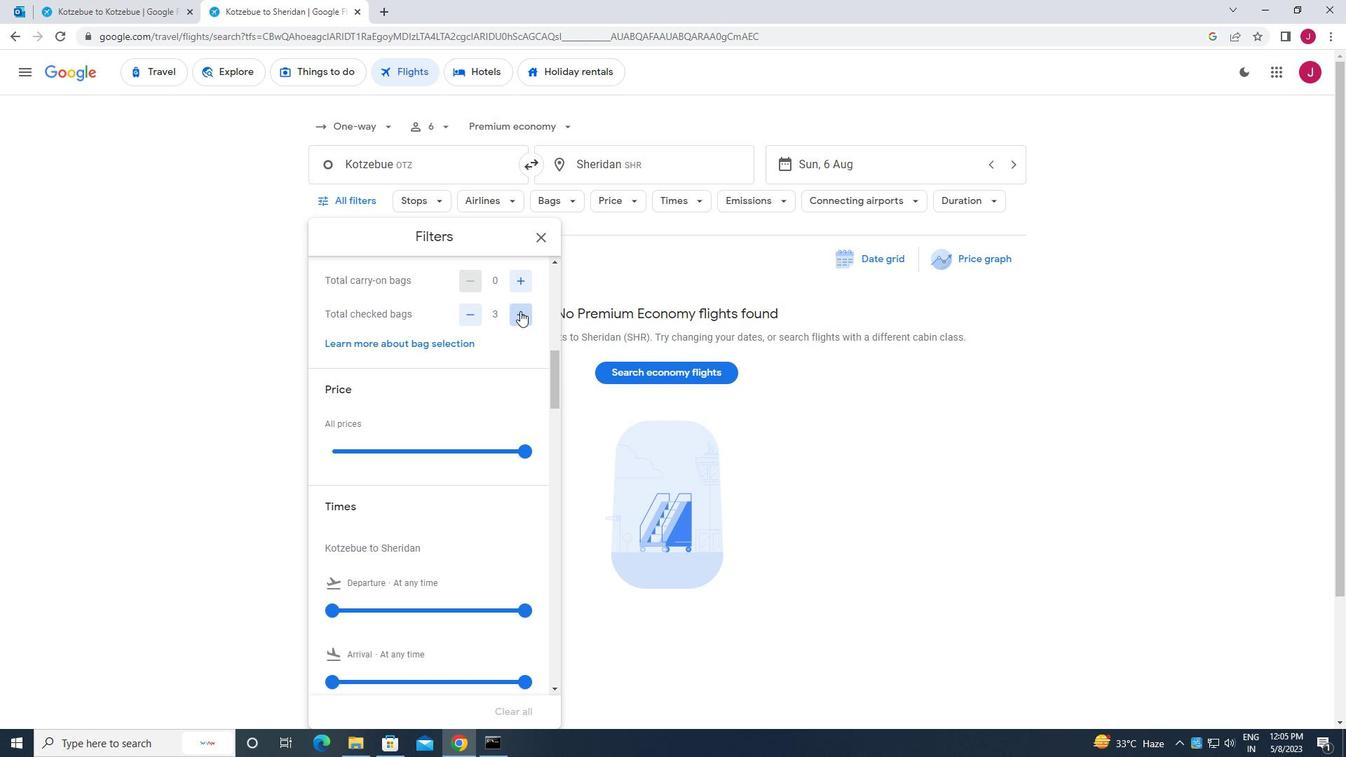 
Action: Mouse pressed left at (520, 311)
Screenshot: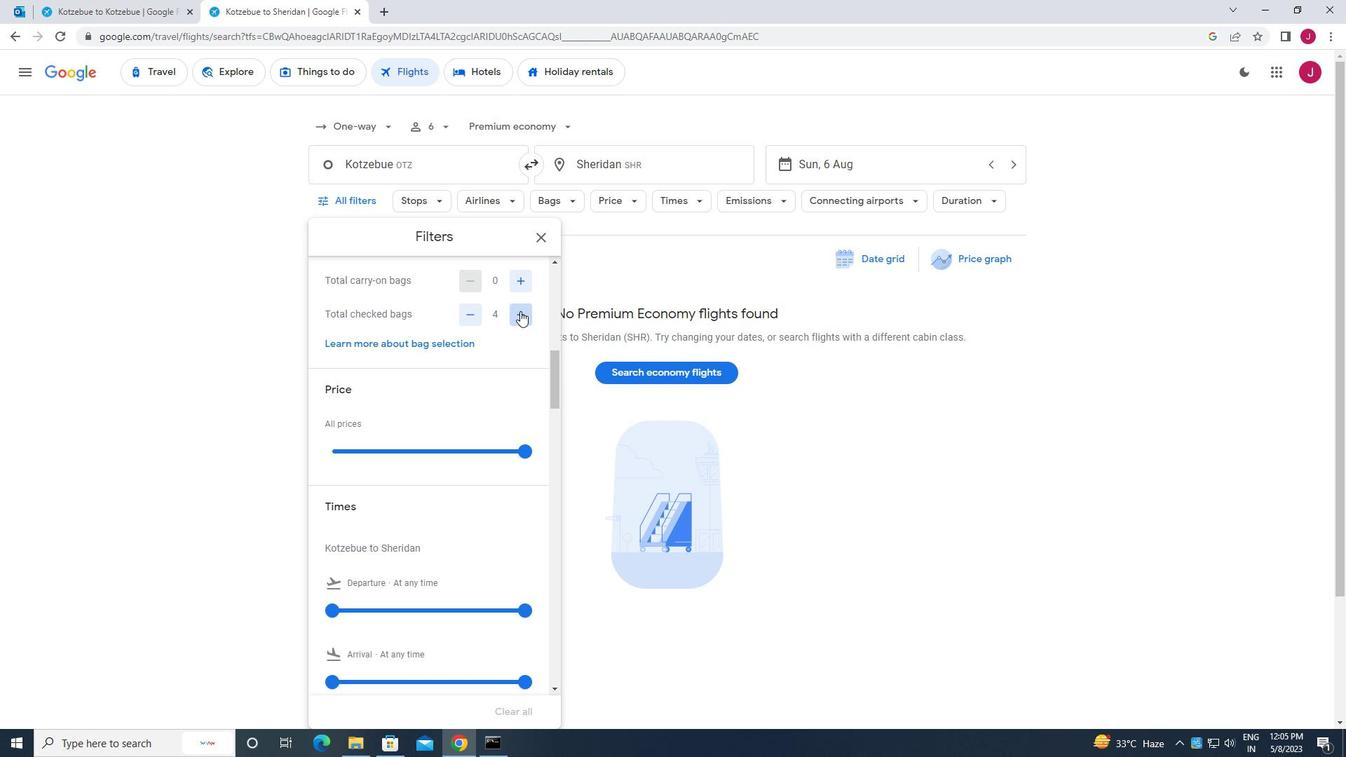 
Action: Mouse moved to (519, 312)
Screenshot: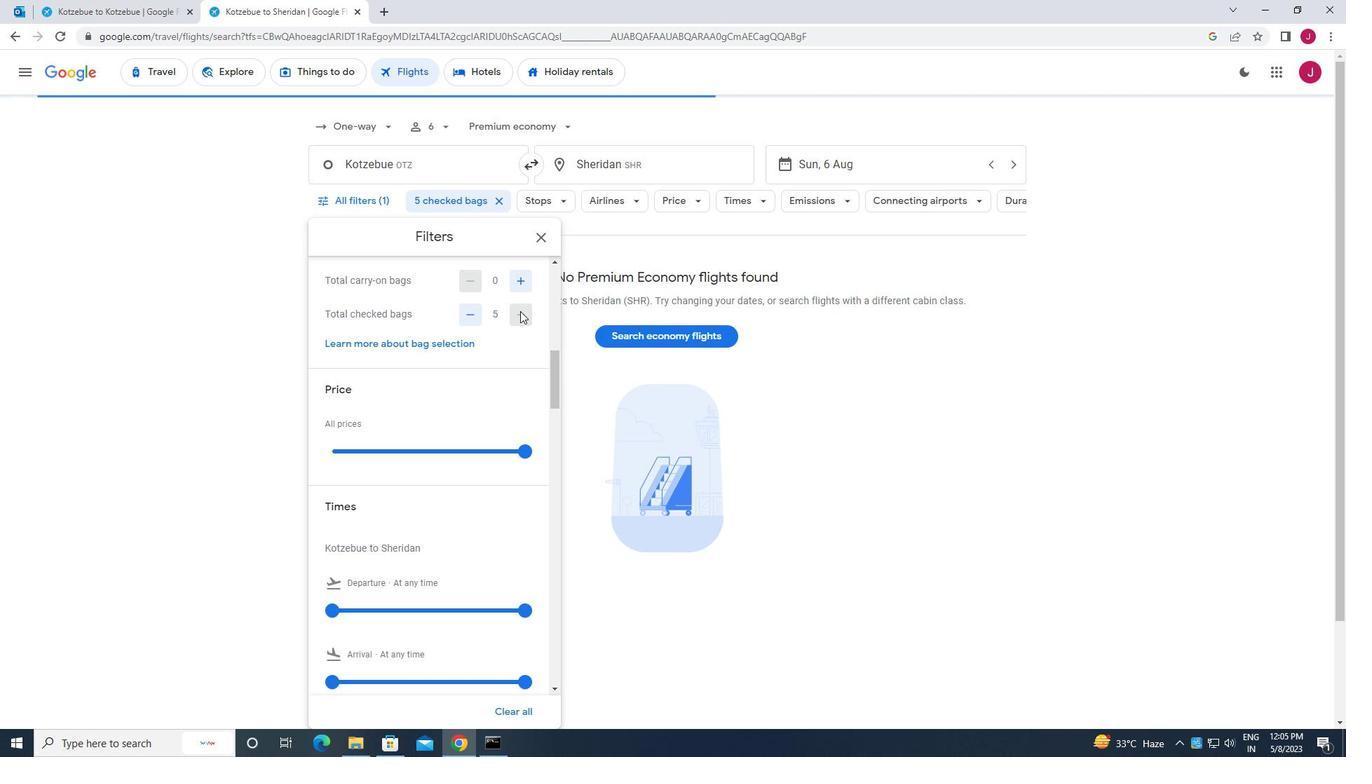 
Action: Mouse scrolled (519, 311) with delta (0, 0)
Screenshot: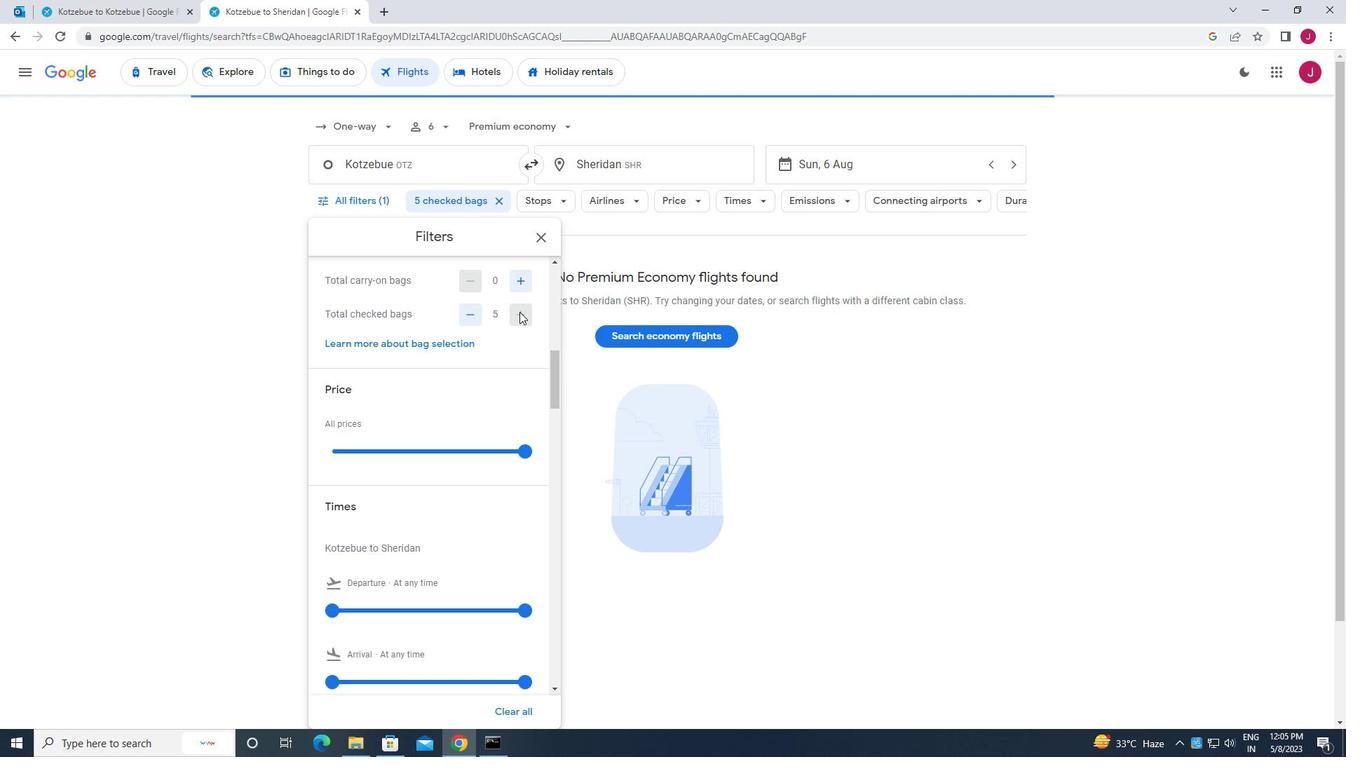 
Action: Mouse scrolled (519, 311) with delta (0, 0)
Screenshot: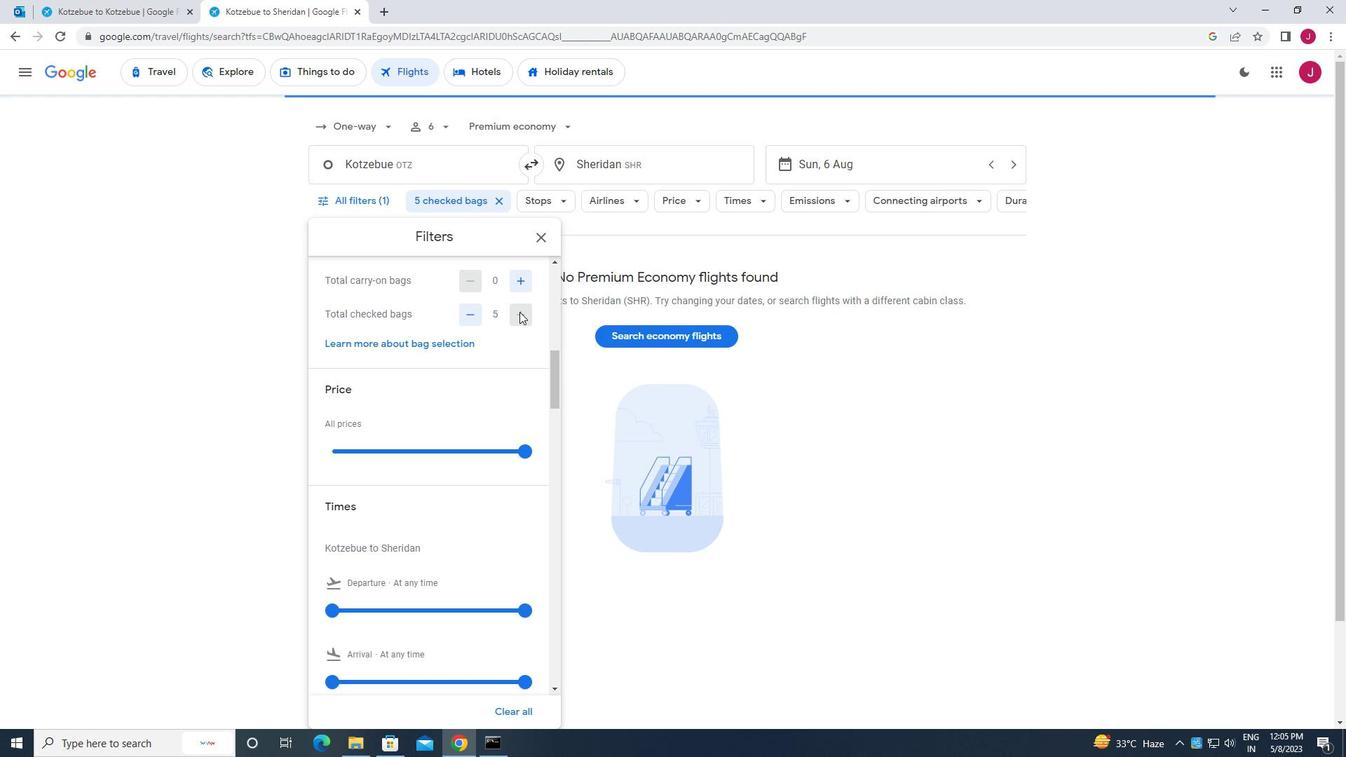 
Action: Mouse moved to (522, 310)
Screenshot: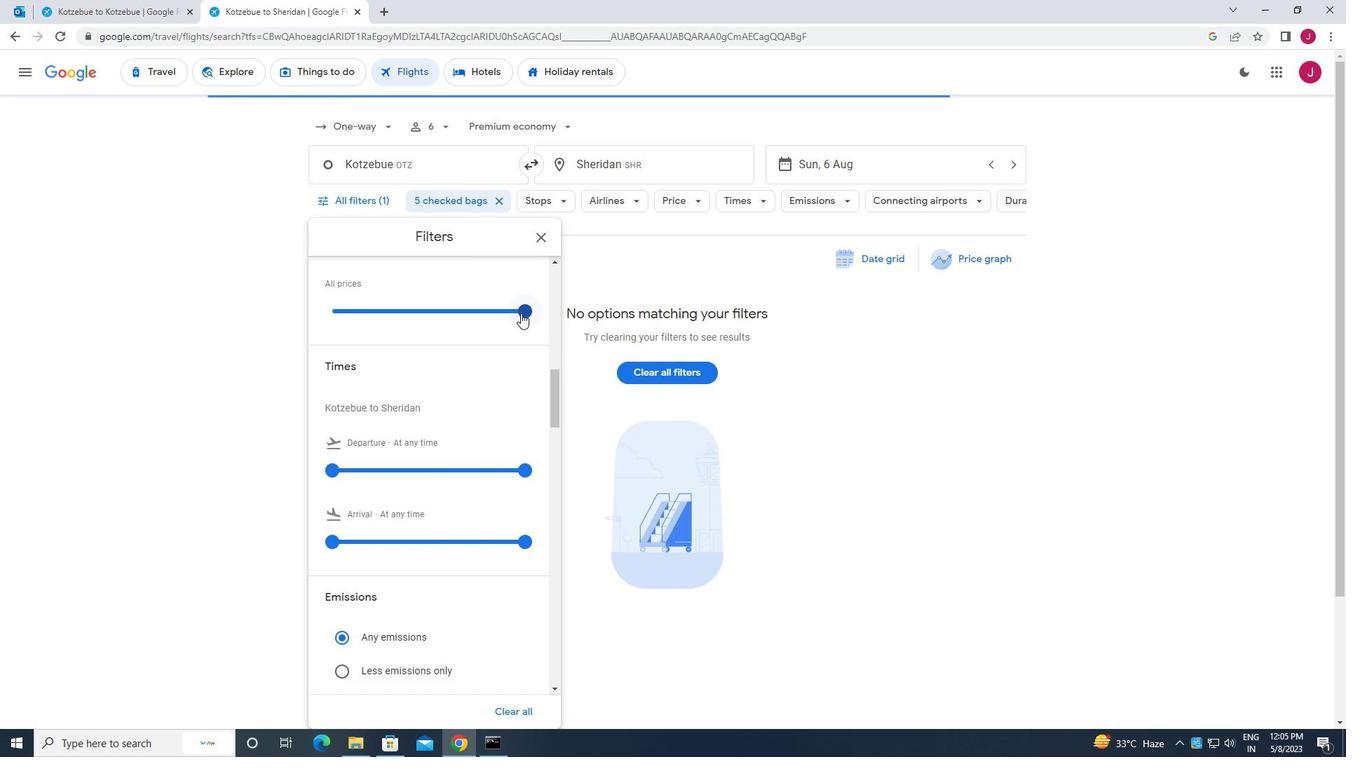
Action: Mouse pressed left at (522, 310)
Screenshot: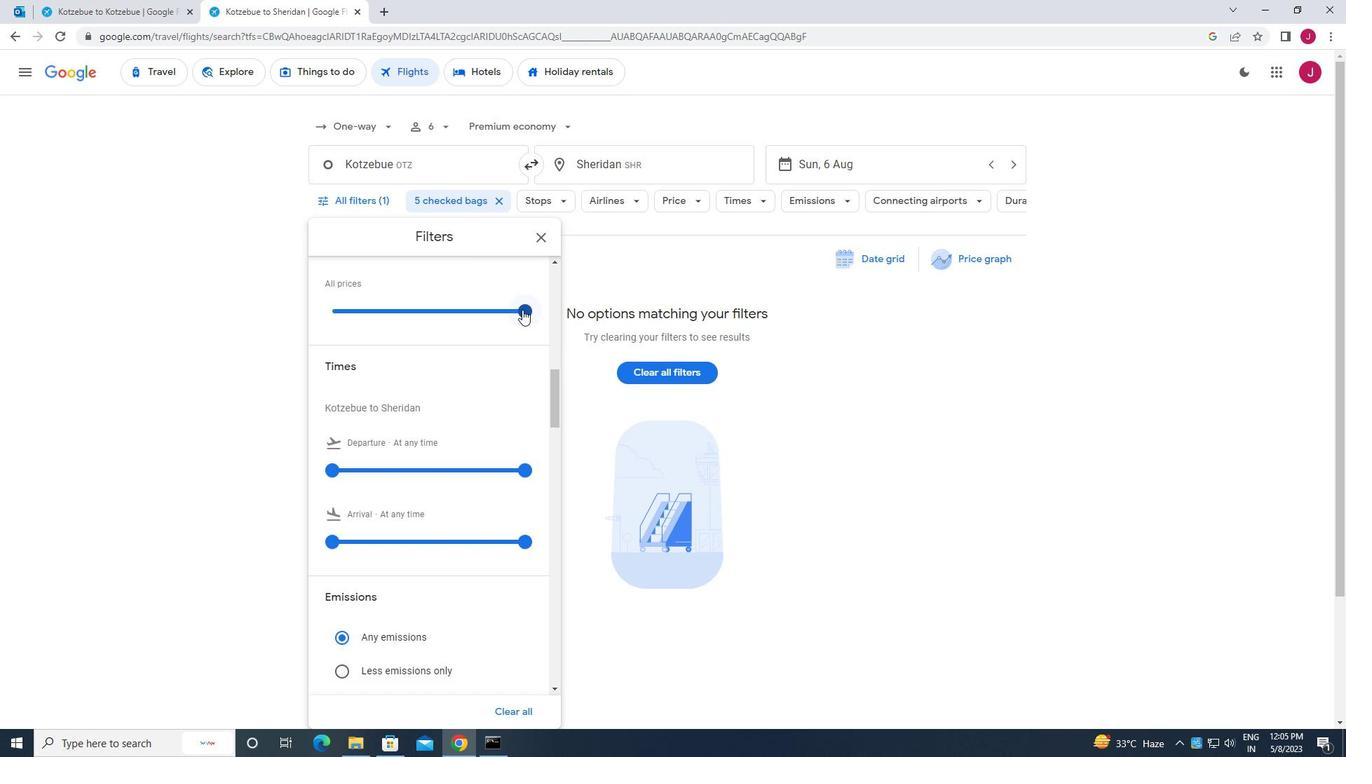 
Action: Mouse scrolled (522, 309) with delta (0, 0)
Screenshot: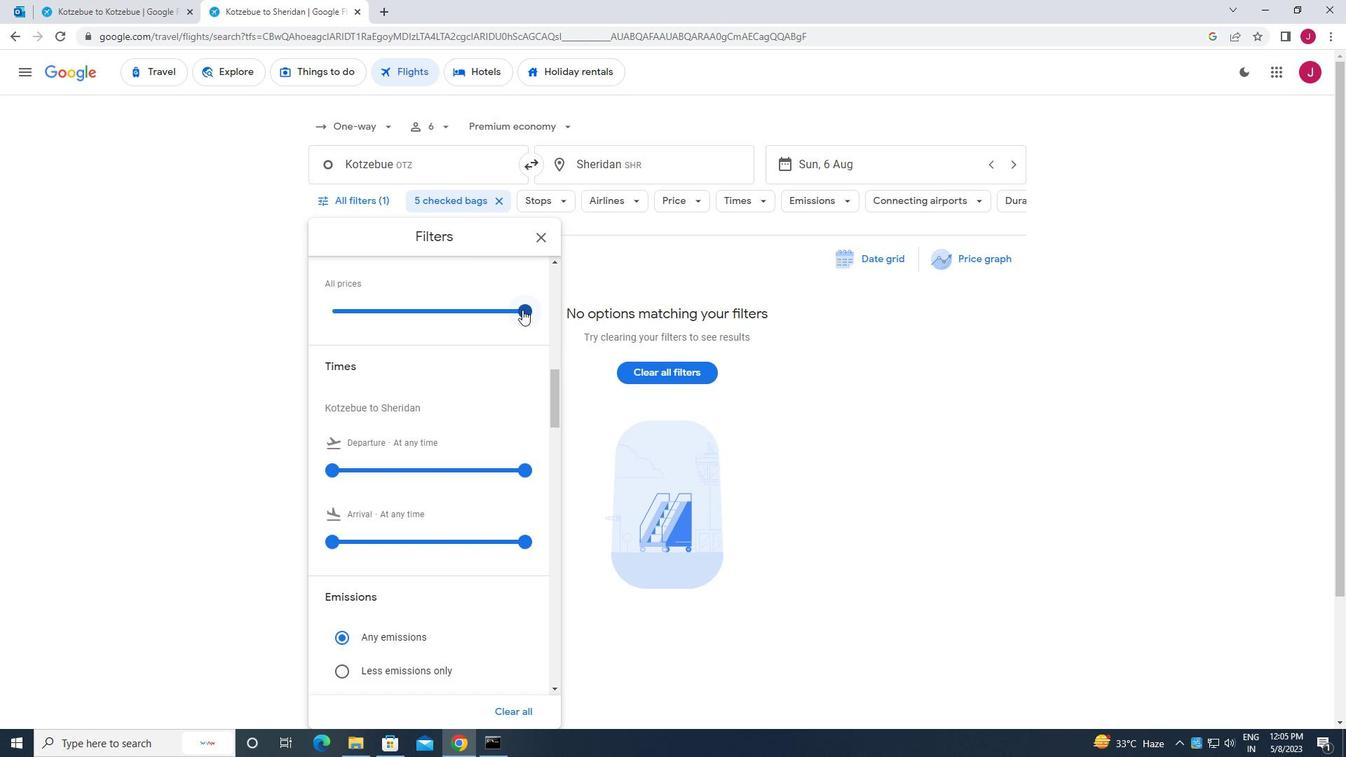 
Action: Mouse scrolled (522, 309) with delta (0, 0)
Screenshot: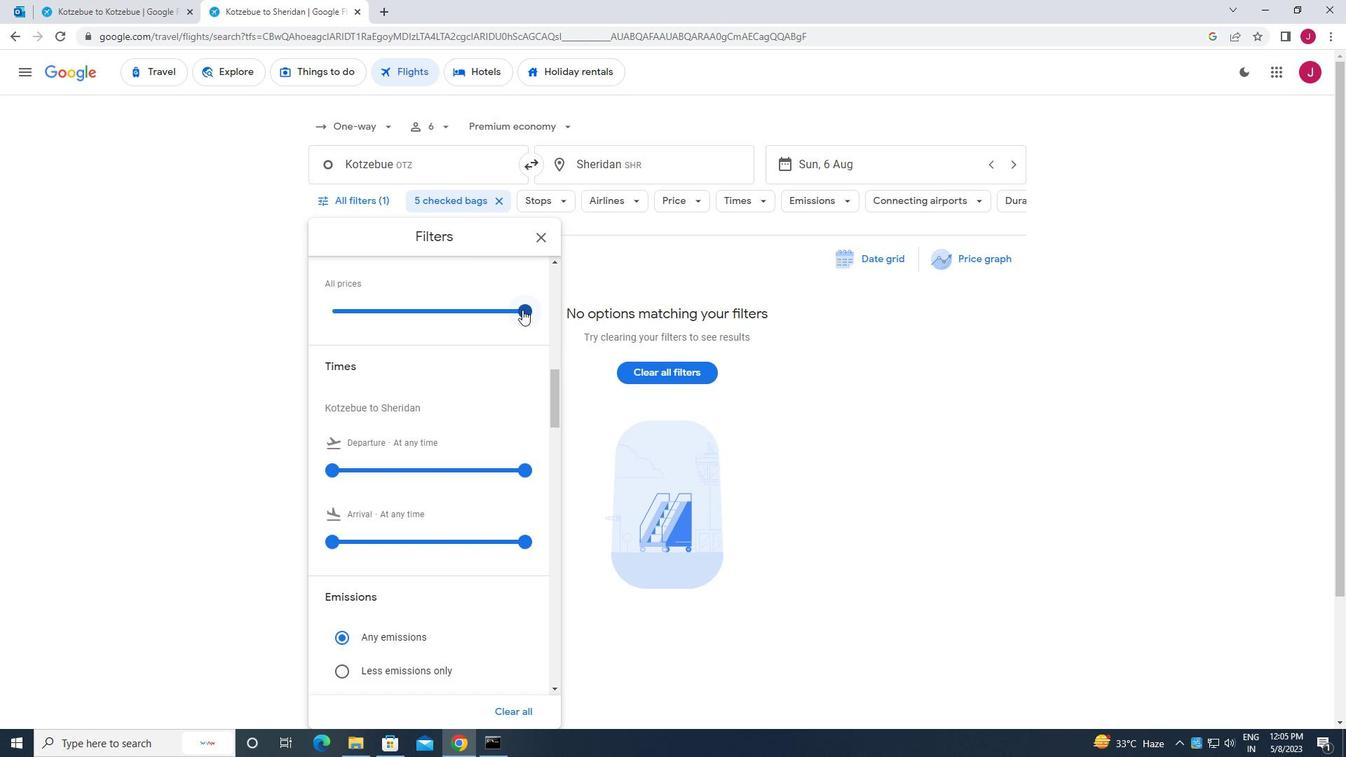 
Action: Mouse moved to (331, 333)
Screenshot: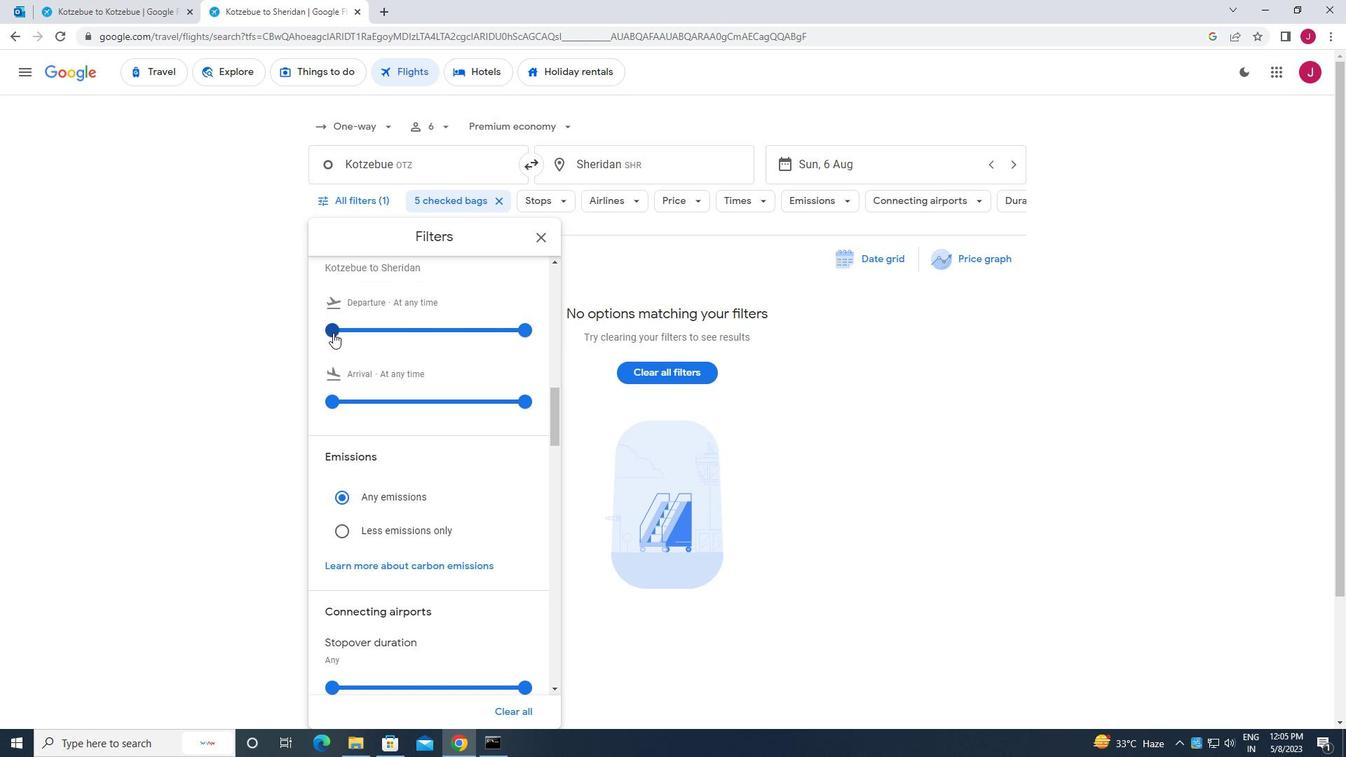 
Action: Mouse pressed left at (331, 333)
Screenshot: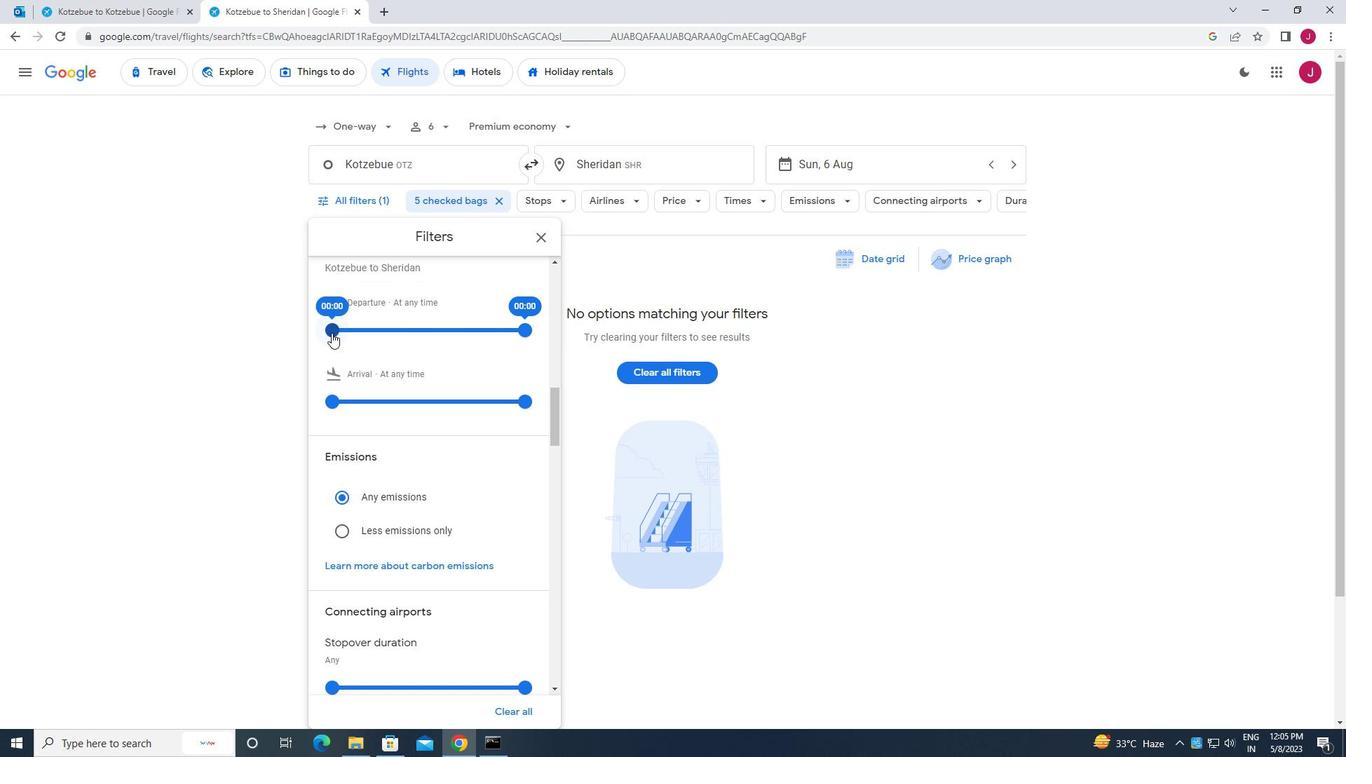 
Action: Mouse moved to (522, 331)
Screenshot: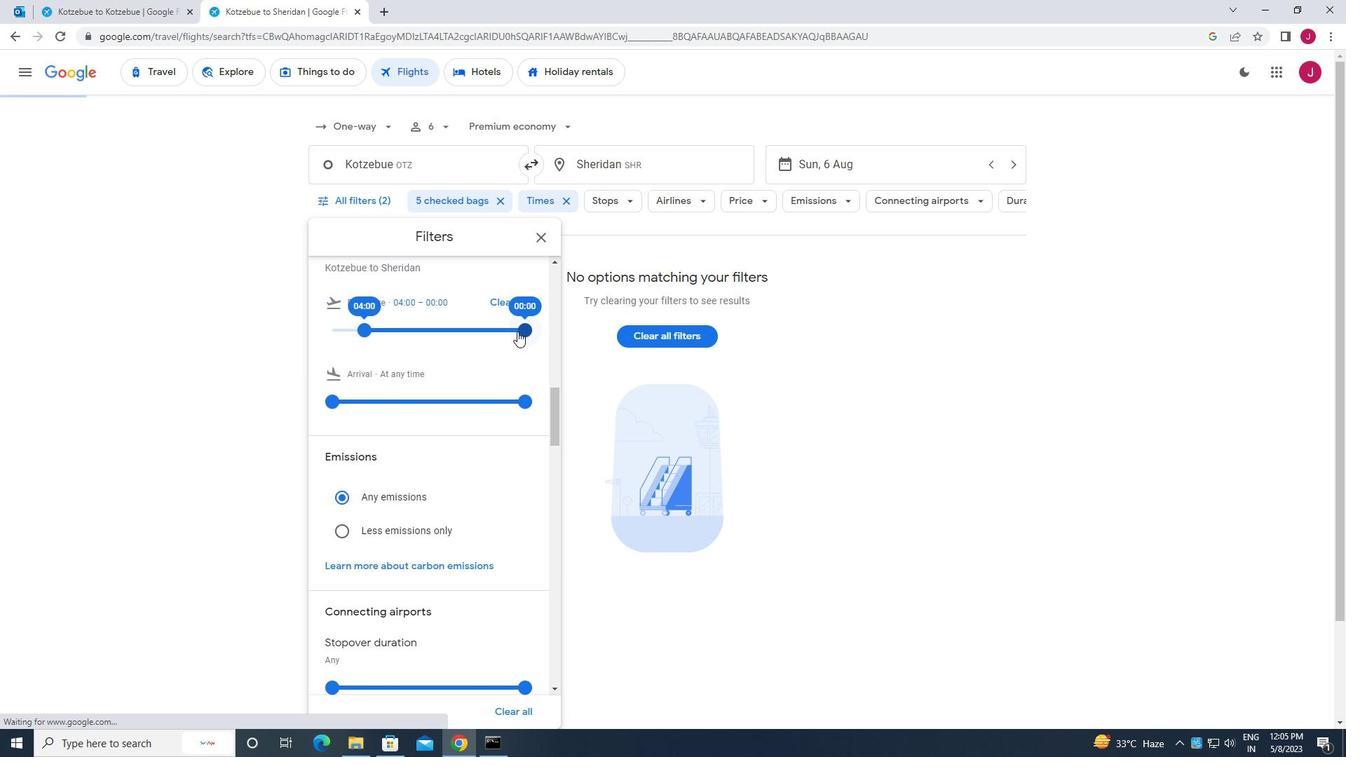 
Action: Mouse pressed left at (522, 331)
Screenshot: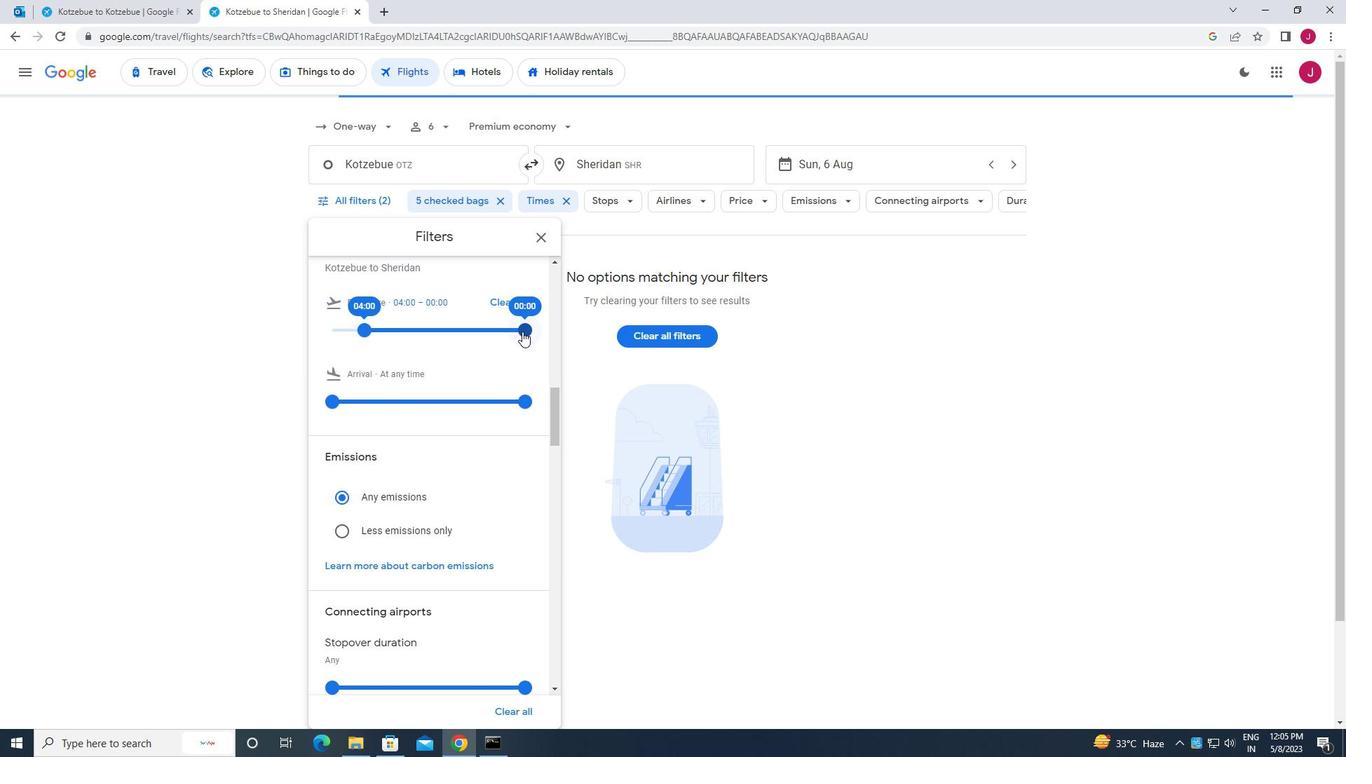 
Action: Mouse moved to (542, 239)
Screenshot: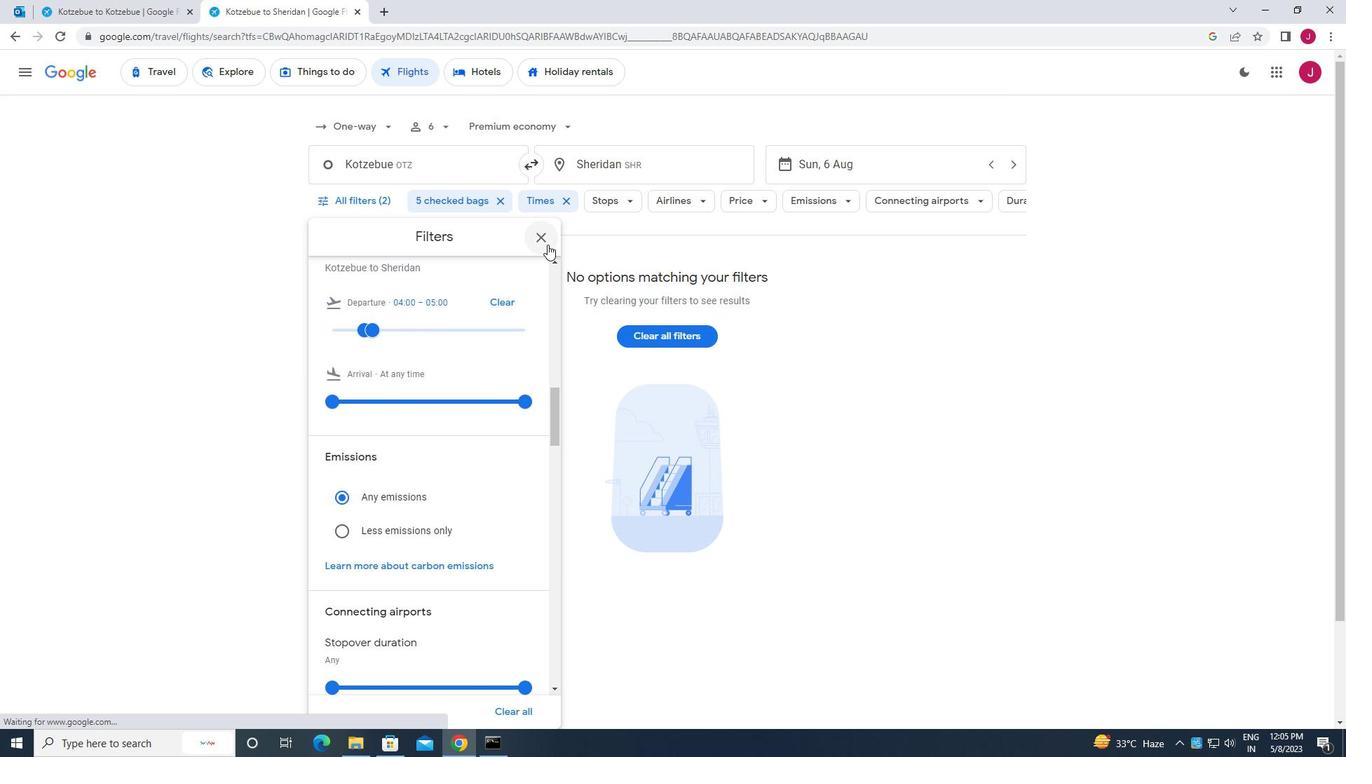 
Action: Mouse pressed left at (542, 239)
Screenshot: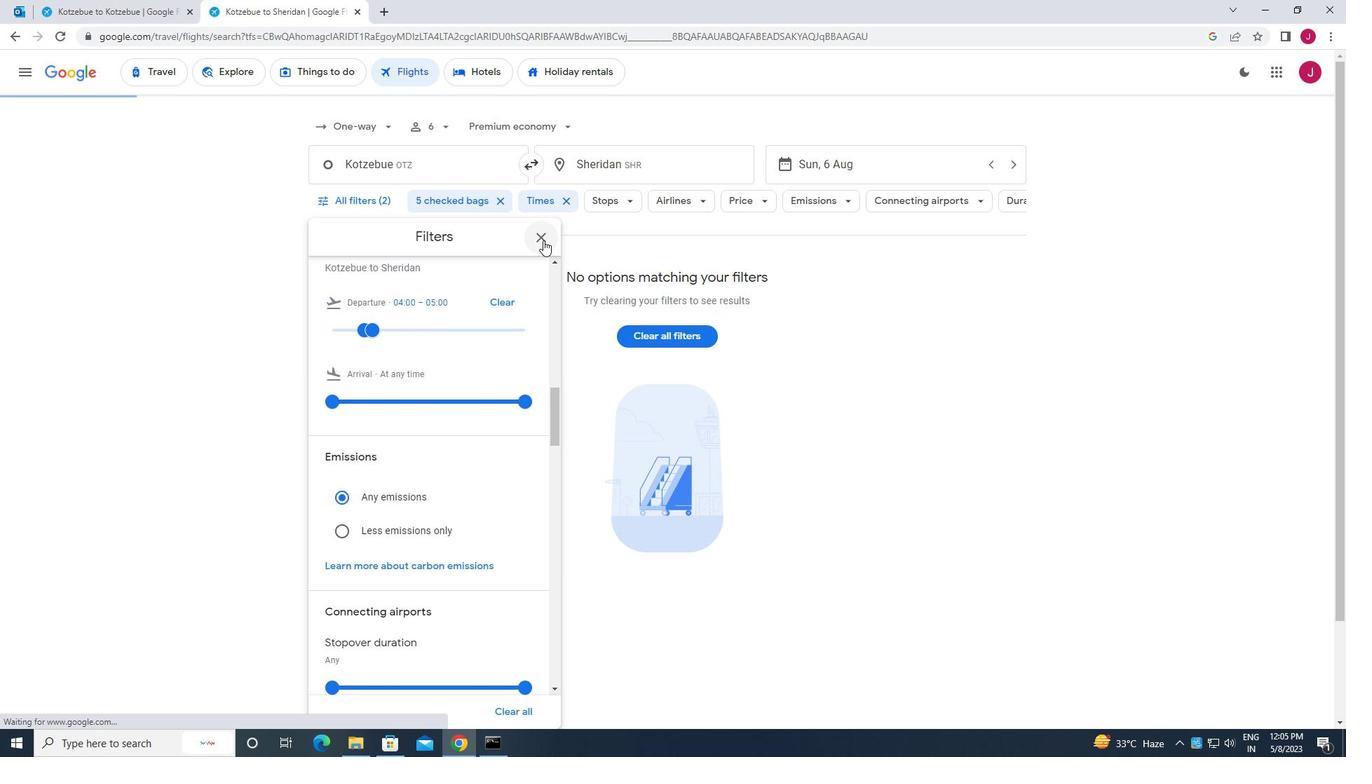 
Action: Mouse moved to (542, 239)
Screenshot: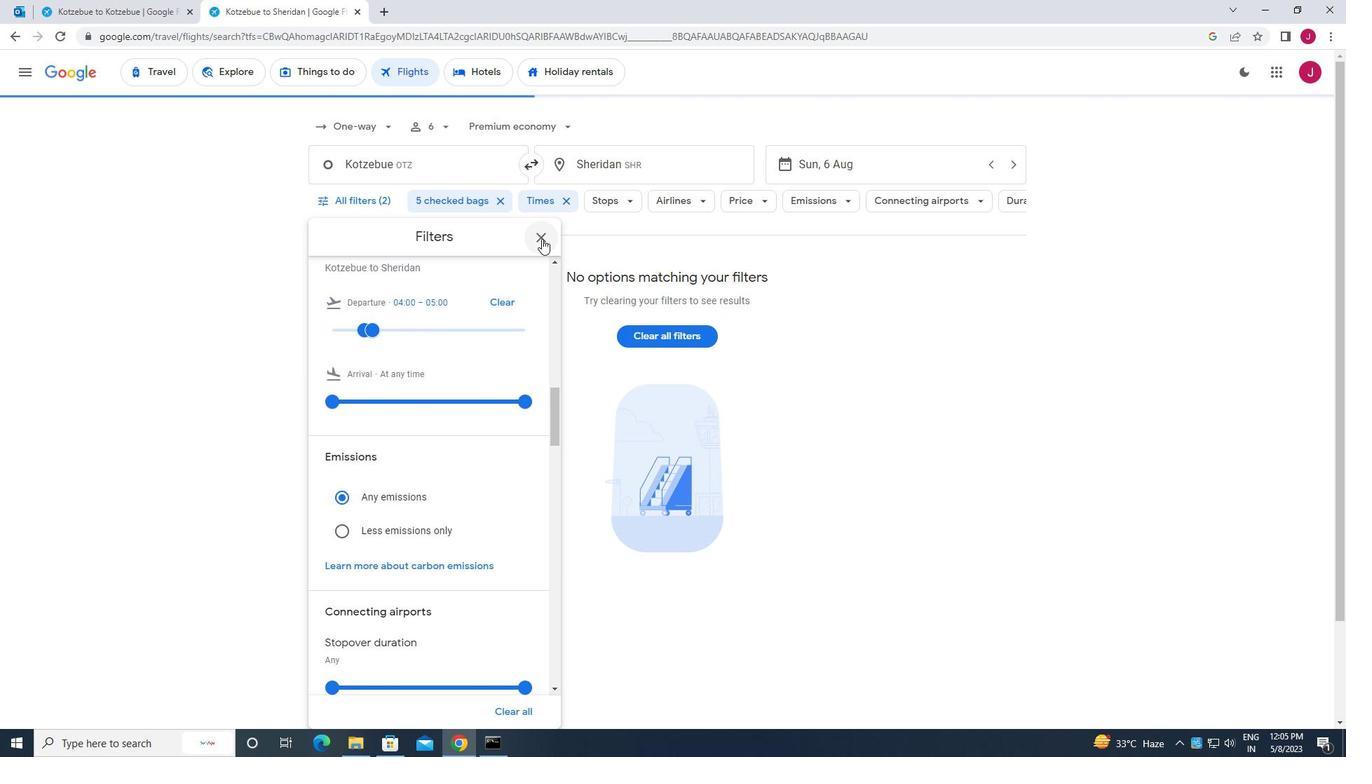 
